 Task: Open Card Art Festival Review in Board Social Media Crisis Management to Workspace Design Software and add a team member Softage.2@softage.net, a label Blue, a checklist Special Education, an attachment from your computer, a color Blue and finally, add a card description 'Develop and launch new customer engagement program for social media' and a comment 'Since this item requires input from multiple team members, let us make sure everyone is on the same page before moving forward.'. Add a start date 'Jan 02, 1900' with a due date 'Jan 09, 1900'
Action: Mouse moved to (105, 375)
Screenshot: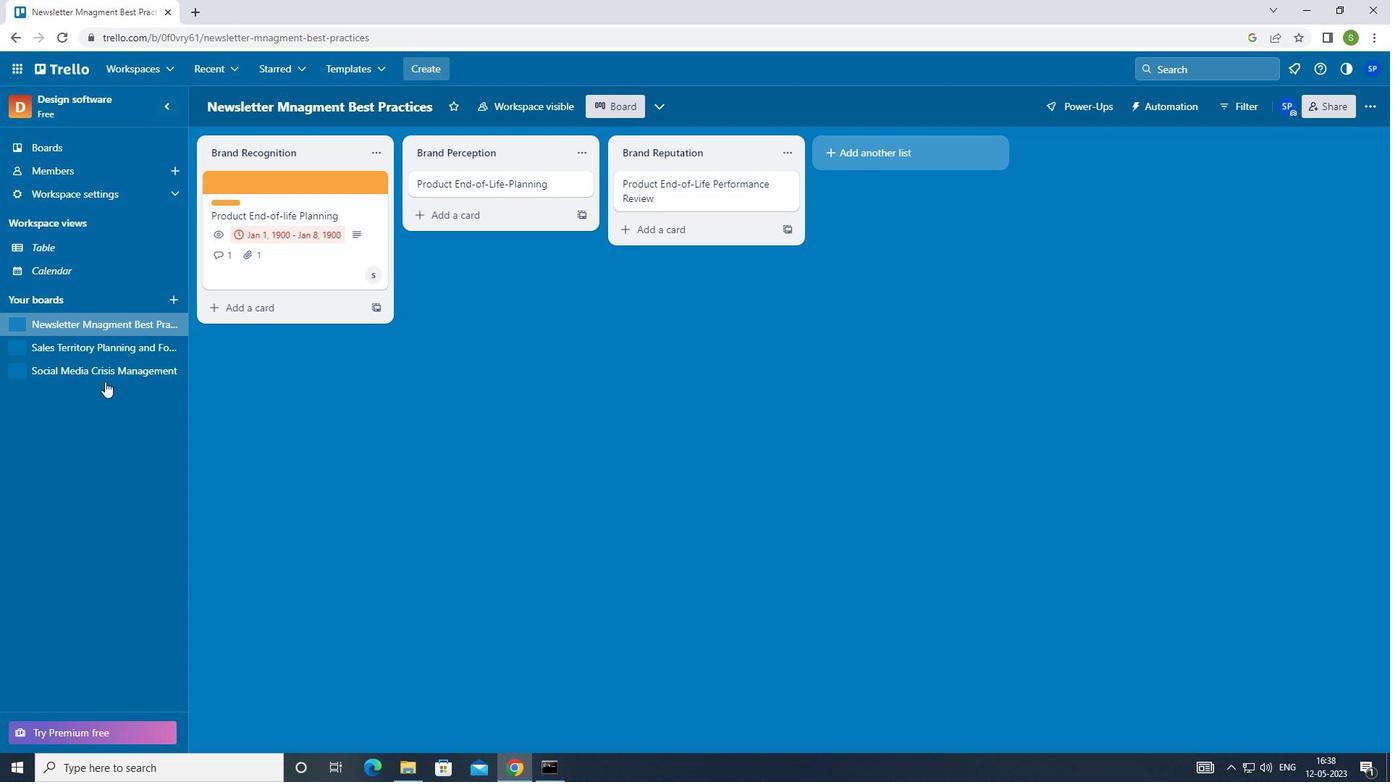 
Action: Mouse pressed left at (105, 375)
Screenshot: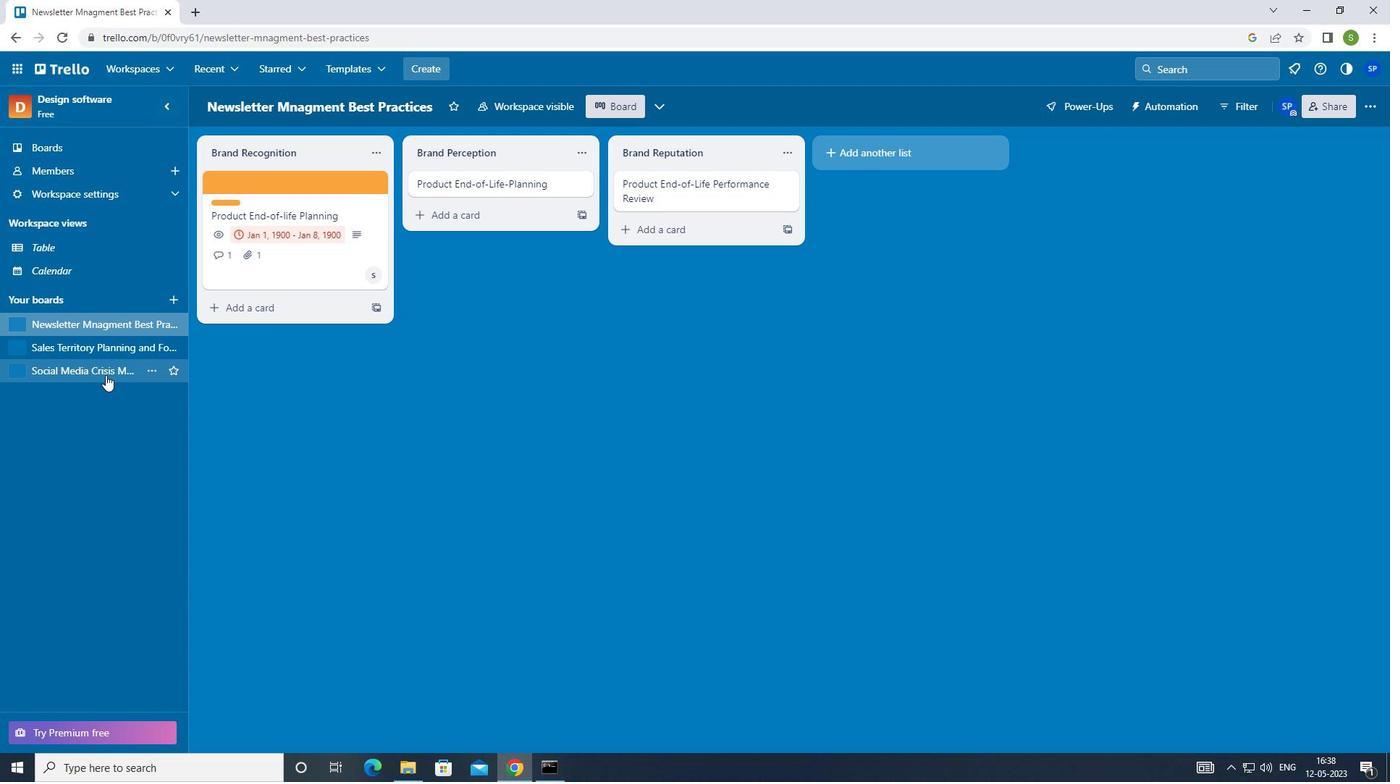 
Action: Mouse moved to (265, 184)
Screenshot: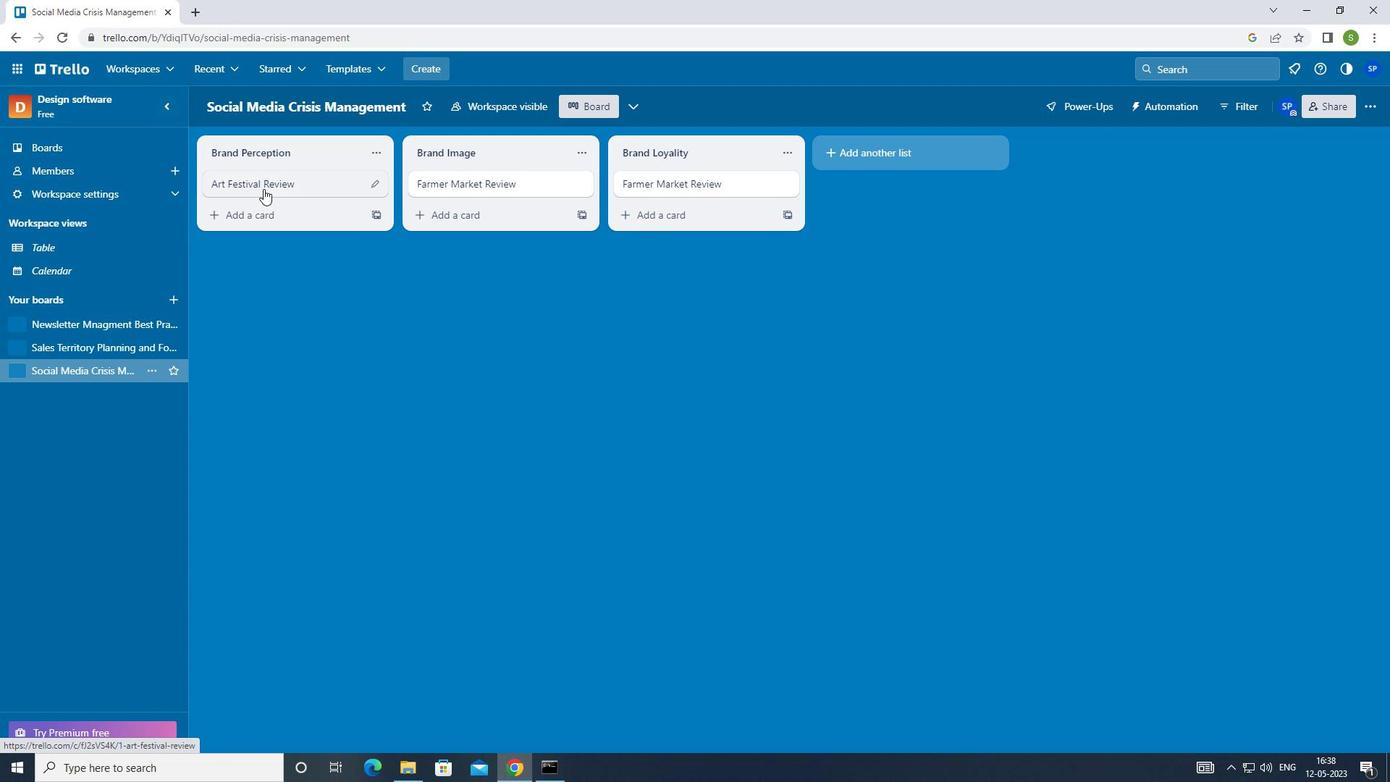 
Action: Mouse pressed left at (265, 184)
Screenshot: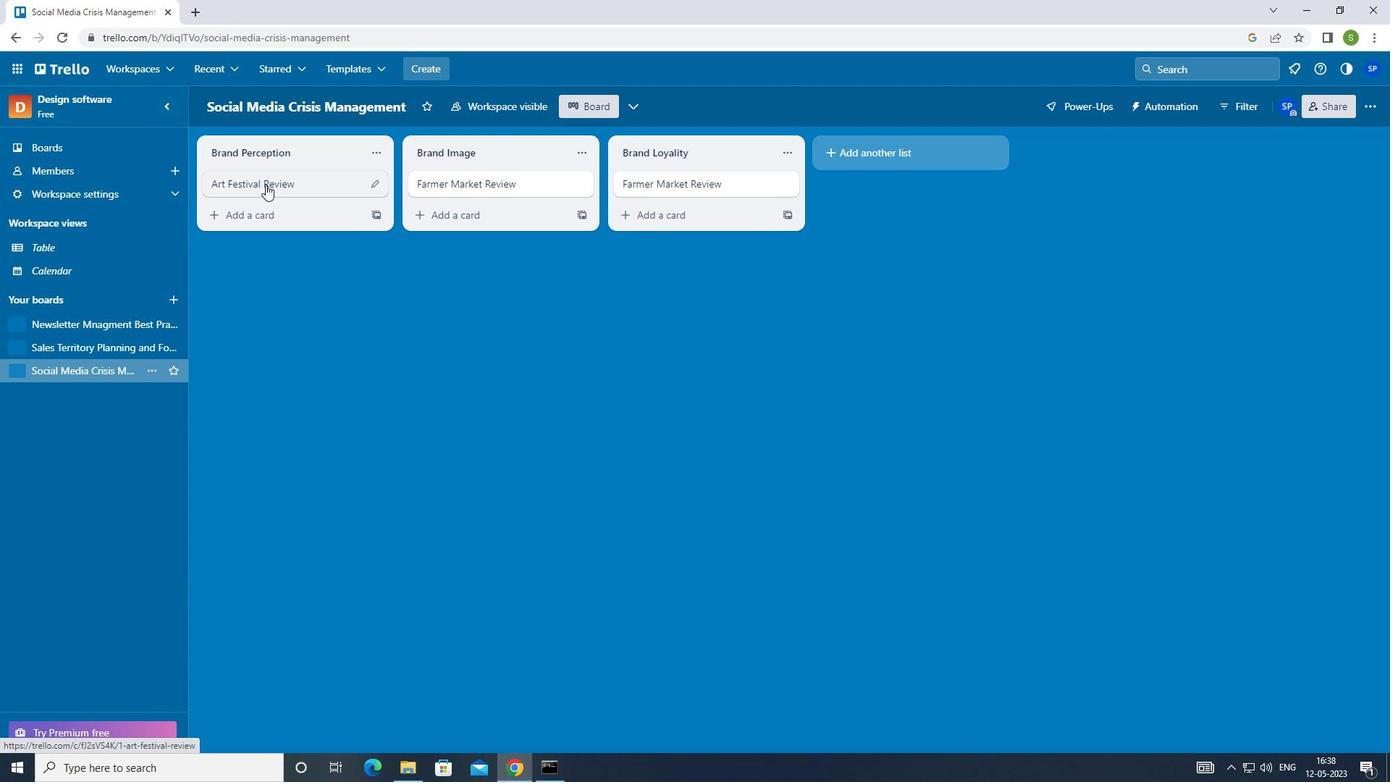 
Action: Mouse moved to (884, 180)
Screenshot: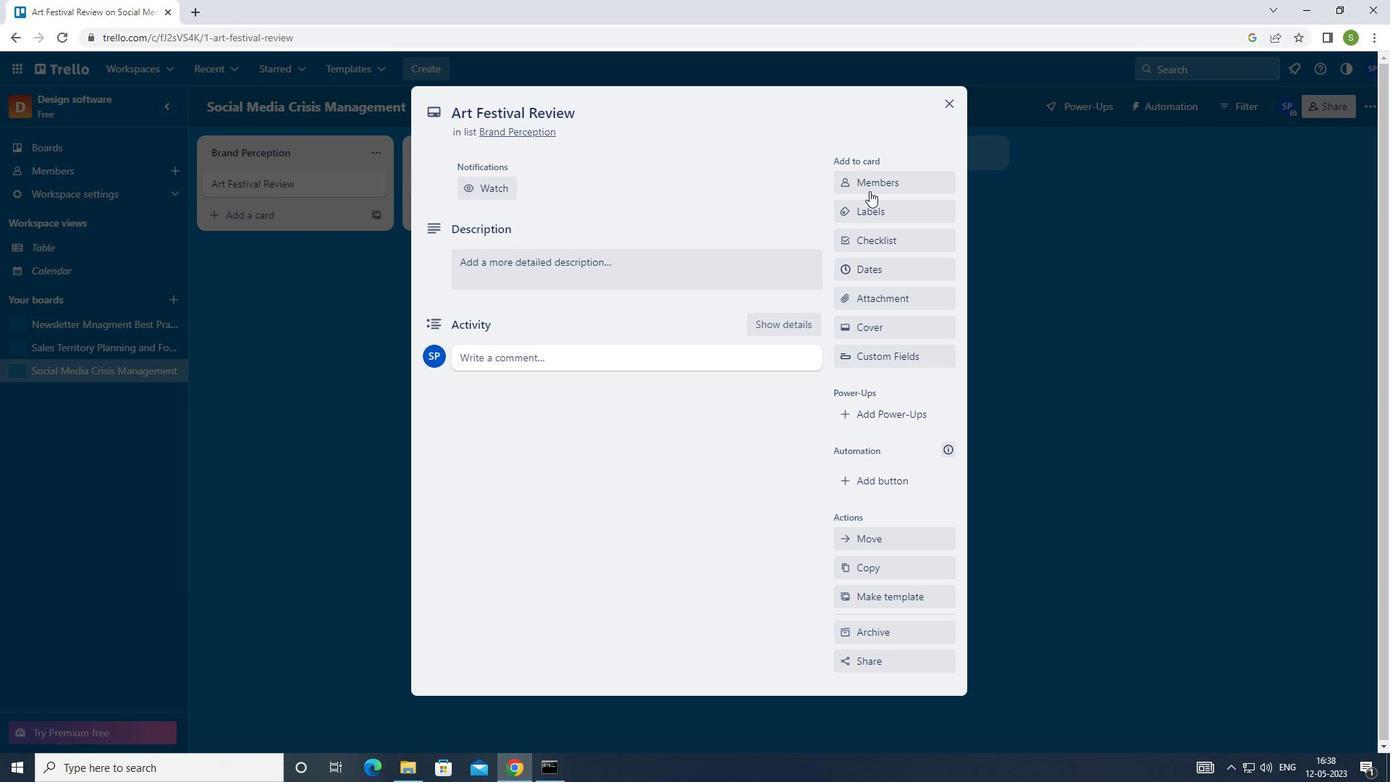 
Action: Mouse pressed left at (884, 180)
Screenshot: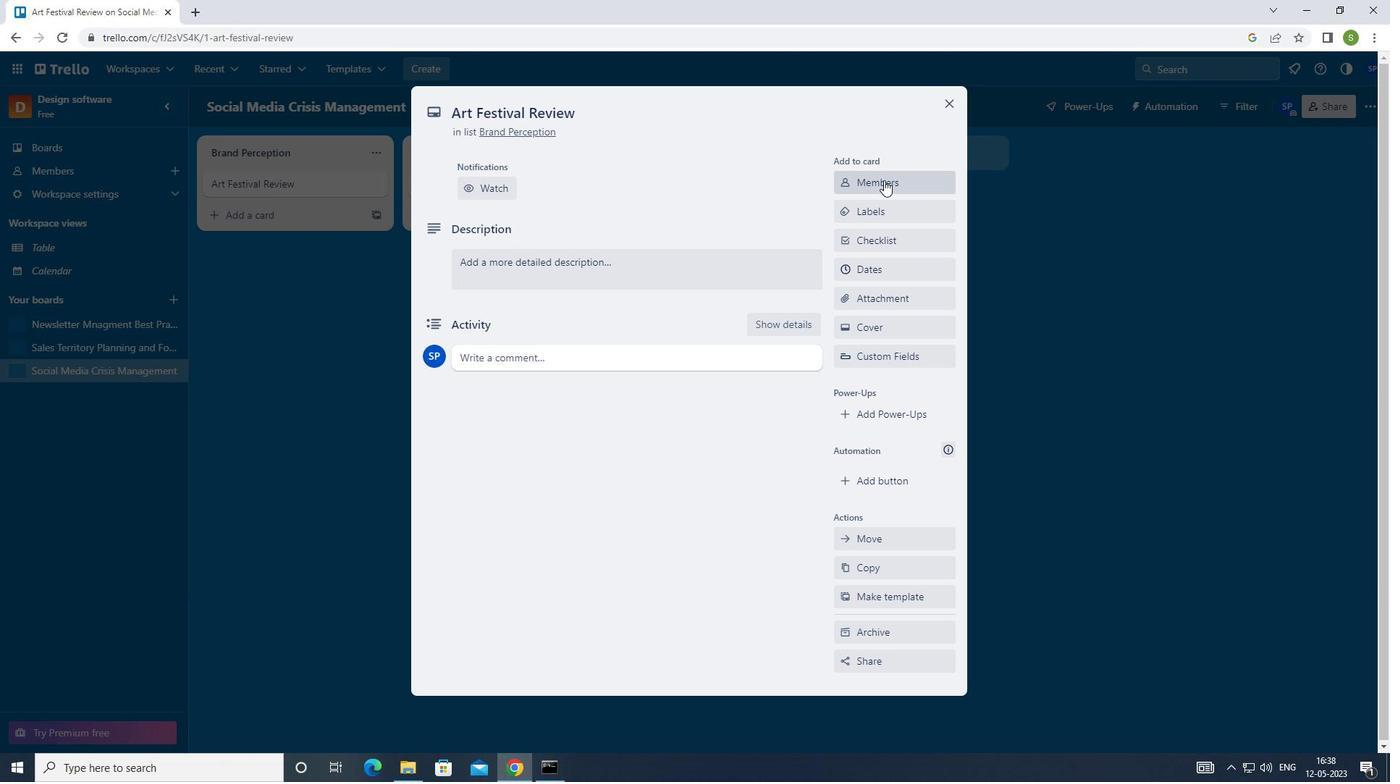 
Action: Mouse moved to (657, 242)
Screenshot: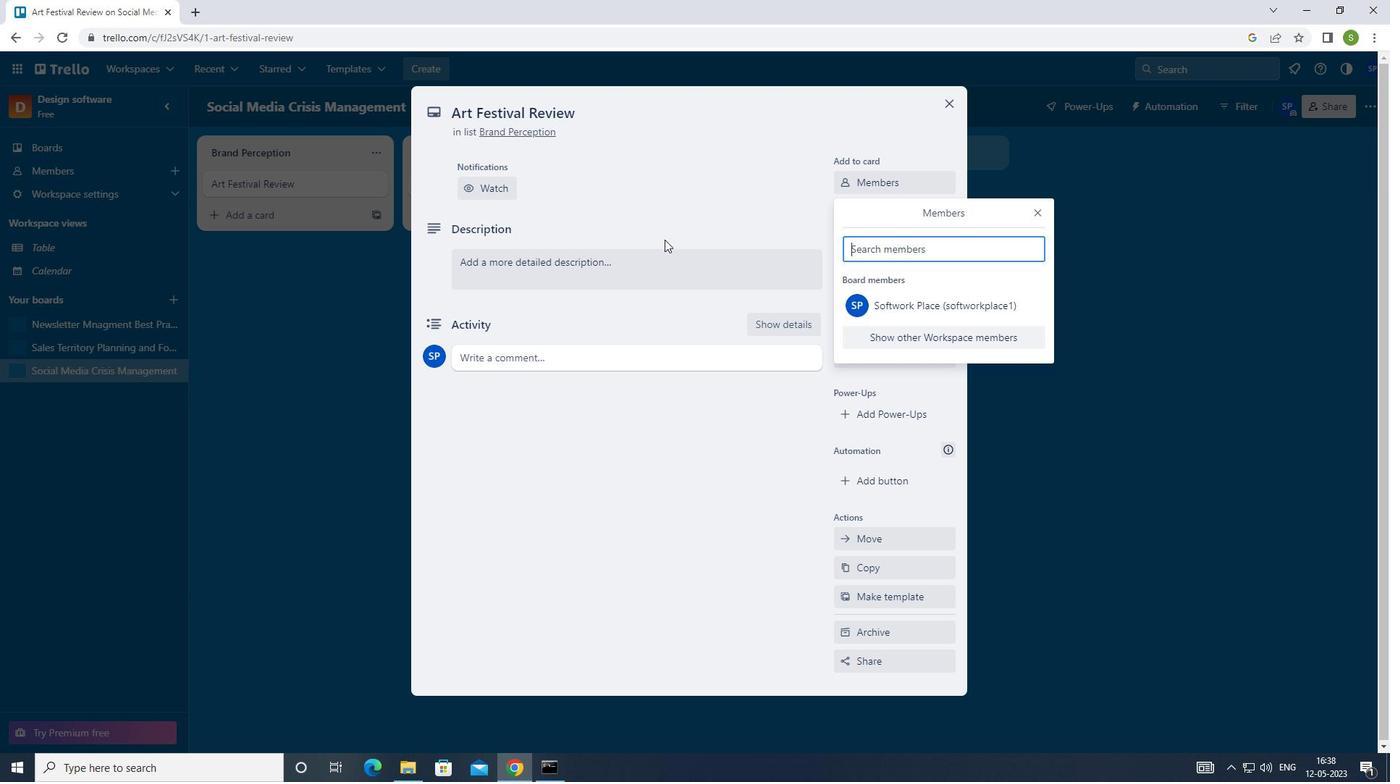 
Action: Key pressed <Key.shift>SOFATAGE.2<Key.shift>@SOFTAGE.NET<Key.enter>
Screenshot: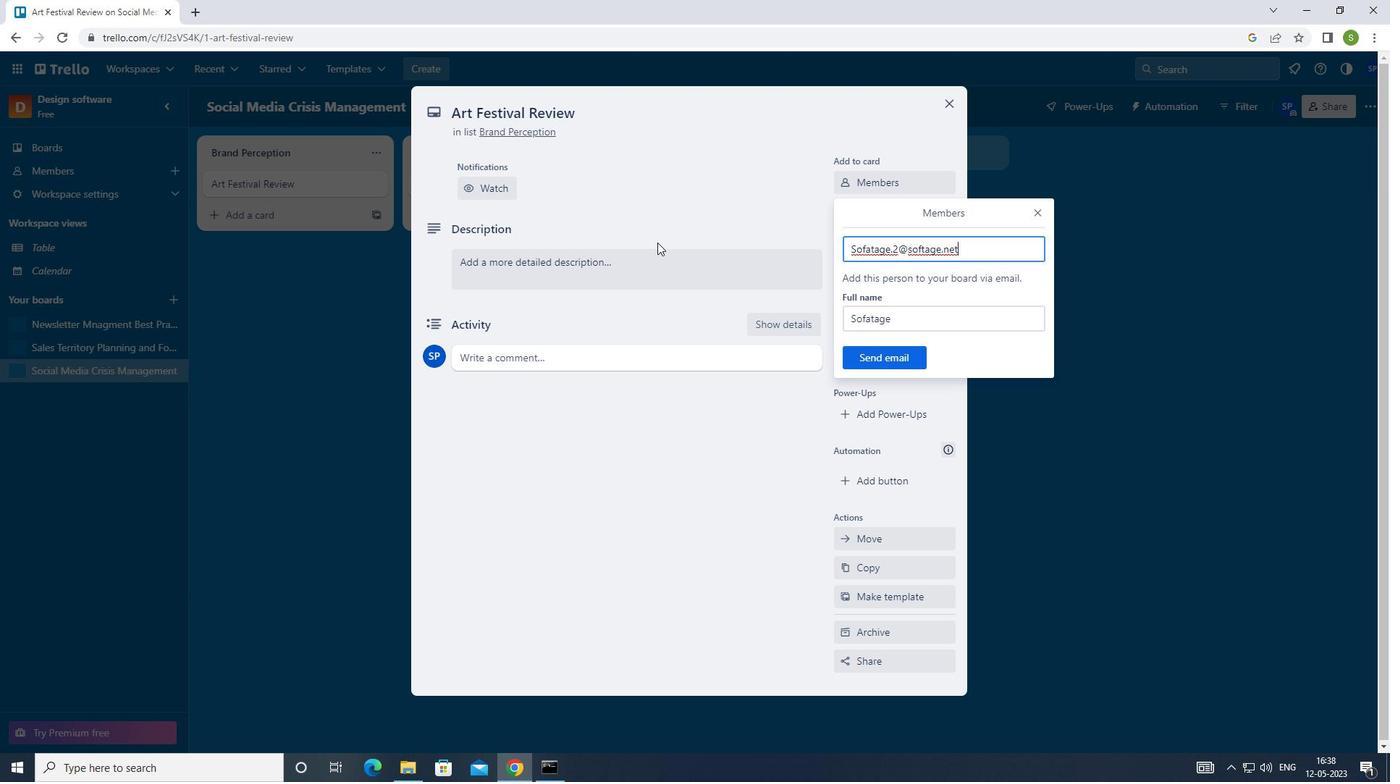 
Action: Mouse moved to (1038, 216)
Screenshot: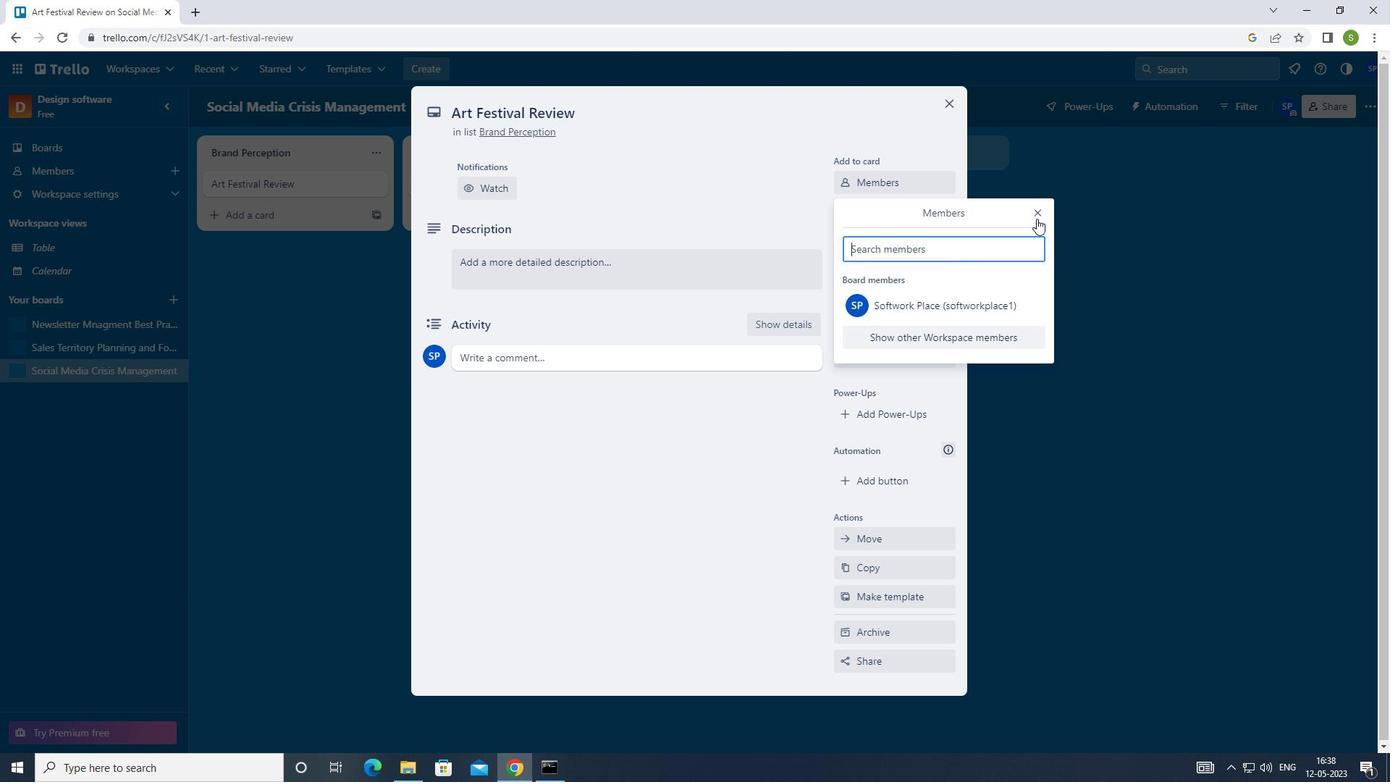 
Action: Mouse pressed left at (1038, 216)
Screenshot: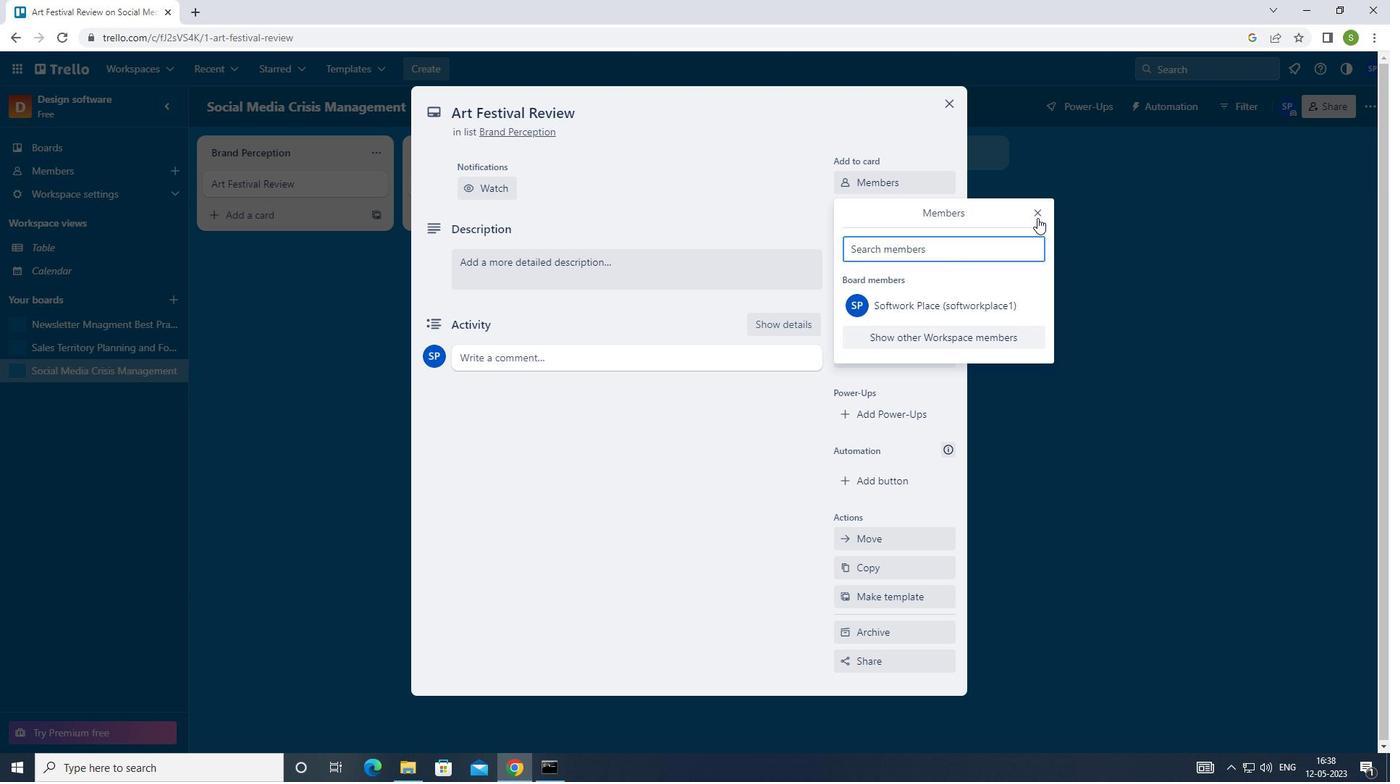 
Action: Mouse moved to (884, 214)
Screenshot: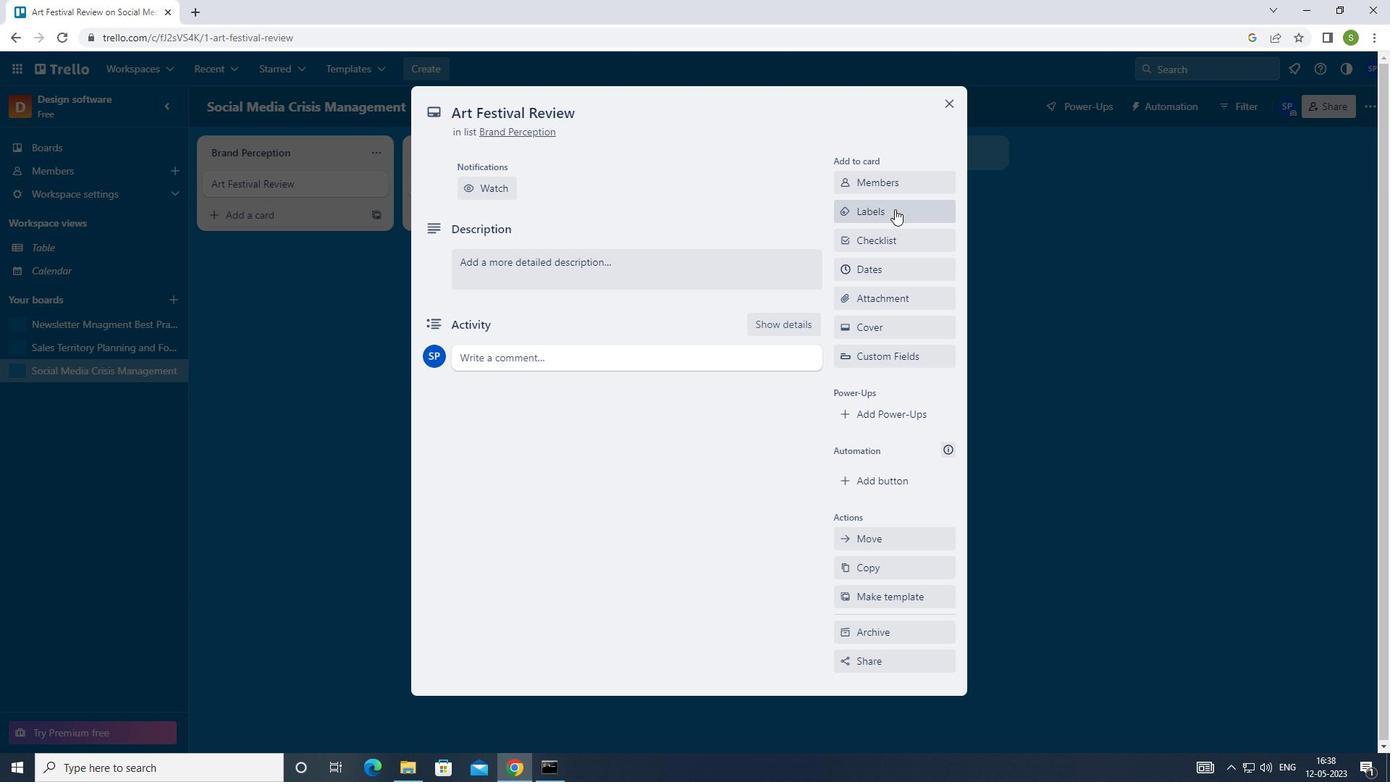 
Action: Mouse pressed left at (884, 214)
Screenshot: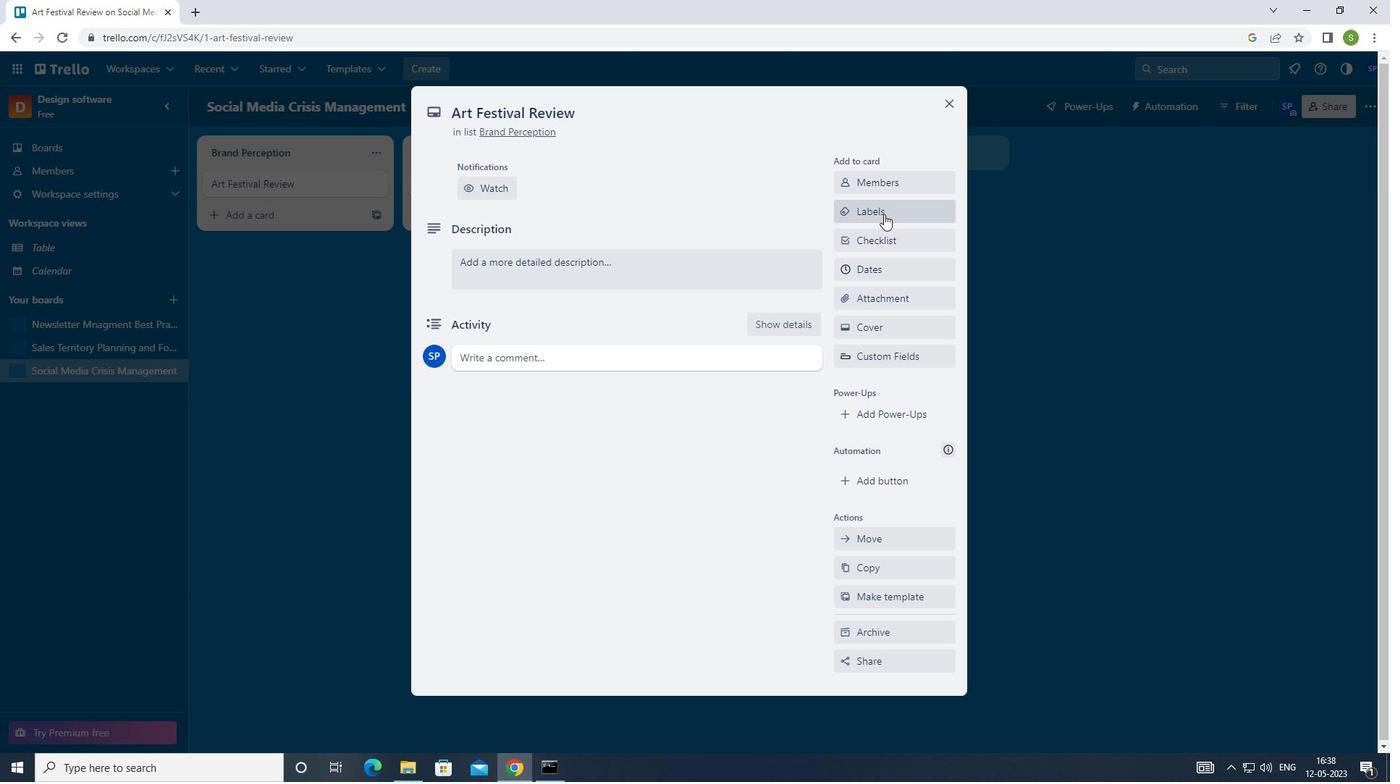 
Action: Mouse moved to (854, 459)
Screenshot: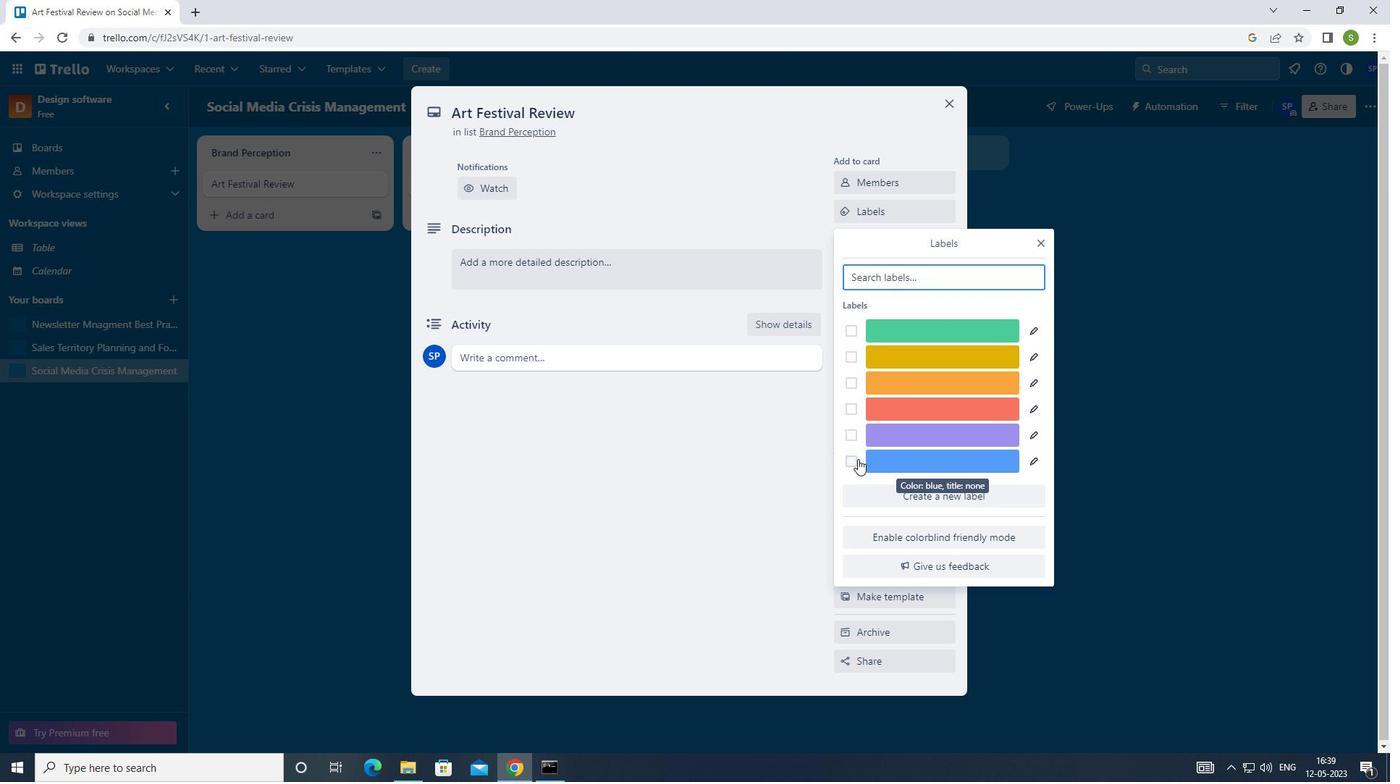 
Action: Mouse pressed left at (854, 459)
Screenshot: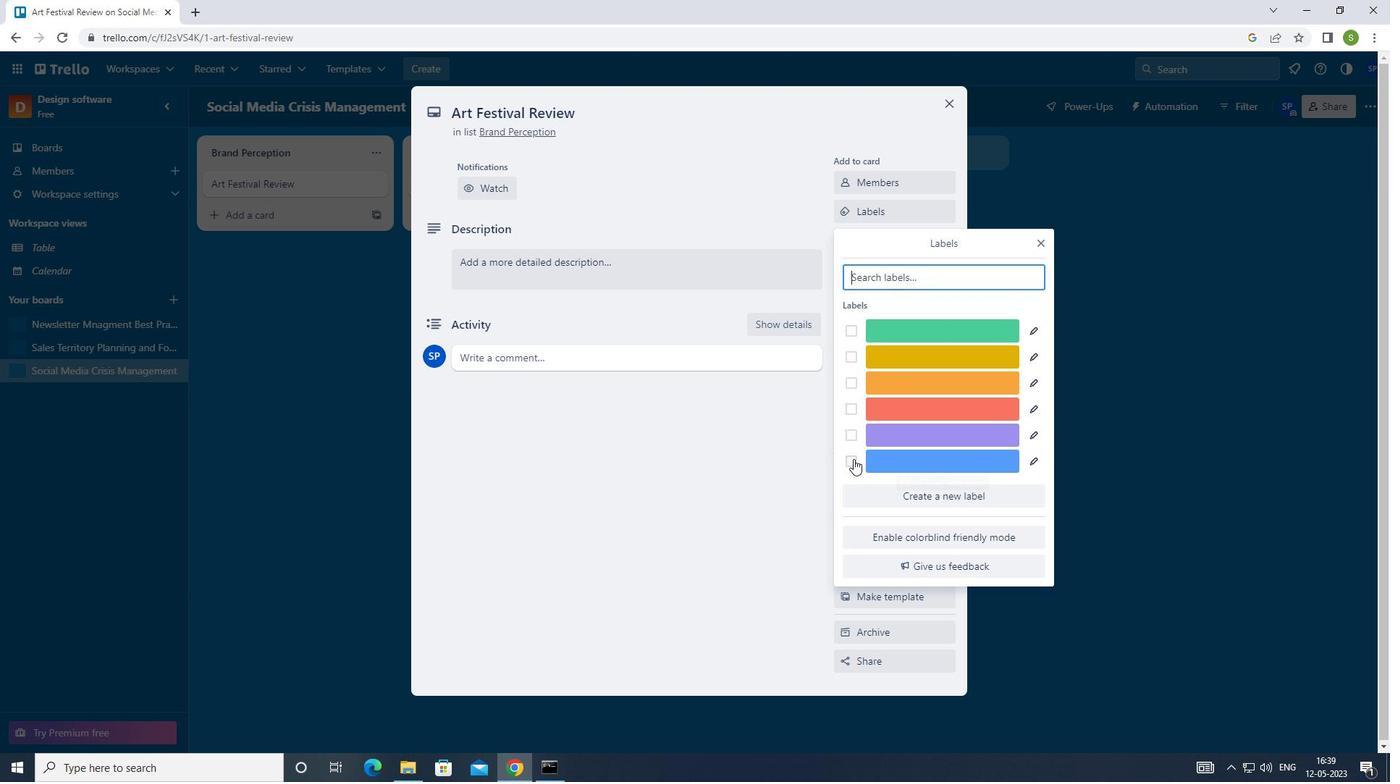 
Action: Mouse moved to (1041, 246)
Screenshot: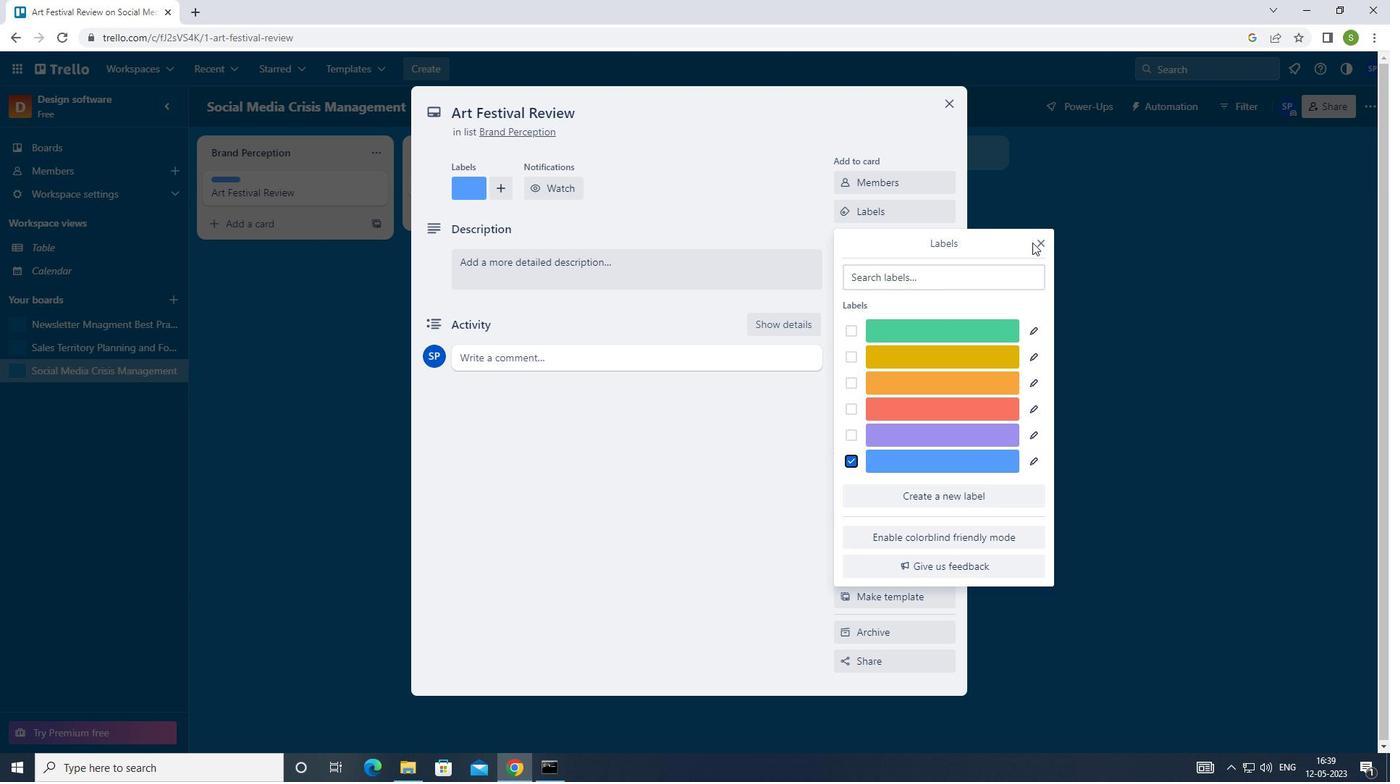 
Action: Mouse pressed left at (1041, 246)
Screenshot: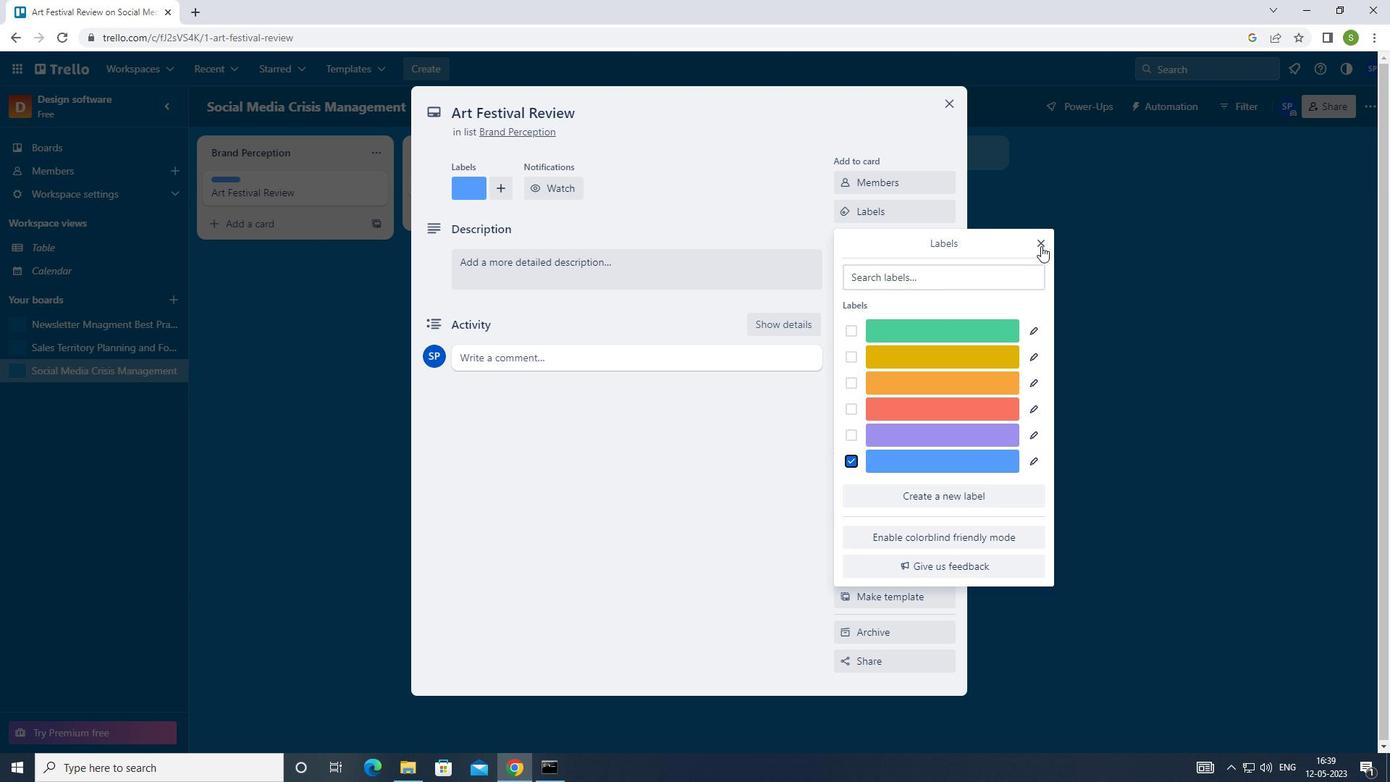 
Action: Mouse moved to (904, 243)
Screenshot: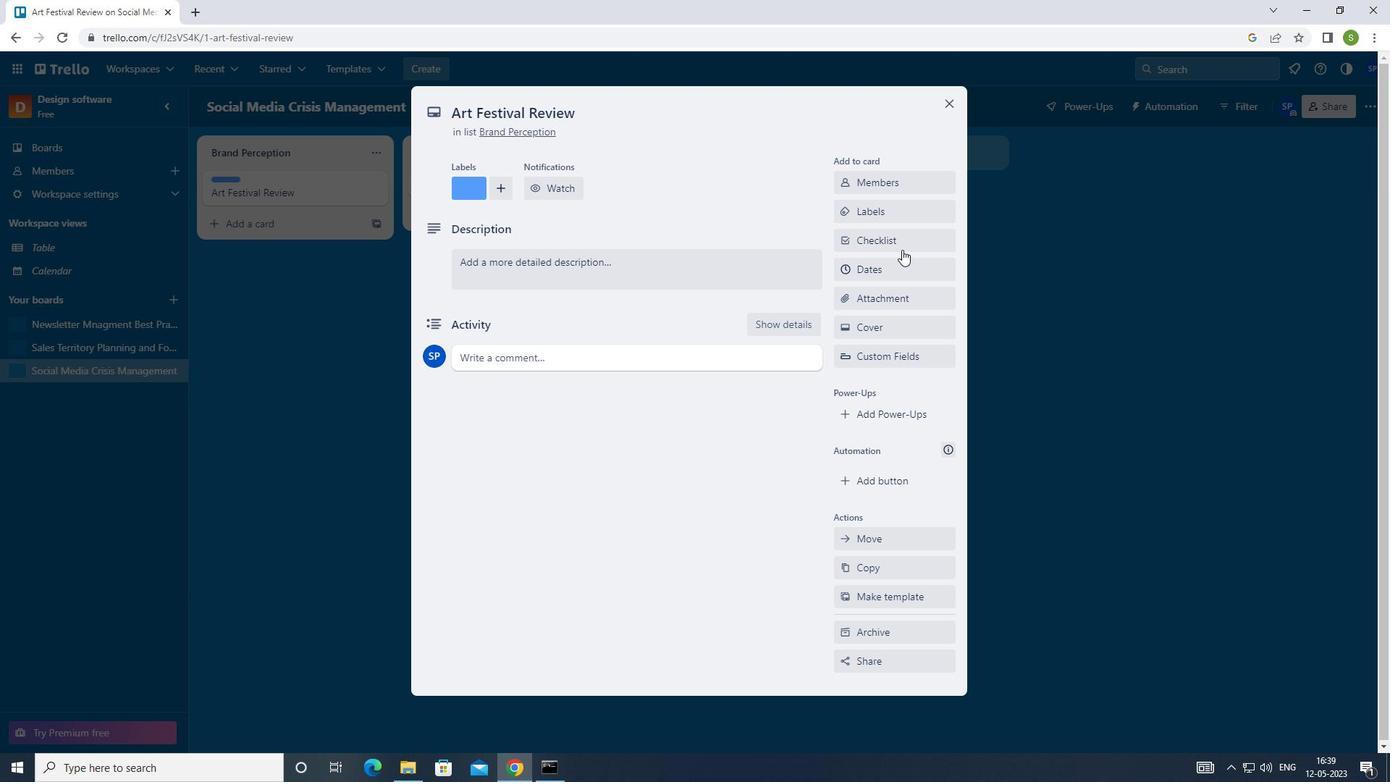 
Action: Mouse pressed left at (904, 243)
Screenshot: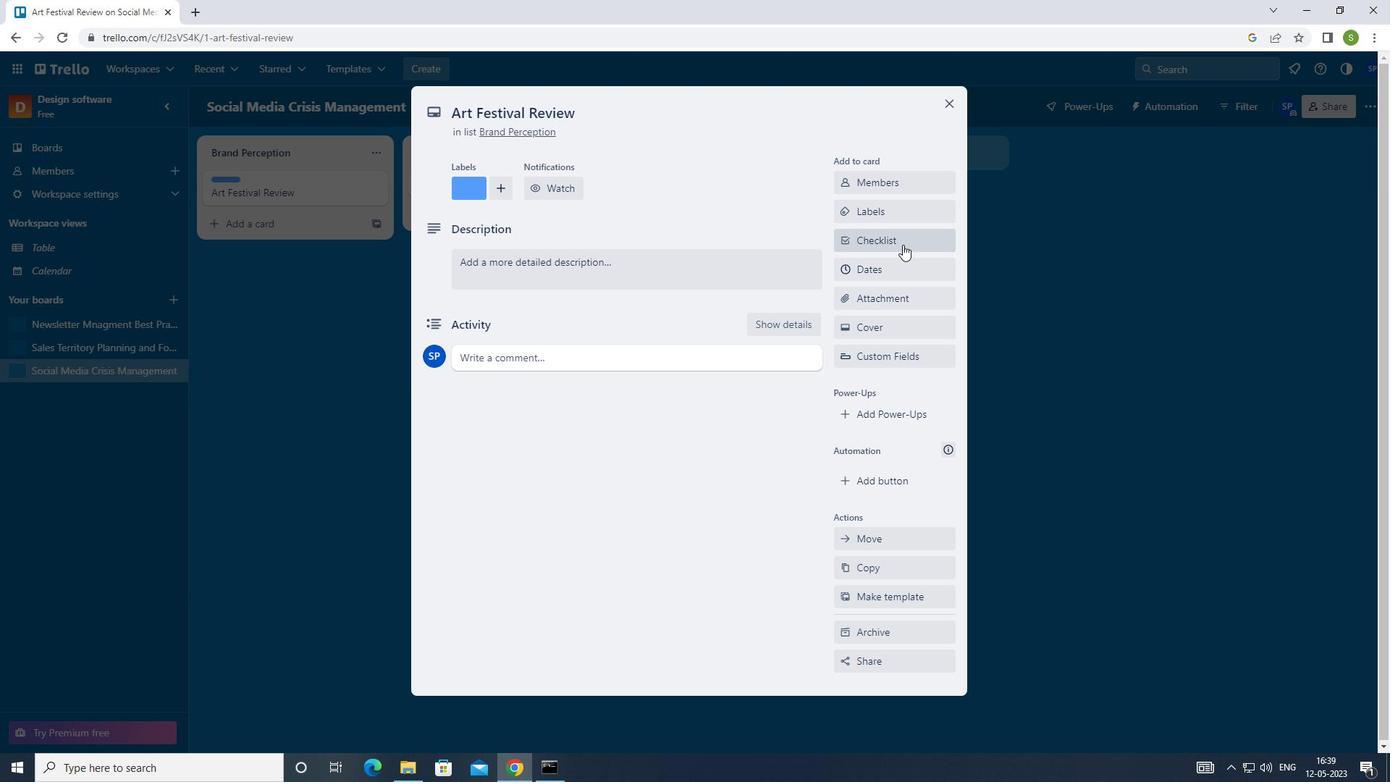 
Action: Mouse moved to (1042, 289)
Screenshot: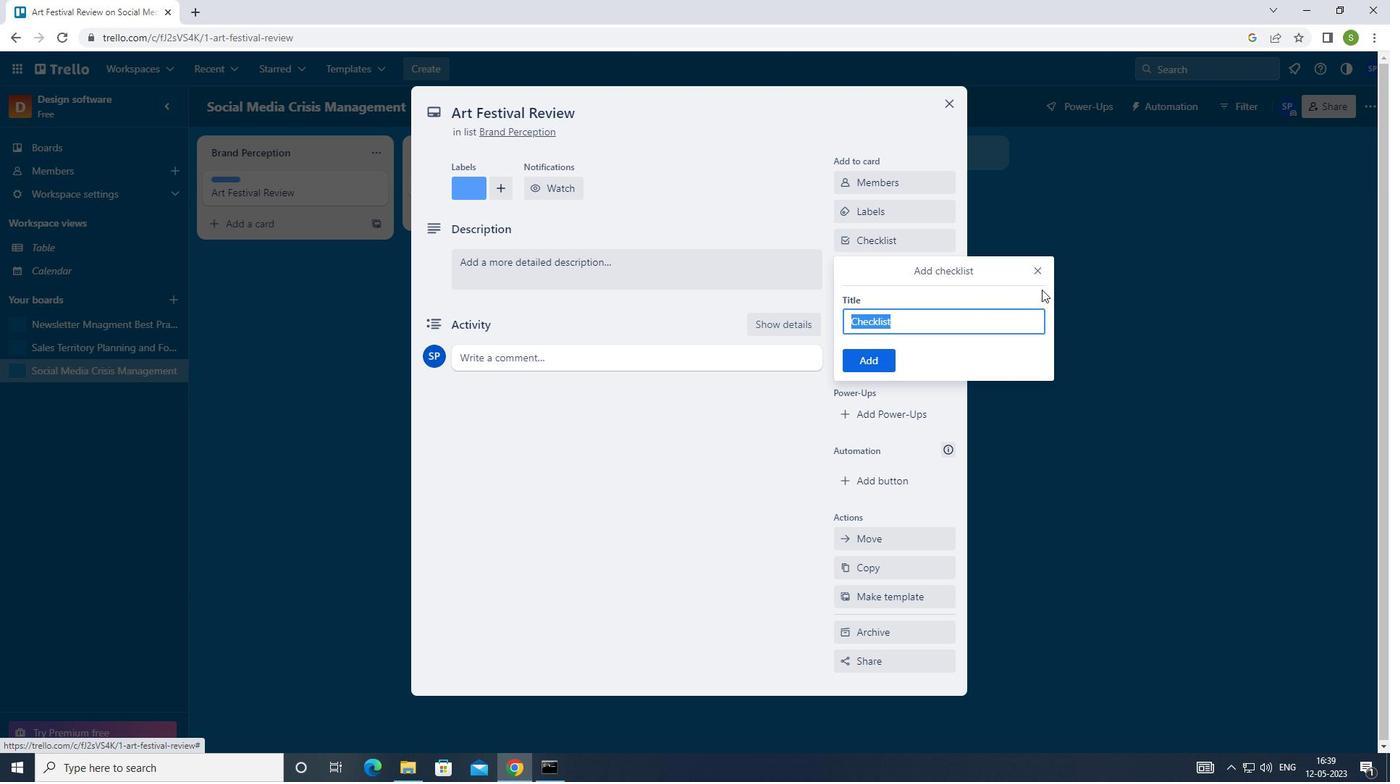 
Action: Key pressed <Key.shift>SPECIAL<Key.space><Key.shift>EDUCATION
Screenshot: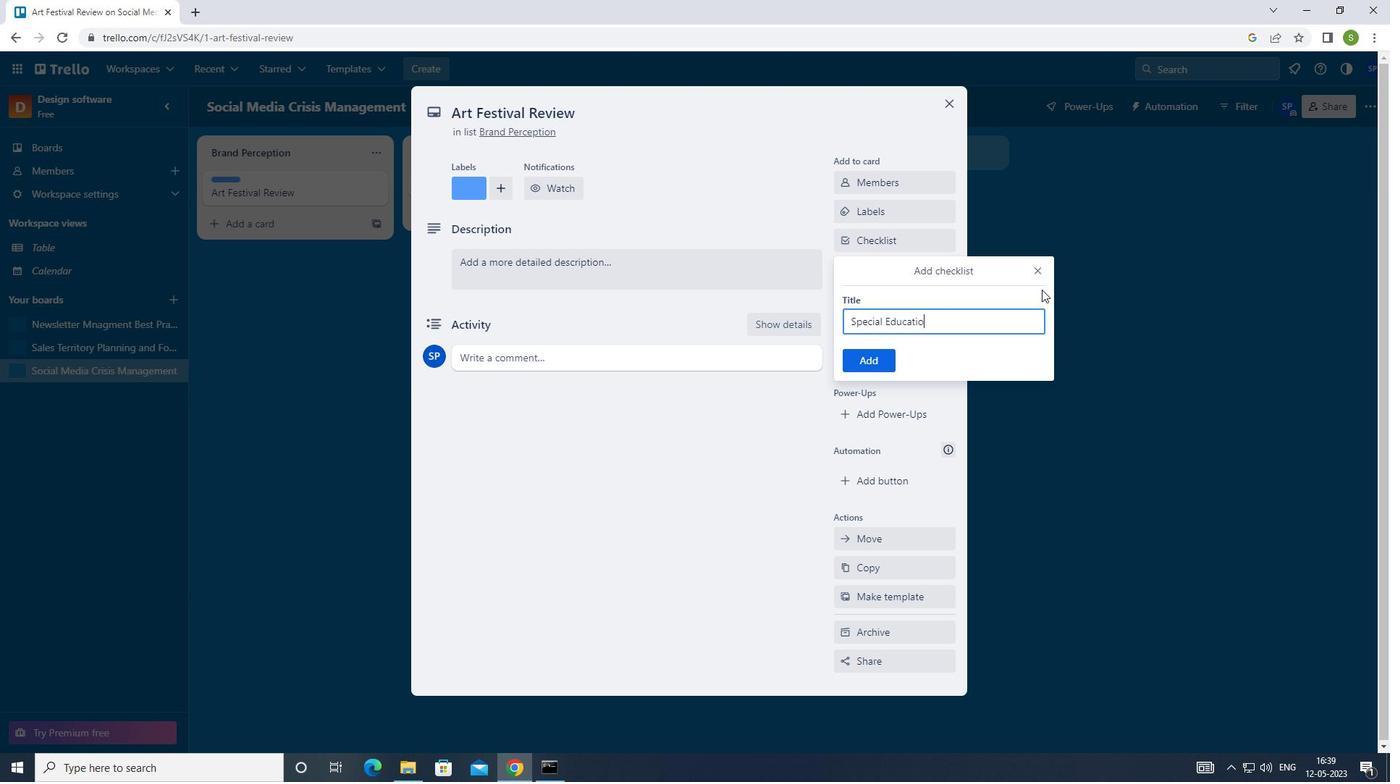 
Action: Mouse moved to (862, 358)
Screenshot: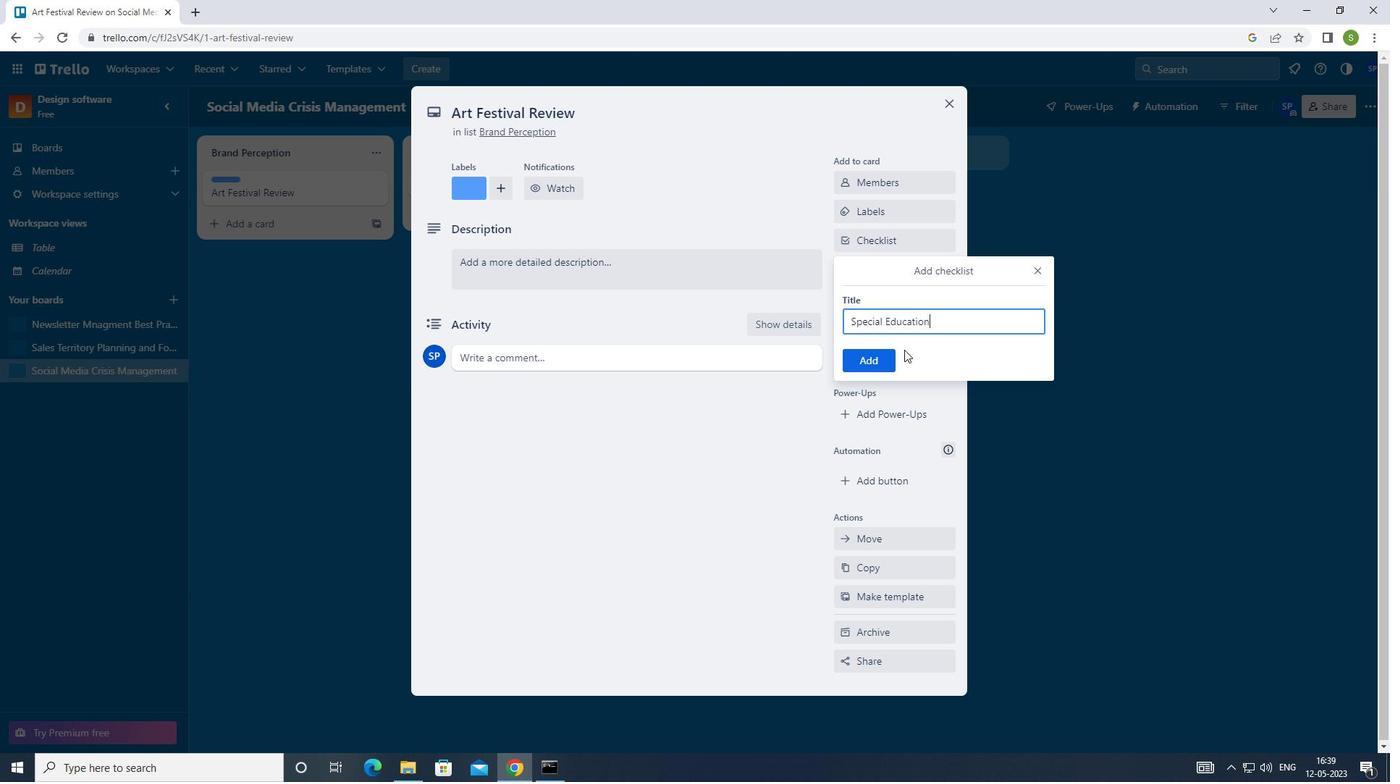 
Action: Mouse pressed left at (862, 358)
Screenshot: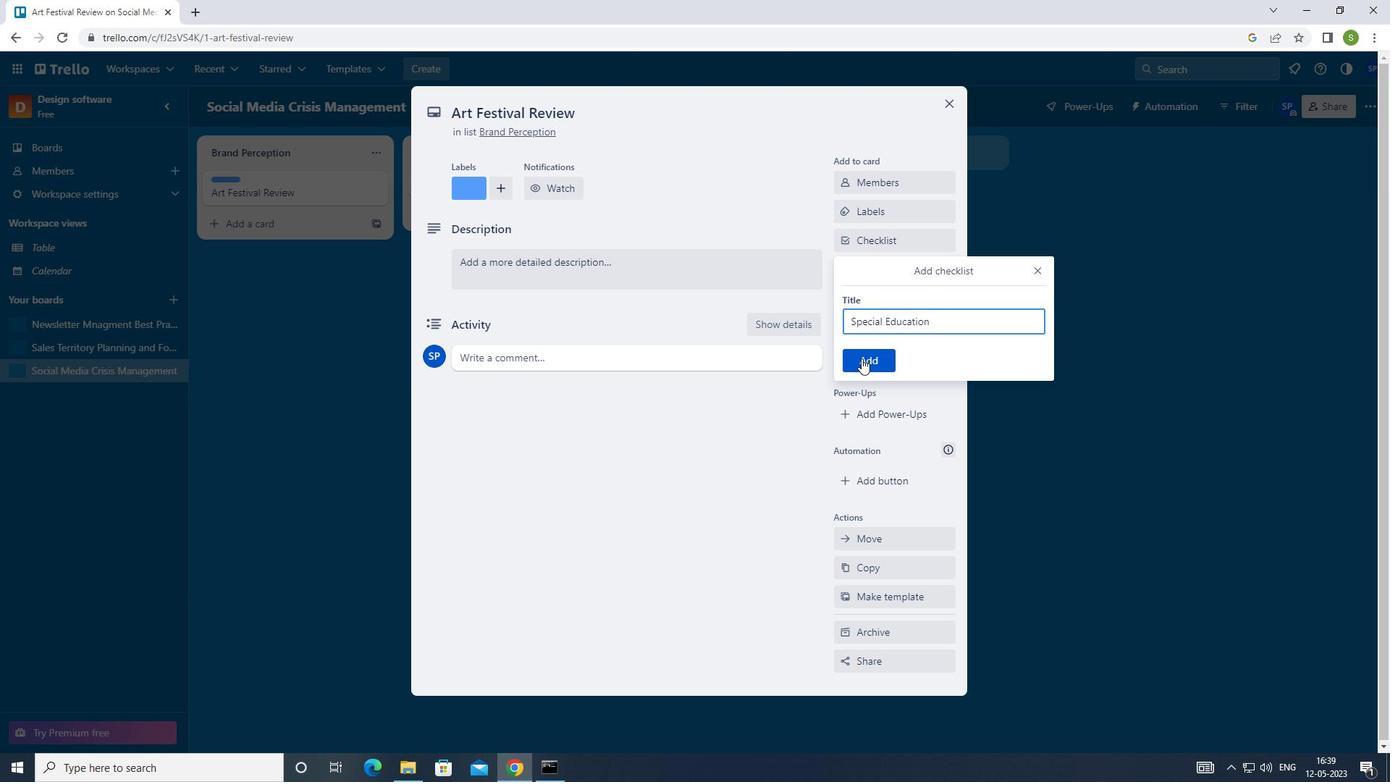 
Action: Mouse moved to (884, 291)
Screenshot: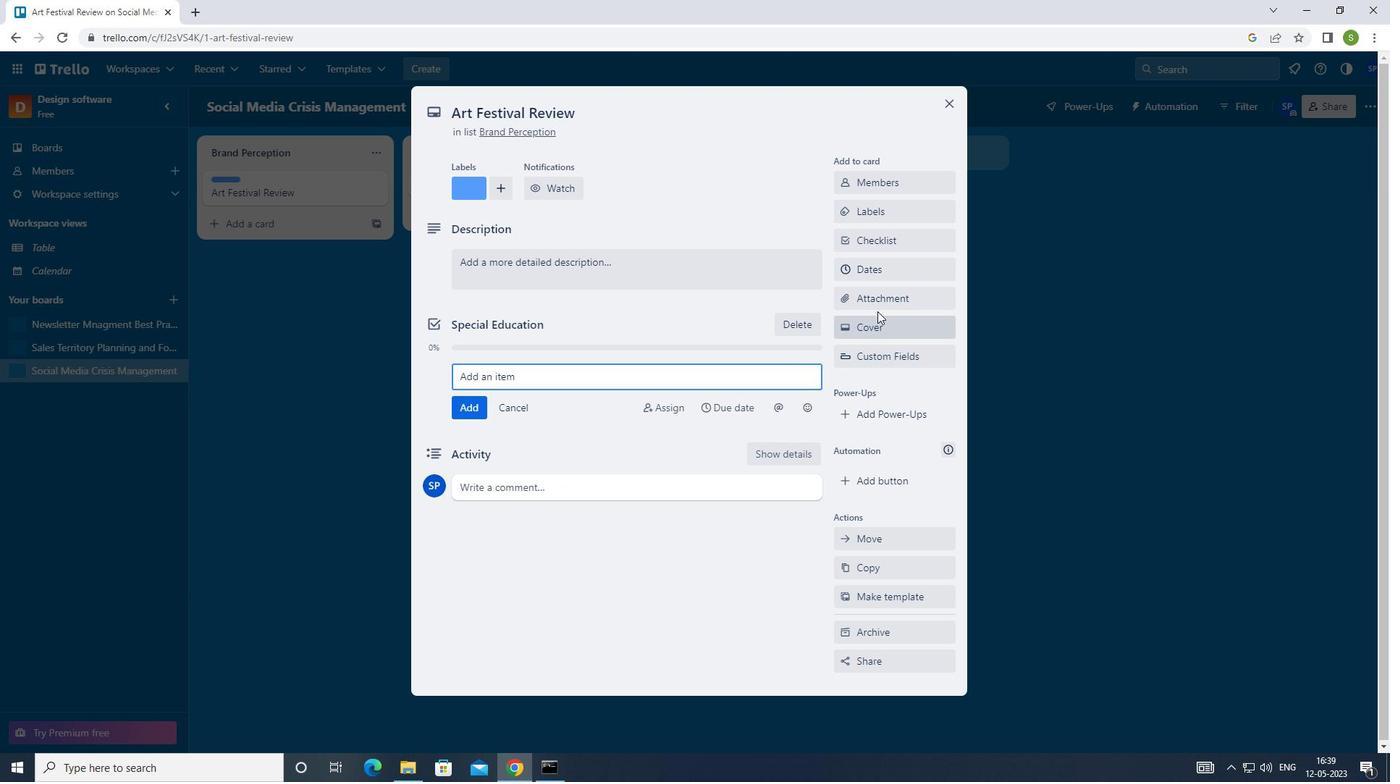 
Action: Mouse pressed left at (884, 291)
Screenshot: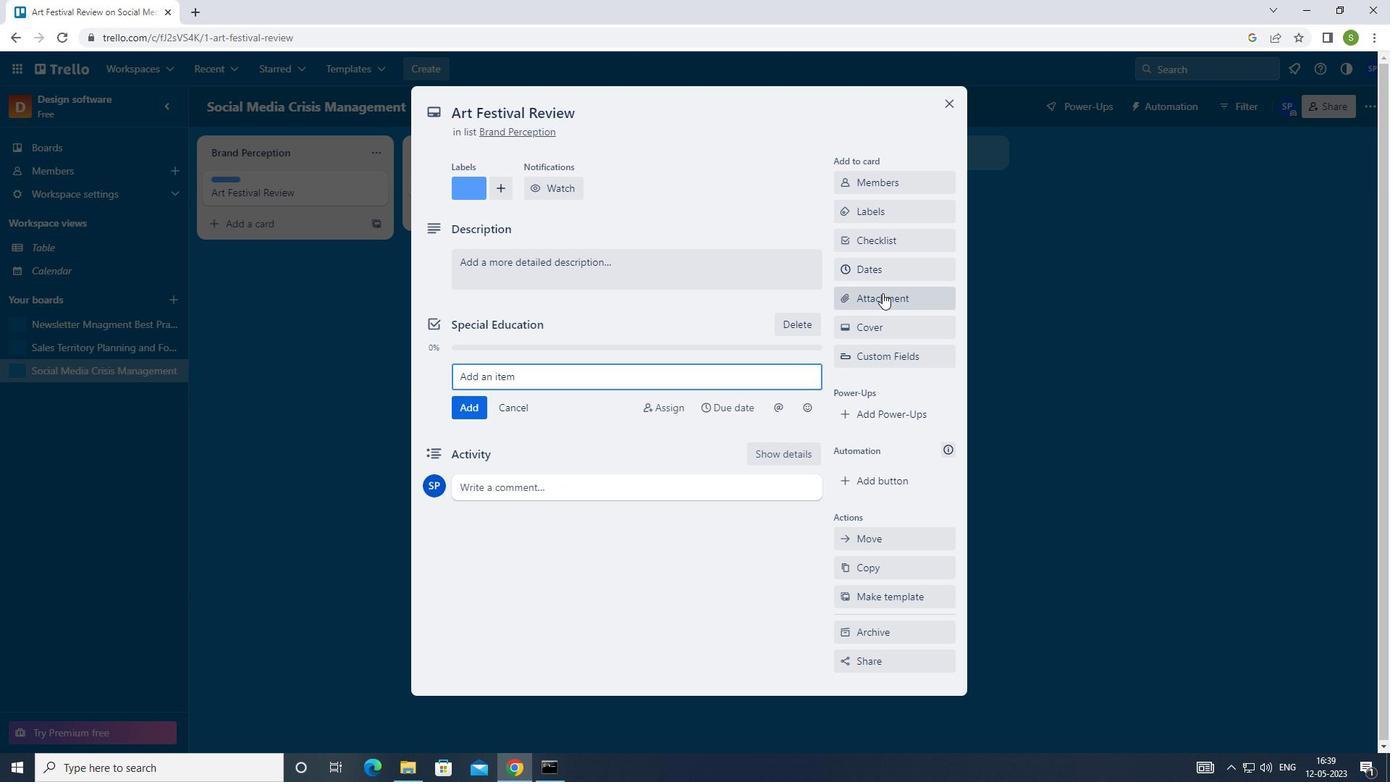 
Action: Mouse moved to (870, 355)
Screenshot: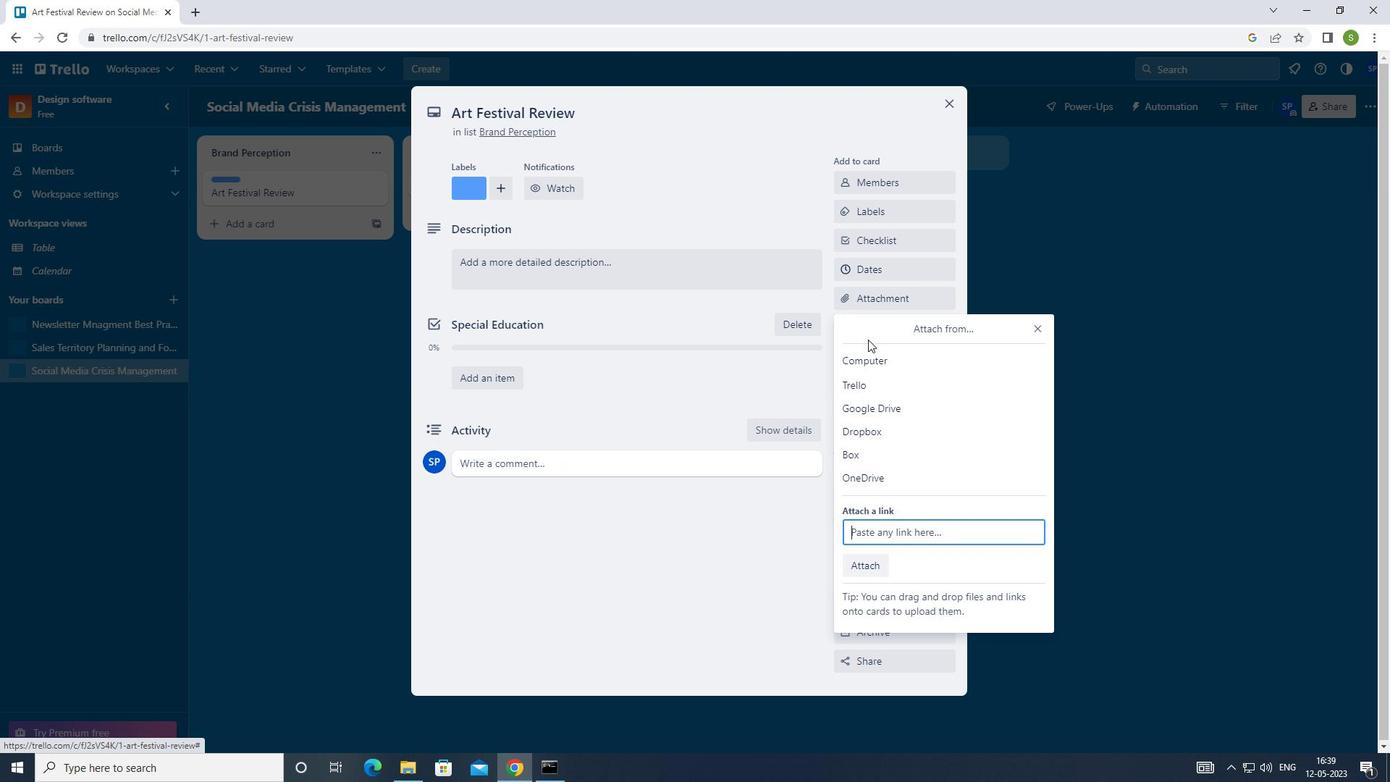 
Action: Mouse pressed left at (870, 355)
Screenshot: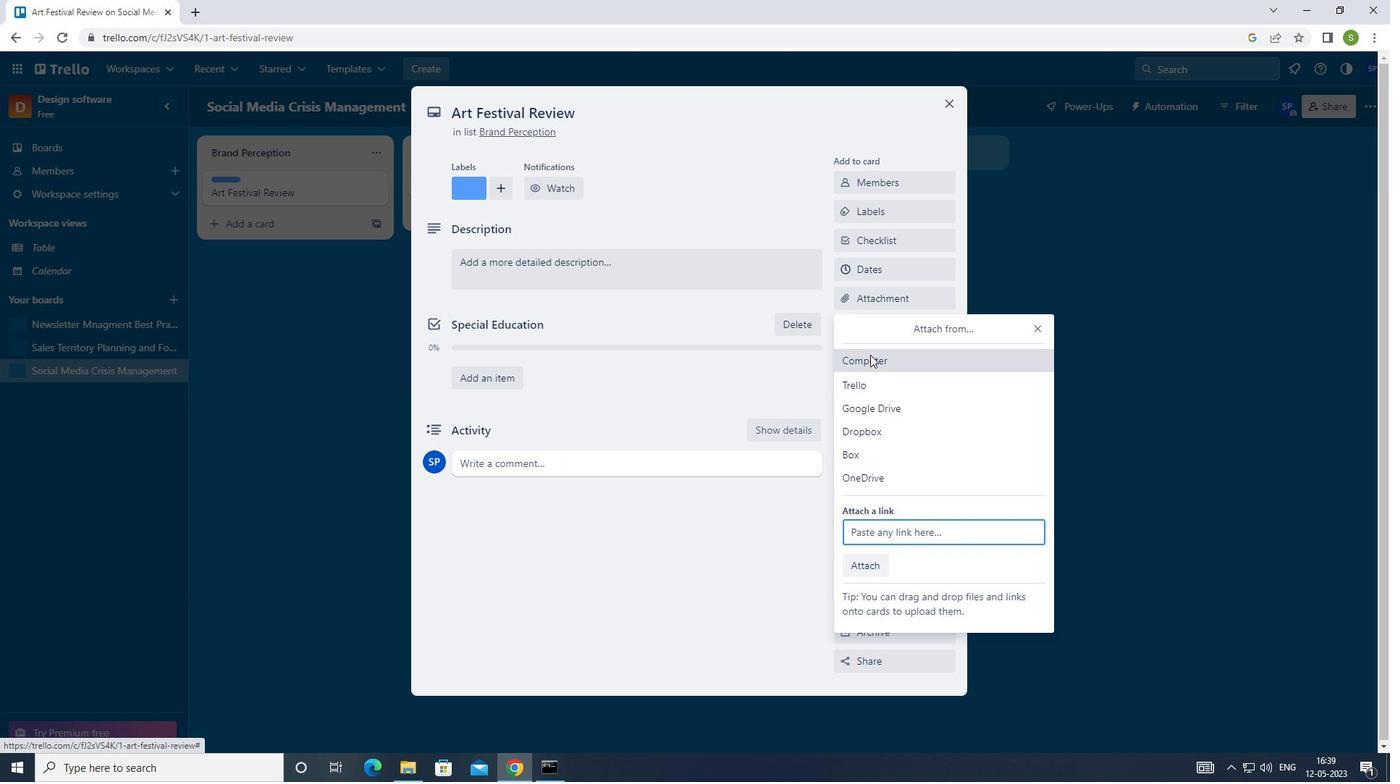 
Action: Mouse moved to (234, 101)
Screenshot: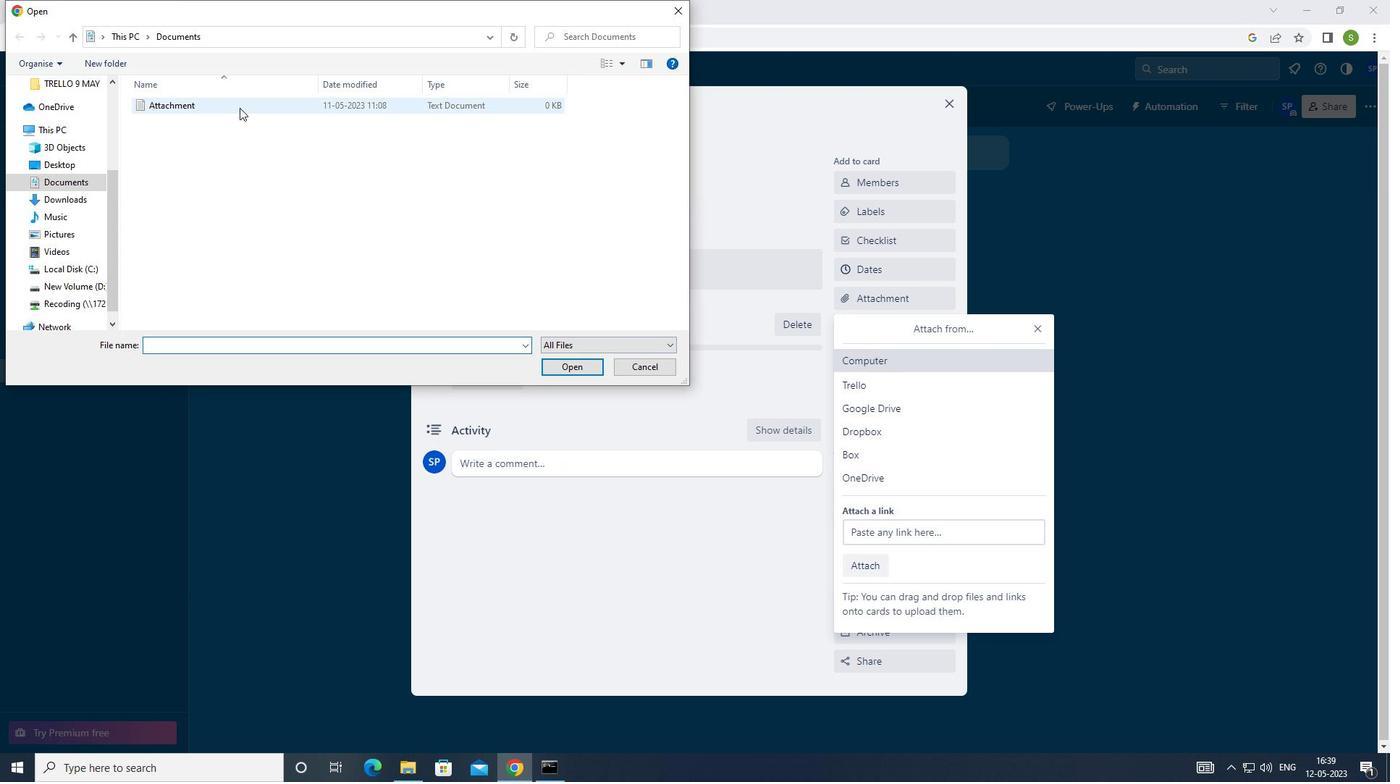 
Action: Mouse pressed left at (234, 101)
Screenshot: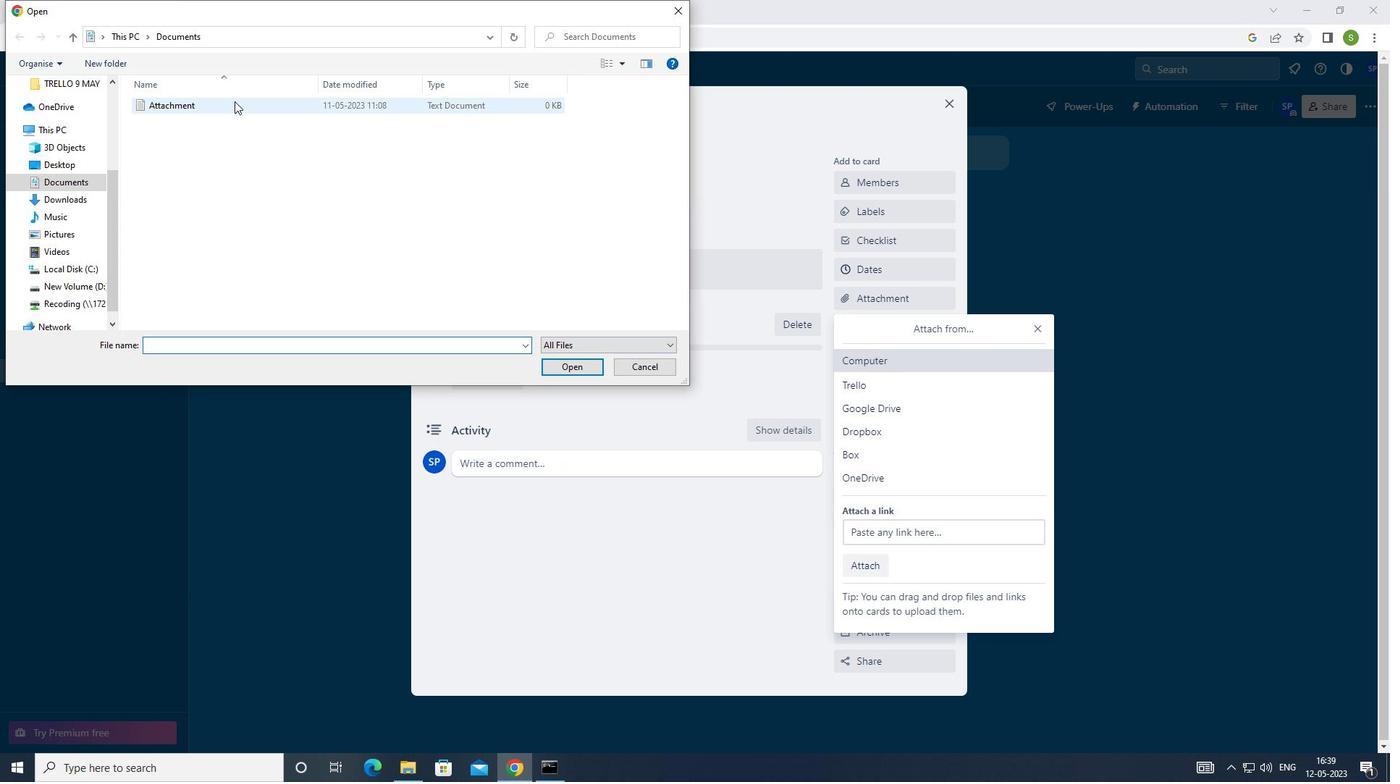 
Action: Mouse moved to (565, 363)
Screenshot: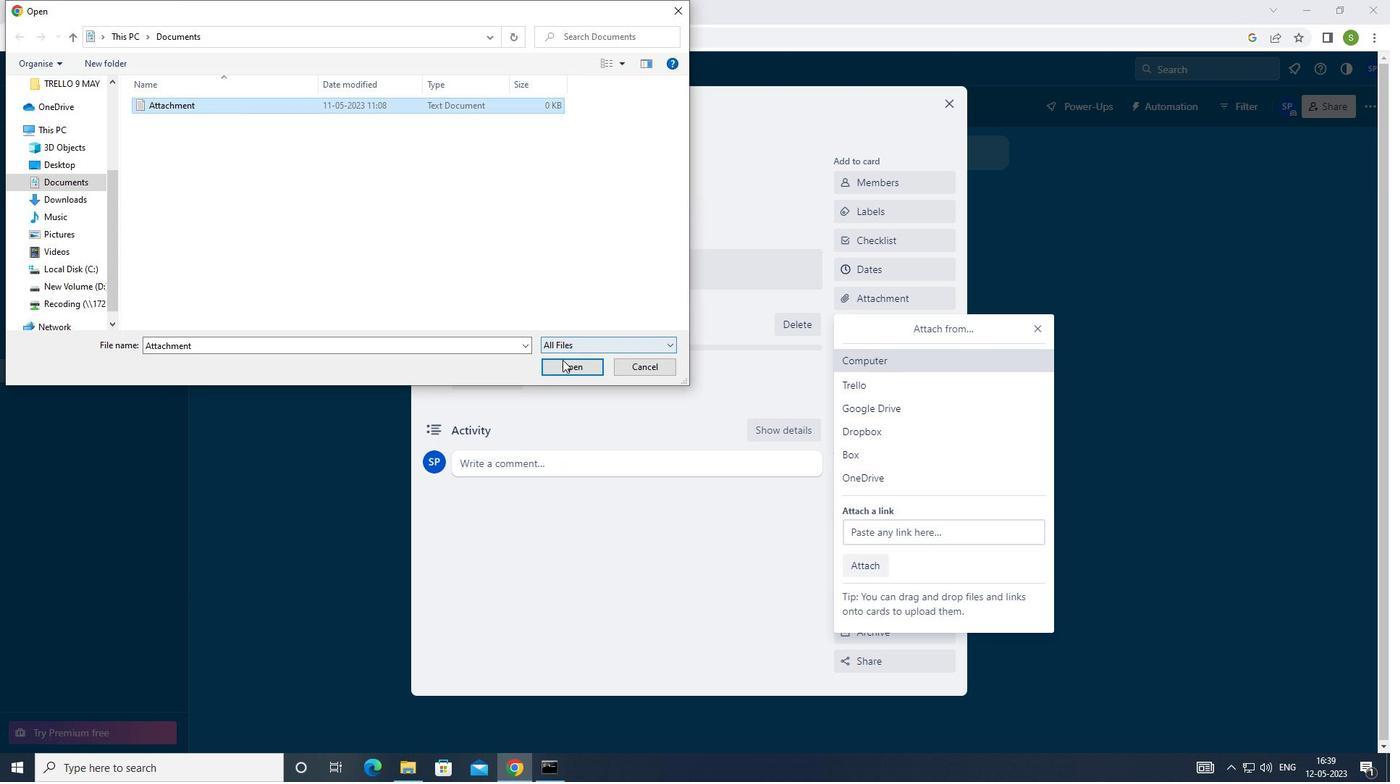 
Action: Mouse pressed left at (565, 363)
Screenshot: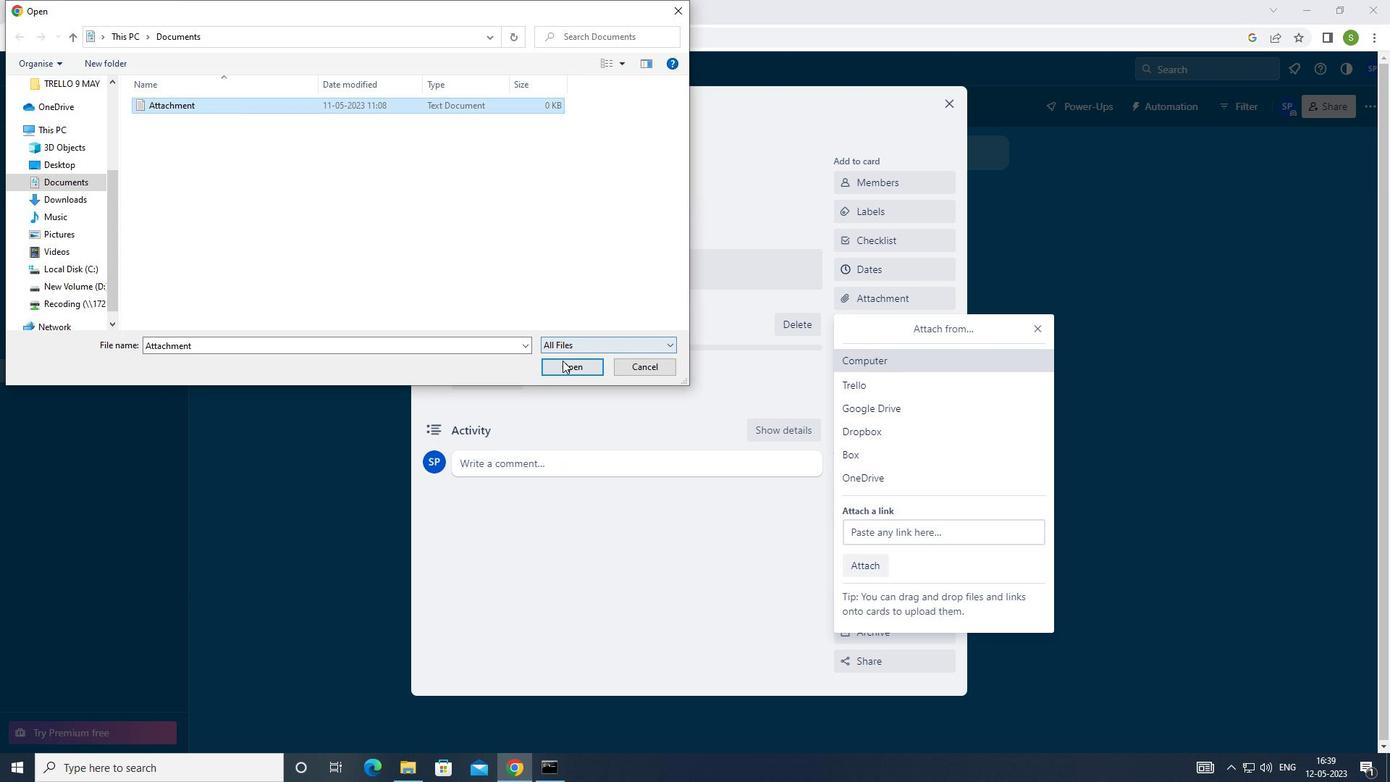 
Action: Mouse moved to (893, 325)
Screenshot: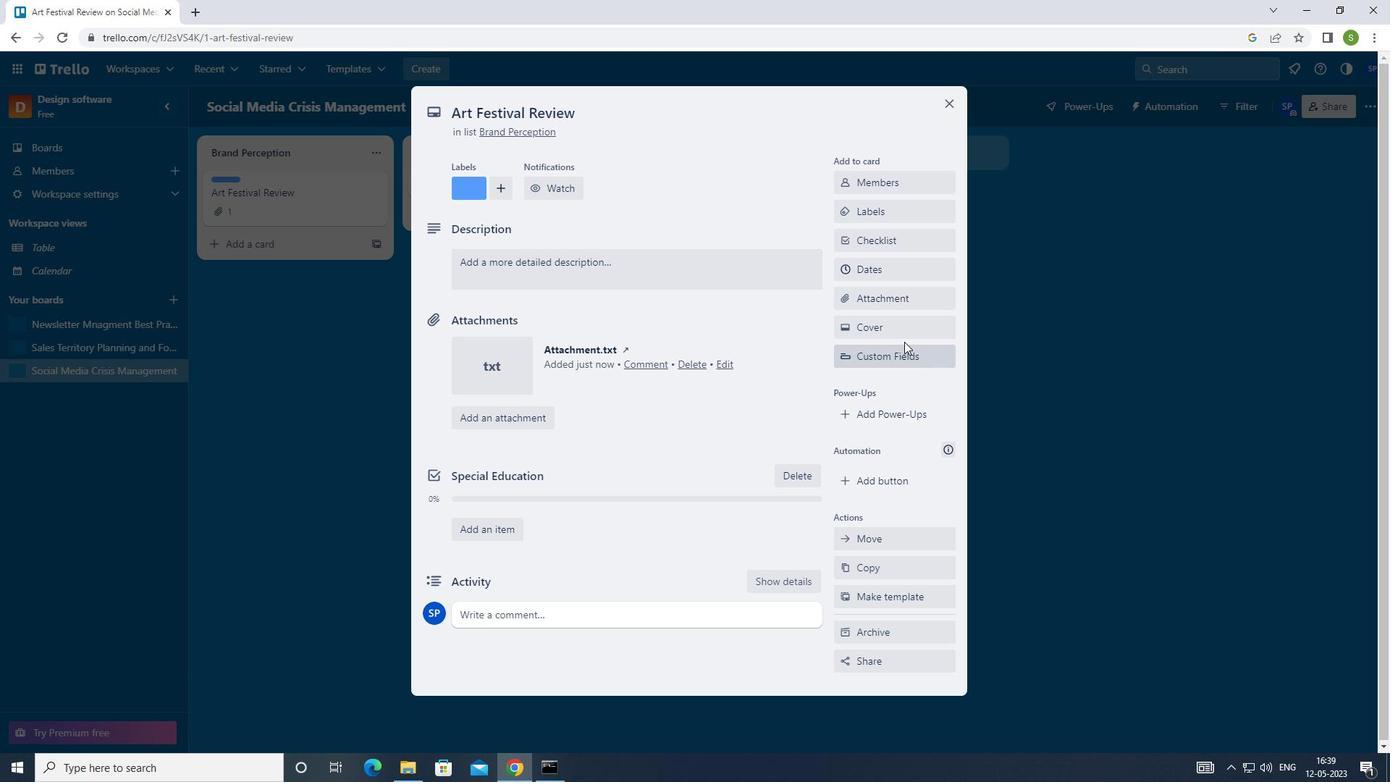 
Action: Mouse pressed left at (893, 325)
Screenshot: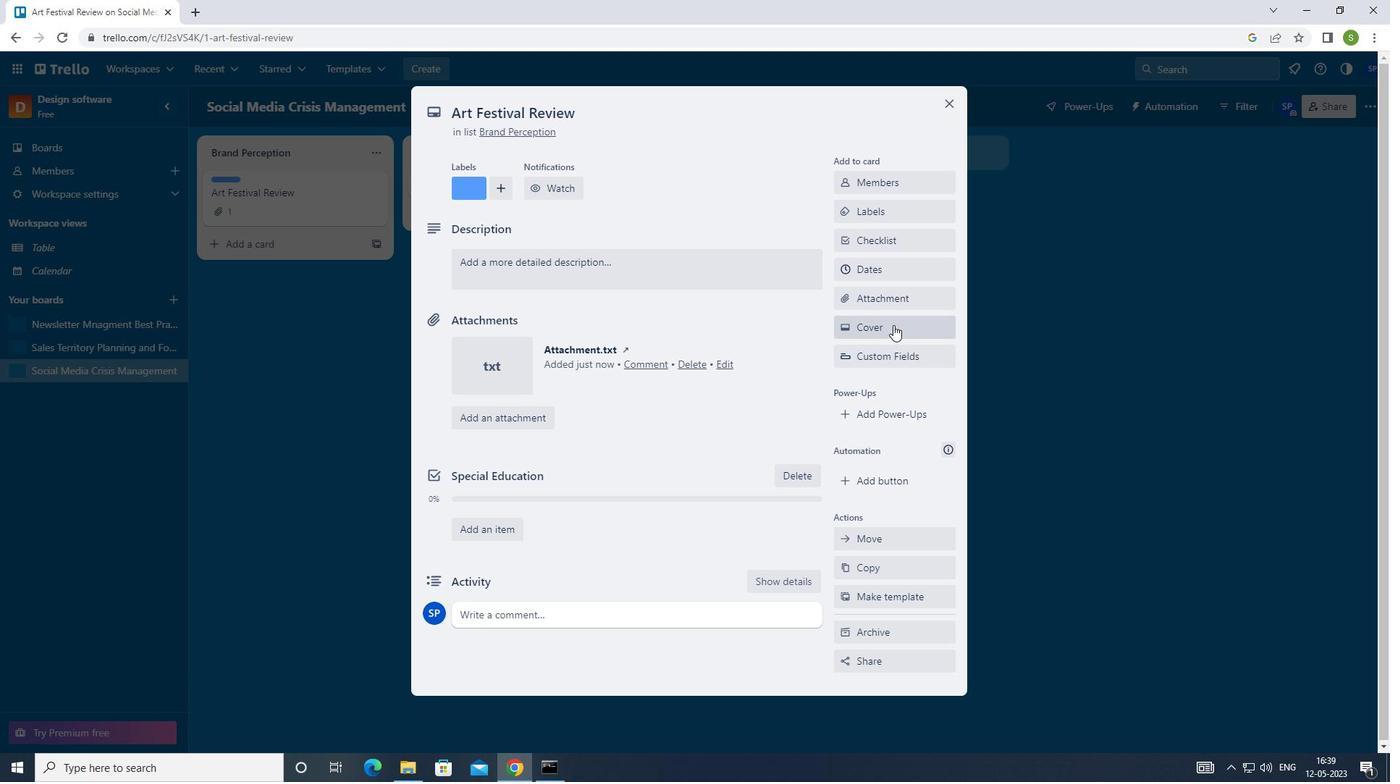 
Action: Mouse moved to (865, 495)
Screenshot: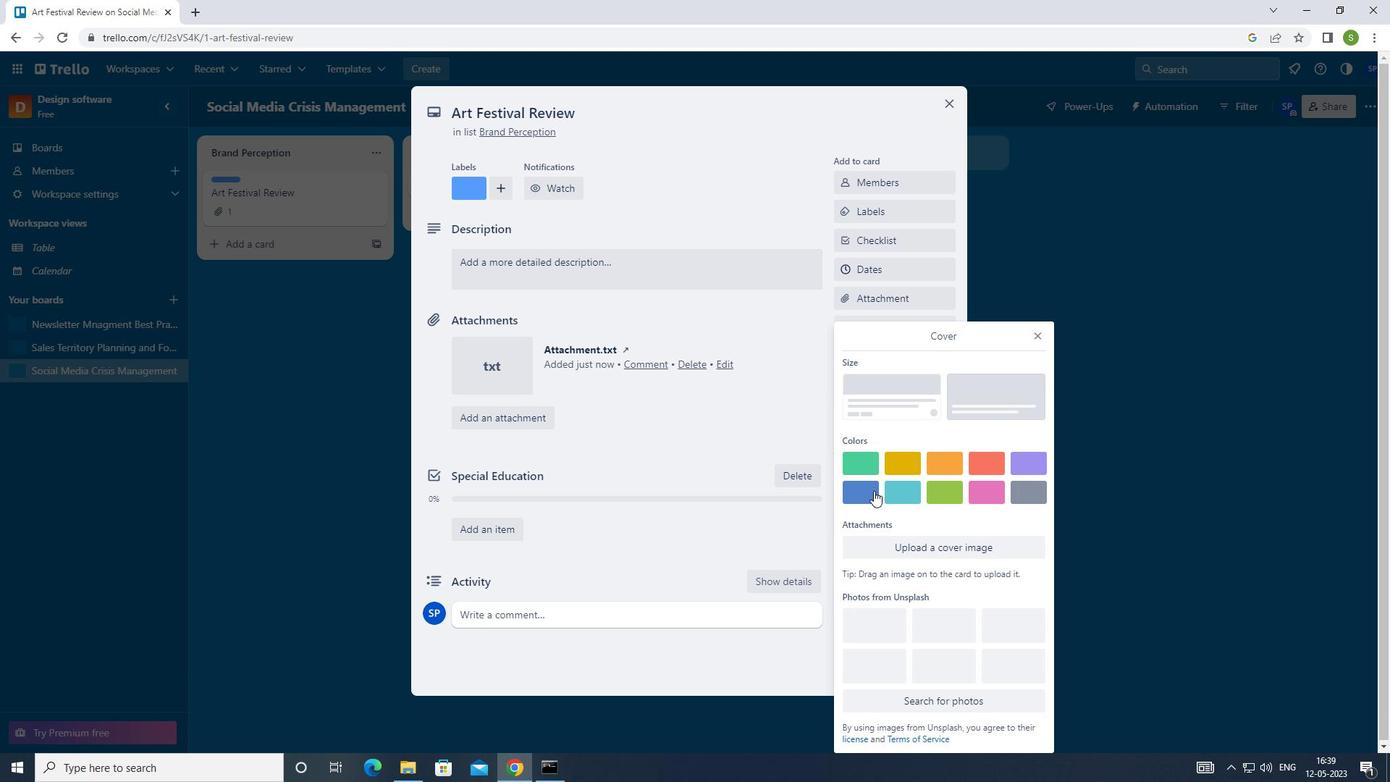 
Action: Mouse pressed left at (865, 495)
Screenshot: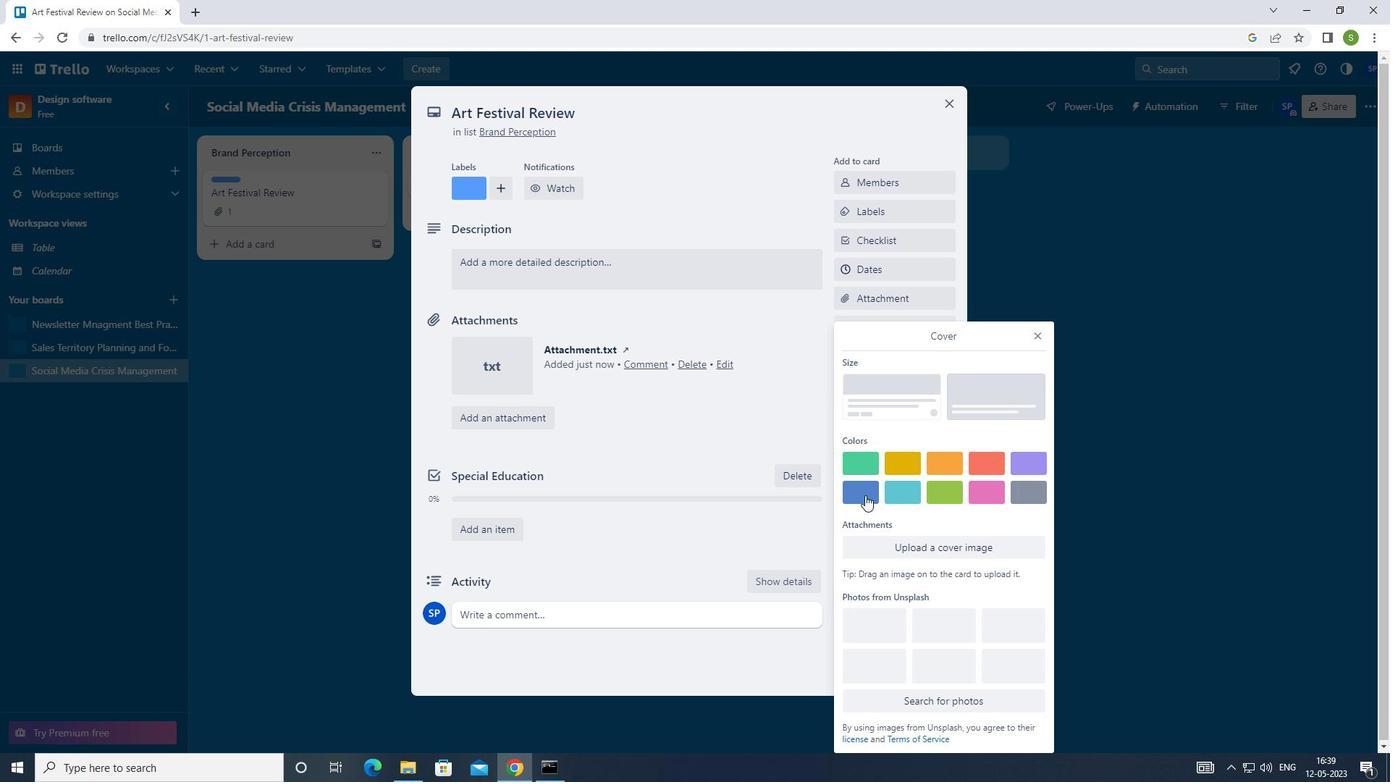 
Action: Mouse moved to (1035, 310)
Screenshot: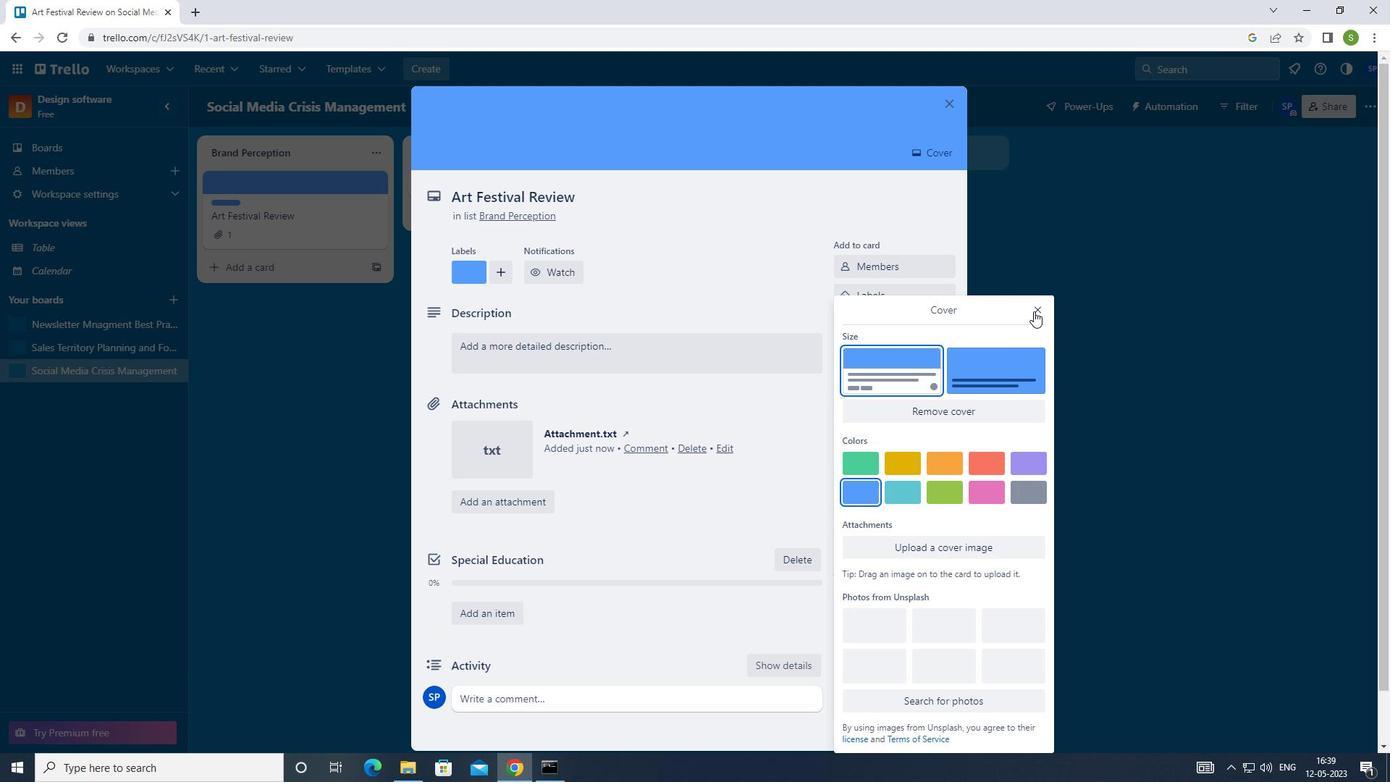 
Action: Mouse pressed left at (1035, 310)
Screenshot: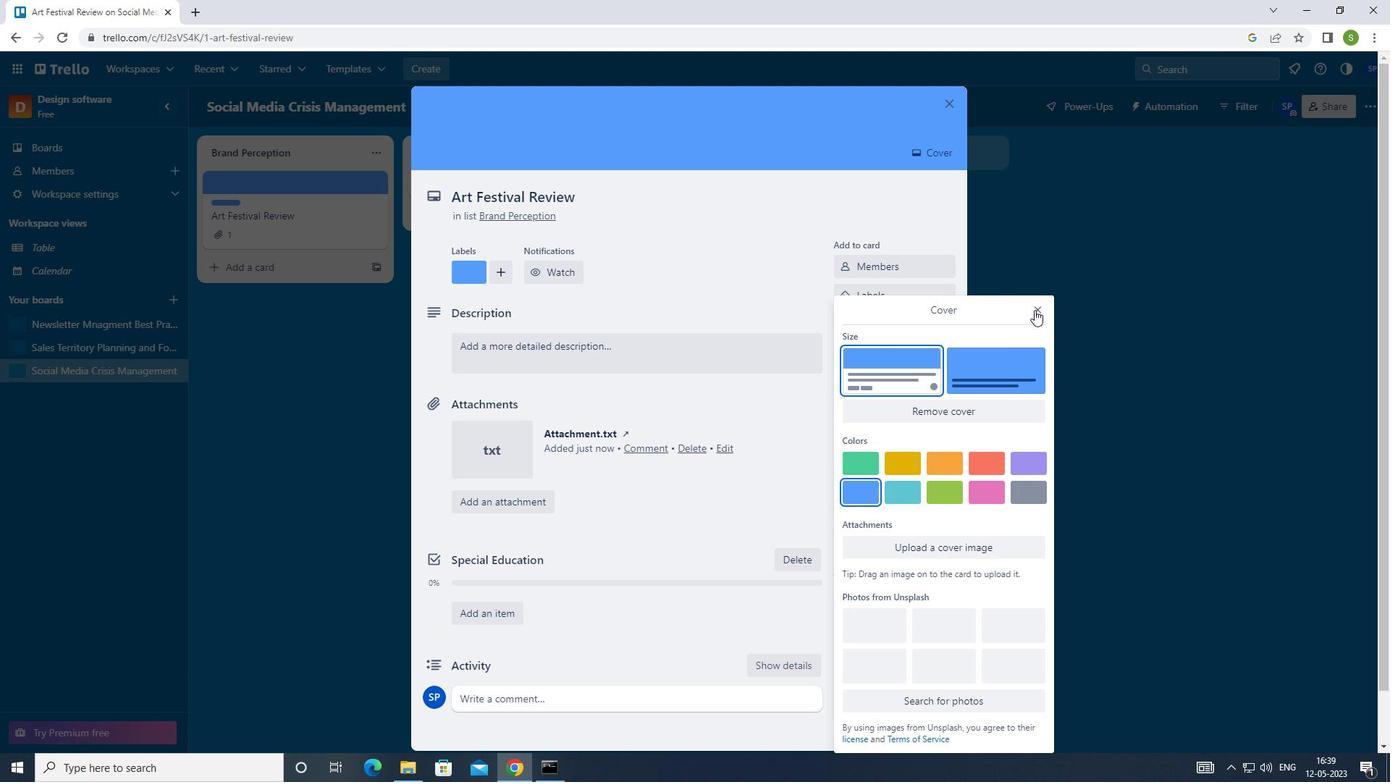 
Action: Mouse moved to (585, 351)
Screenshot: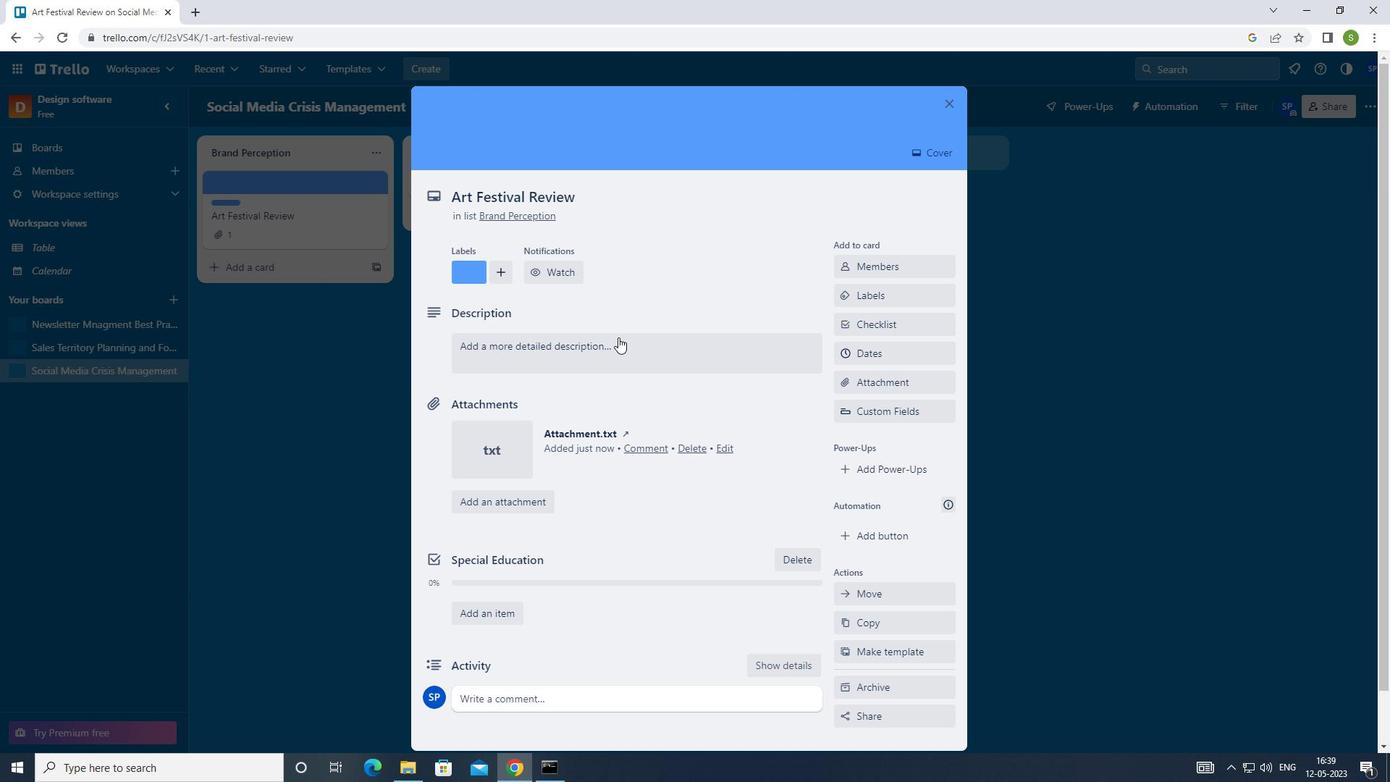 
Action: Mouse pressed left at (585, 351)
Screenshot: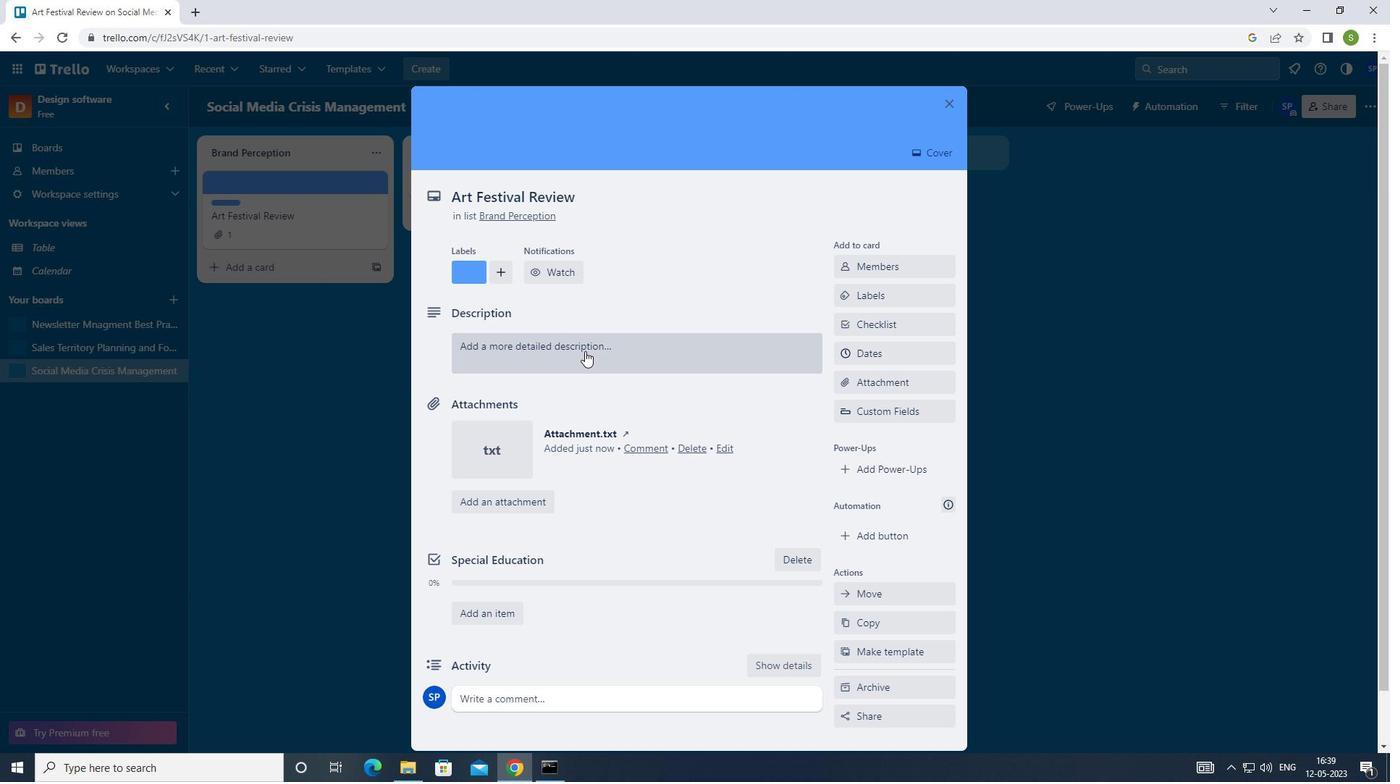 
Action: Mouse moved to (818, 295)
Screenshot: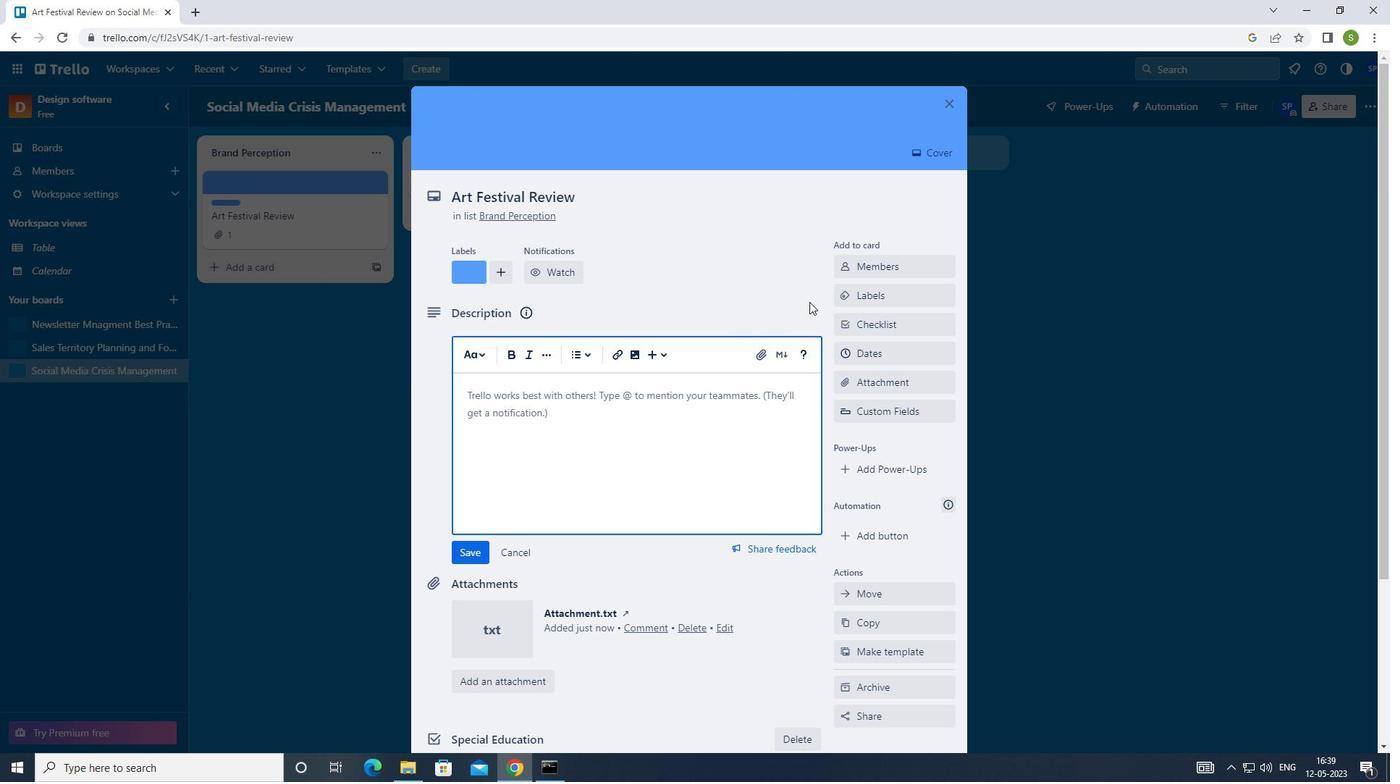
Action: Key pressed <Key.shift>DEVELOP<Key.space>AND<Key.space>LAUNCH<Key.space>NEW<Key.space>CUSTOMER<Key.space>ENGAGEMENT<Key.space>PROGREAM<Key.backspace><Key.backspace><Key.backspace>AM<Key.space>FOR<Key.space>SOCIAL<Key.space>MEDIA<Key.space>
Screenshot: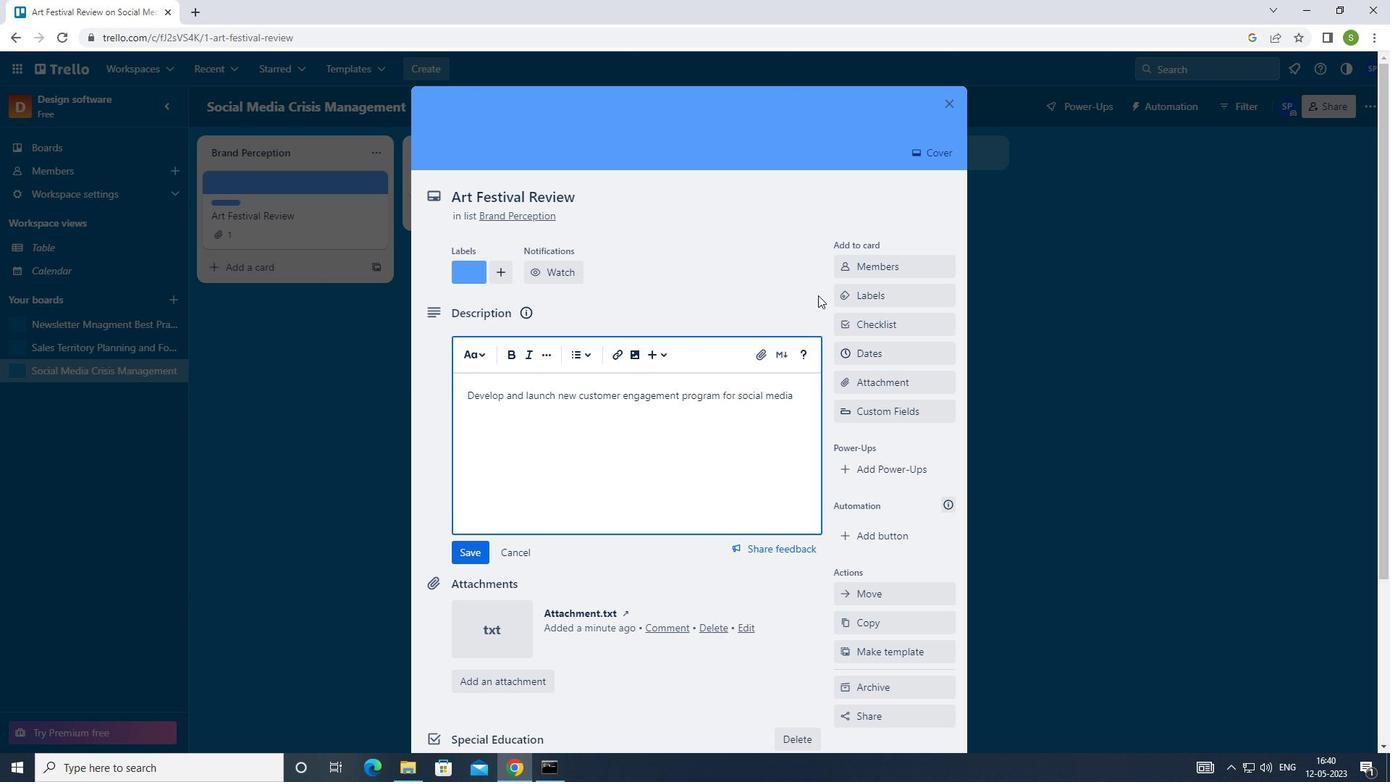 
Action: Mouse moved to (472, 557)
Screenshot: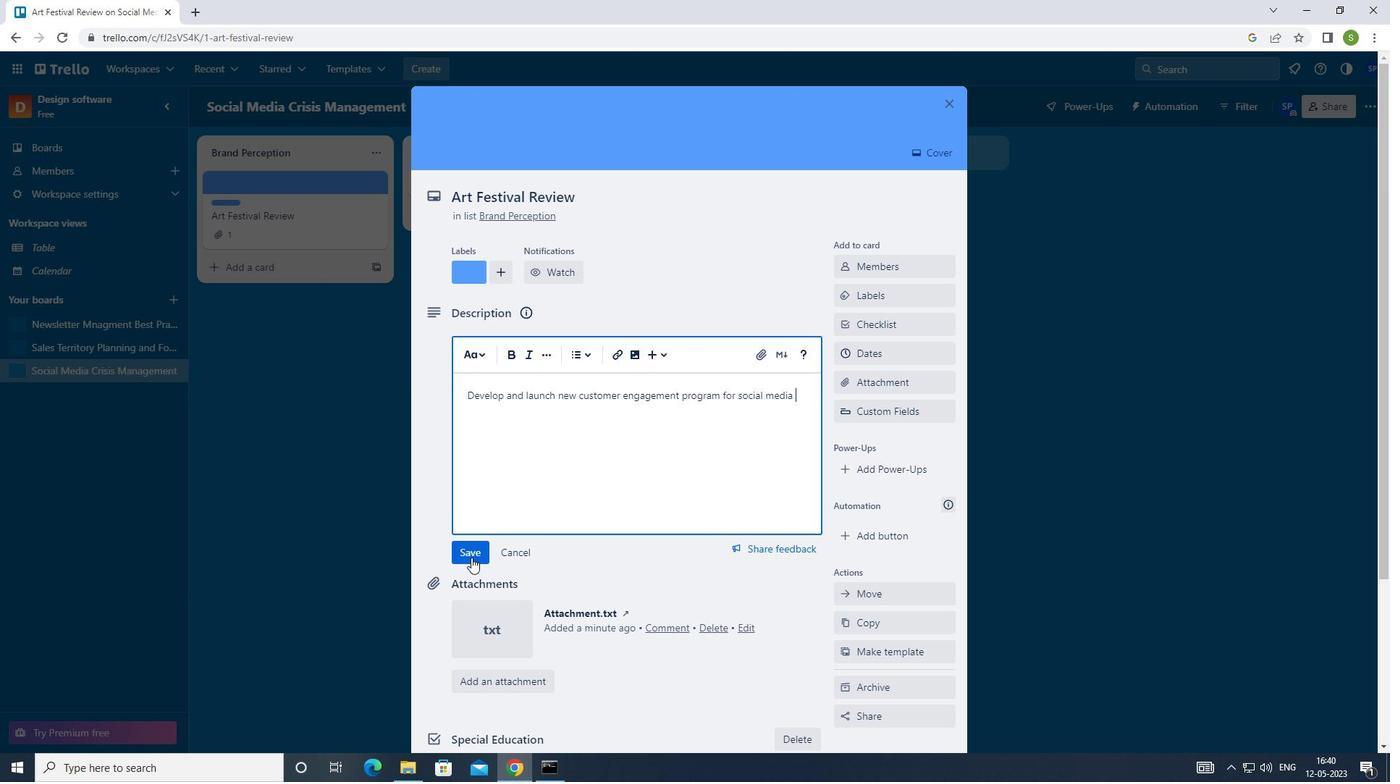 
Action: Mouse pressed left at (472, 557)
Screenshot: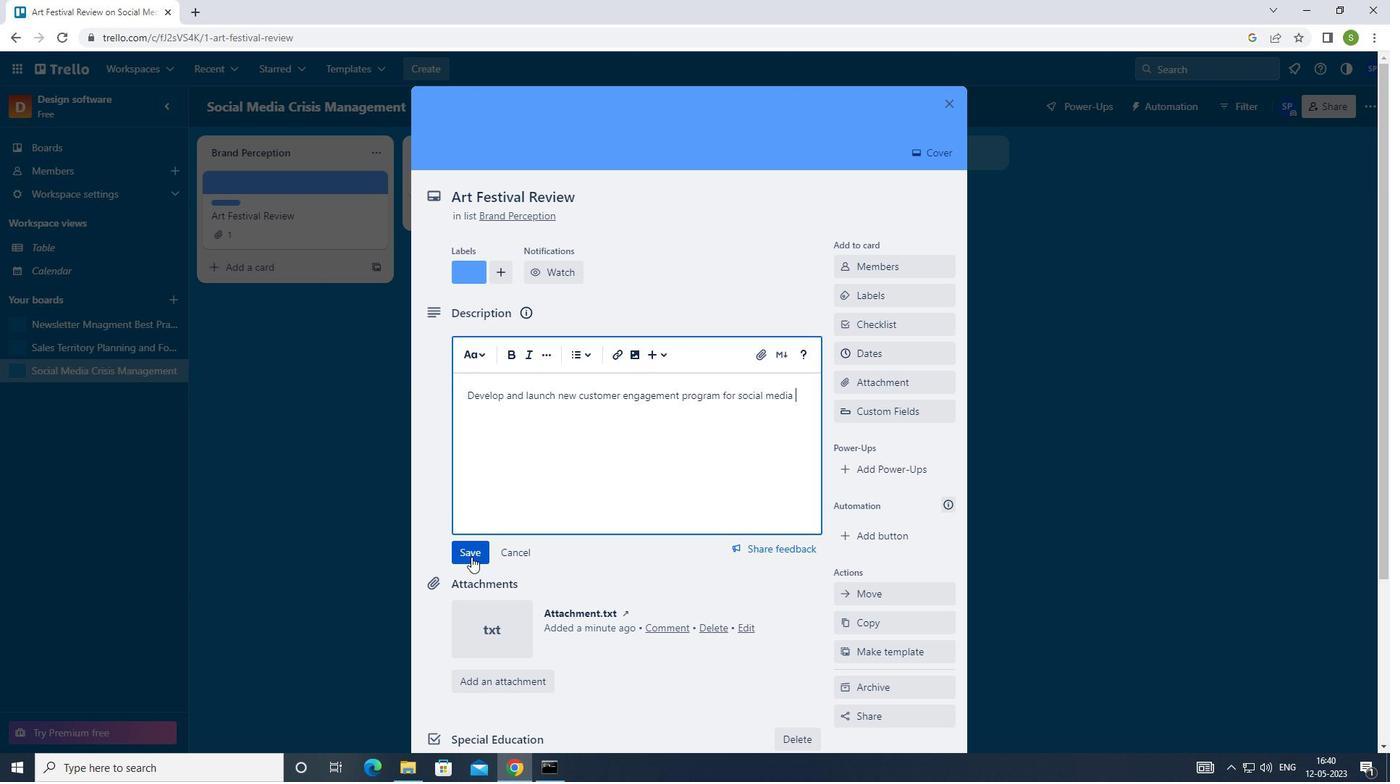 
Action: Mouse moved to (584, 535)
Screenshot: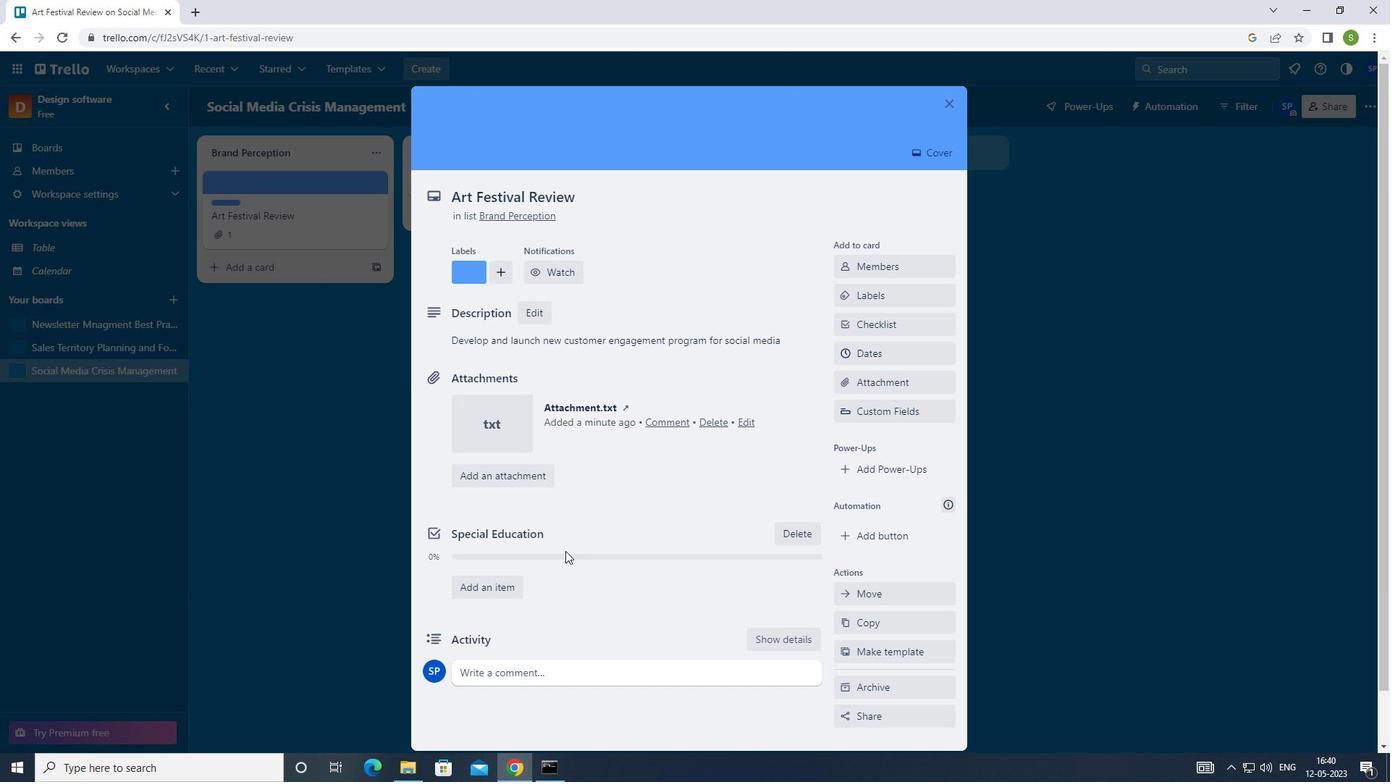 
Action: Mouse scrolled (584, 534) with delta (0, 0)
Screenshot: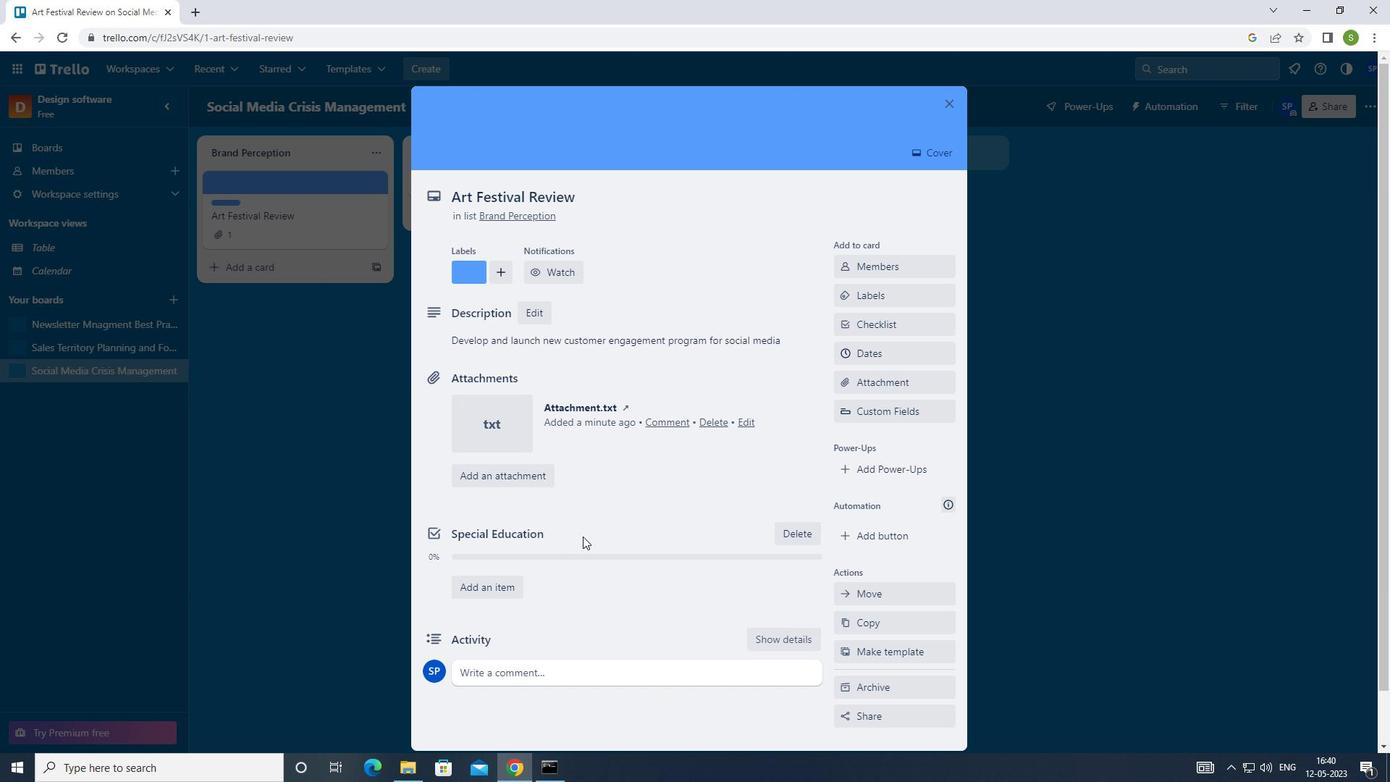 
Action: Mouse moved to (582, 537)
Screenshot: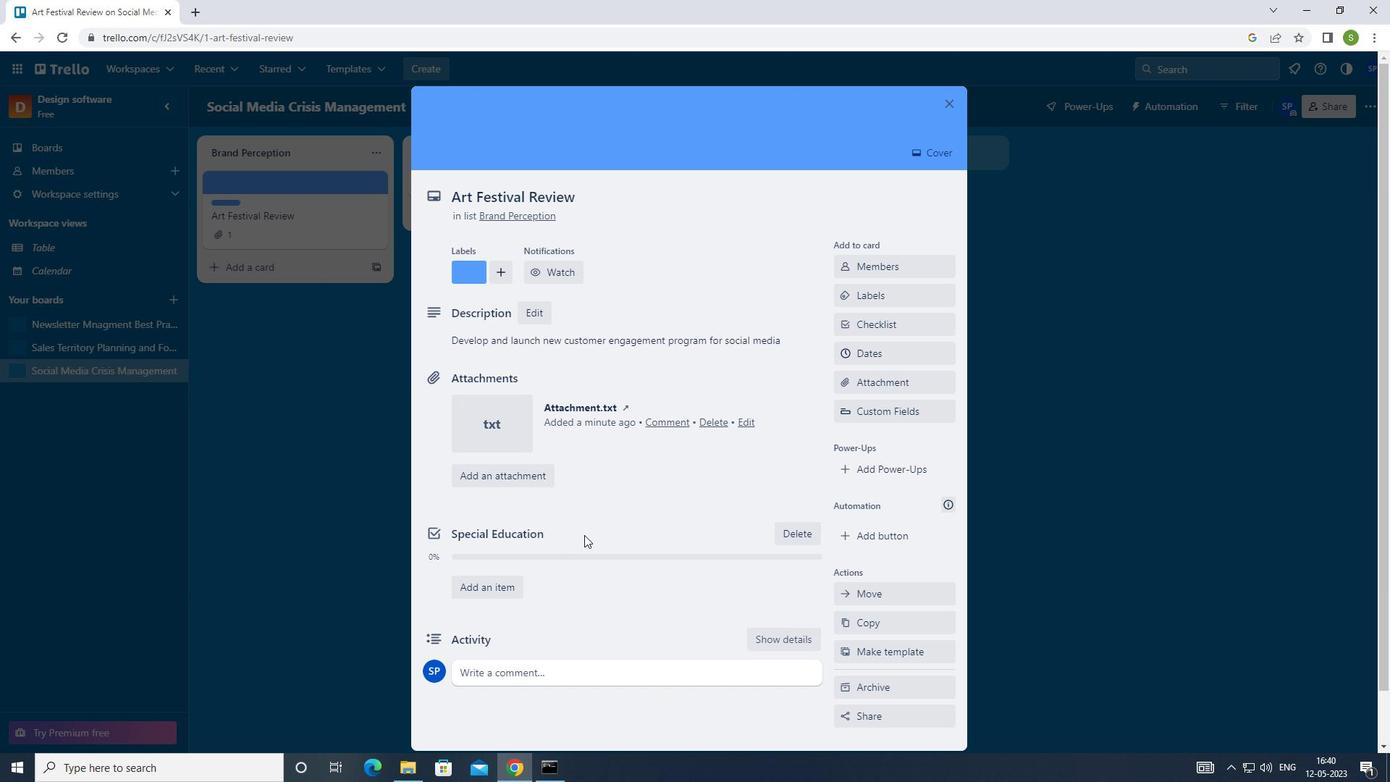 
Action: Mouse scrolled (582, 536) with delta (0, 0)
Screenshot: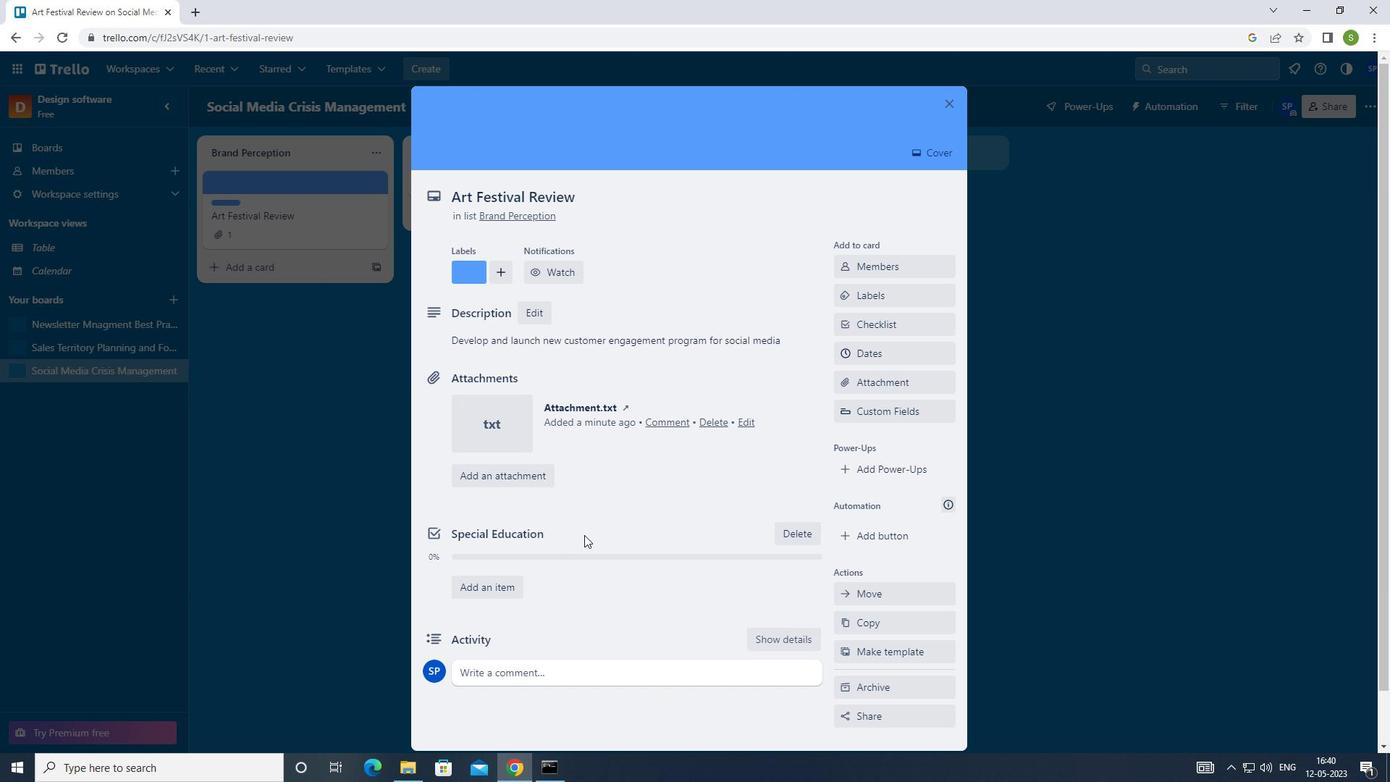
Action: Mouse moved to (563, 610)
Screenshot: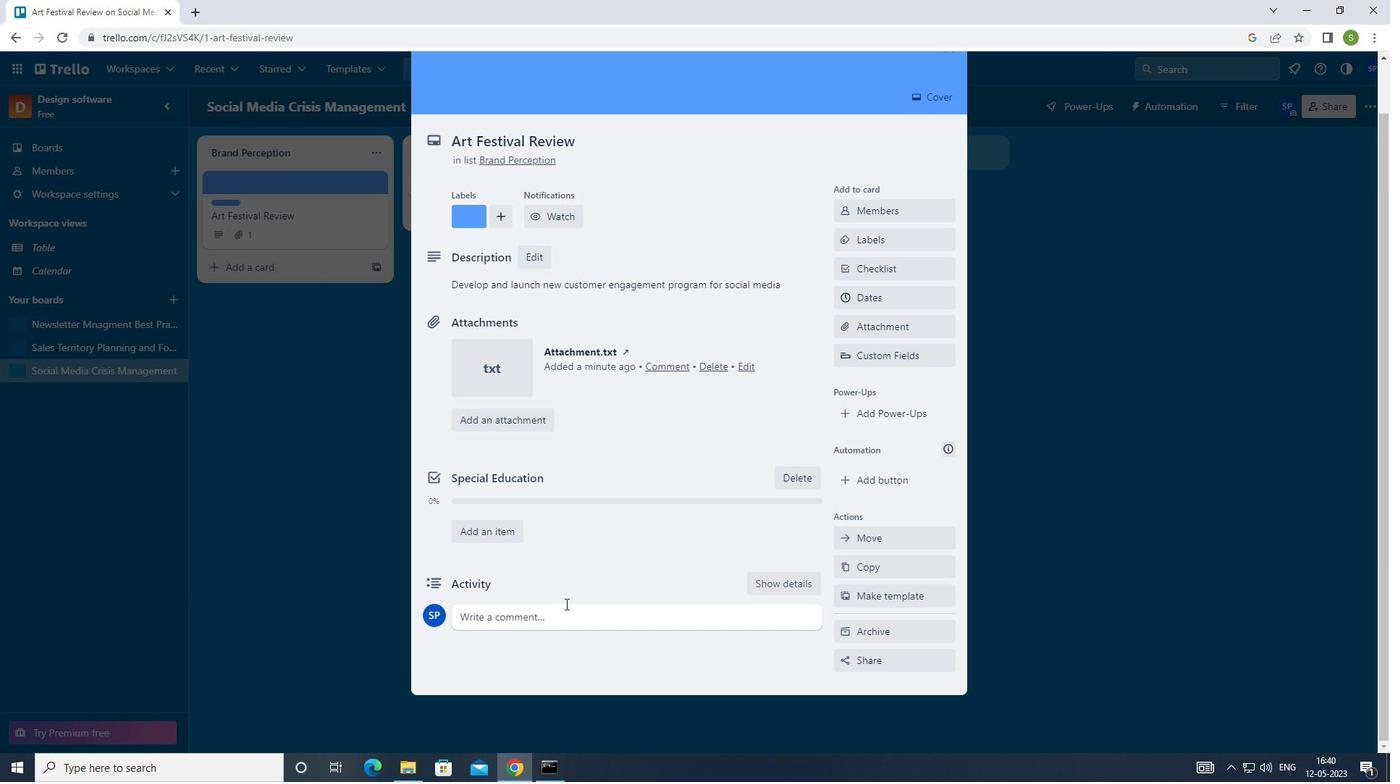 
Action: Mouse pressed left at (563, 610)
Screenshot: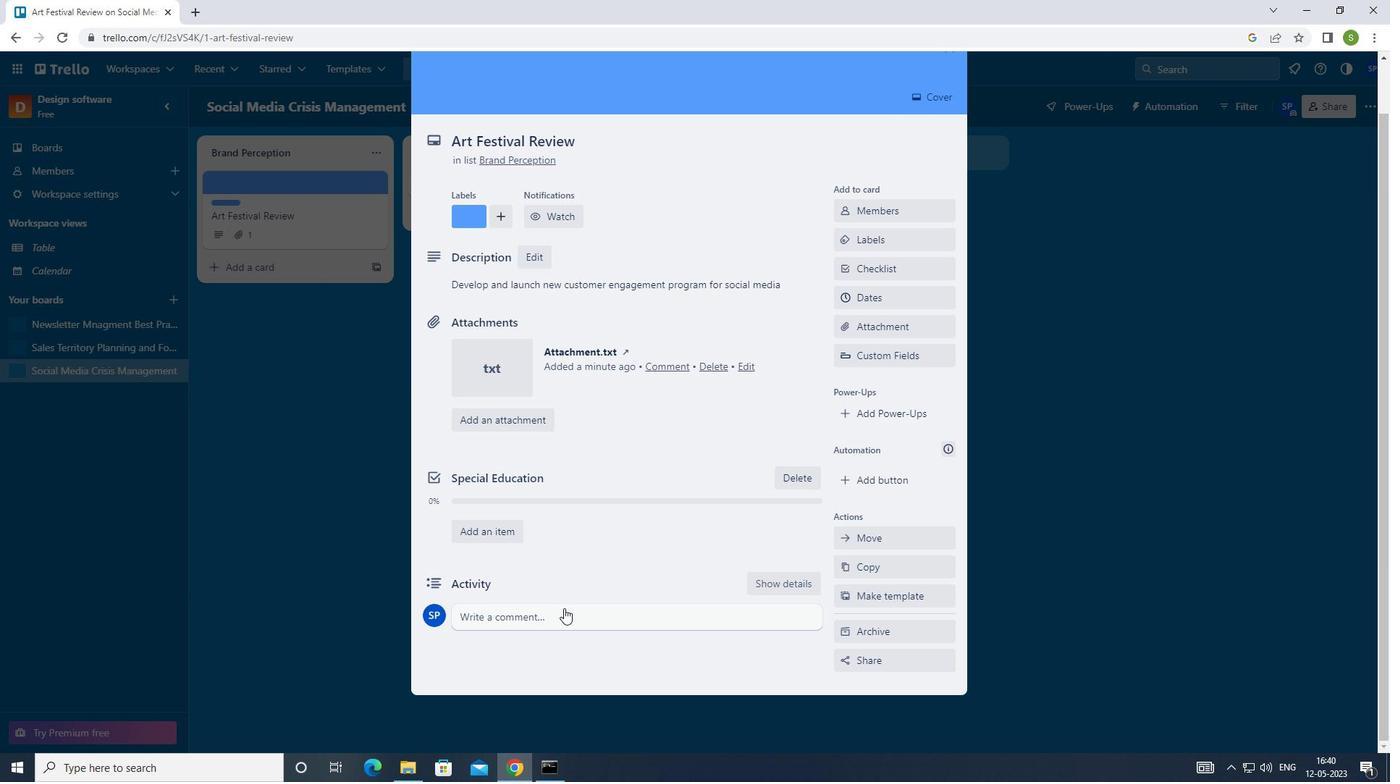 
Action: Mouse moved to (626, 494)
Screenshot: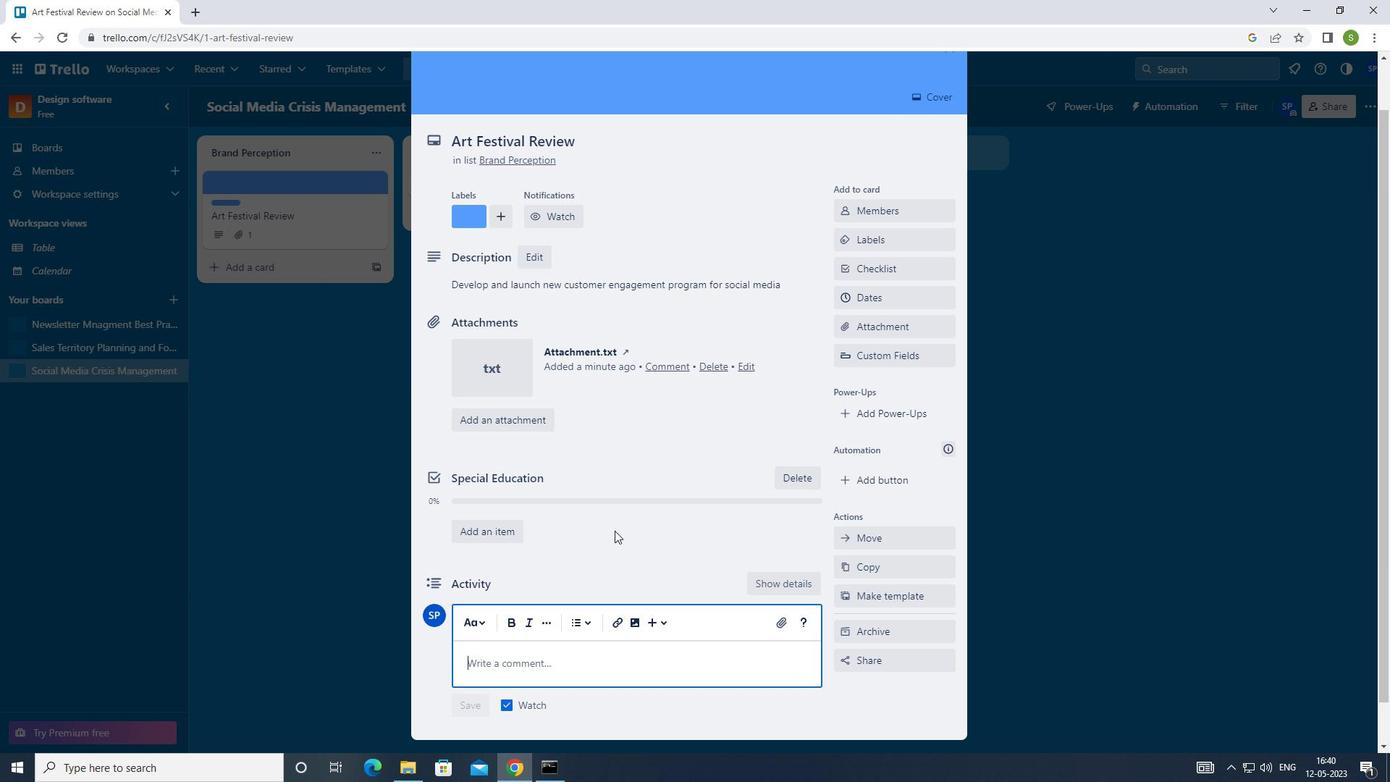 
Action: Key pressed <Key.shift>SINCE<Key.space>THIS<Key.space>ITEM<Key.space>REQUIRE<Key.space>INPUT<Key.space>FROM<Key.space>MI<Key.backspace>ULTIPLKE<Key.backspace><Key.backspace>E<Key.space>TEAM<Key.space>MEMBERS<Key.space>LET<Key.space>US<Key.space>MAKE<Key.space>SUR
Screenshot: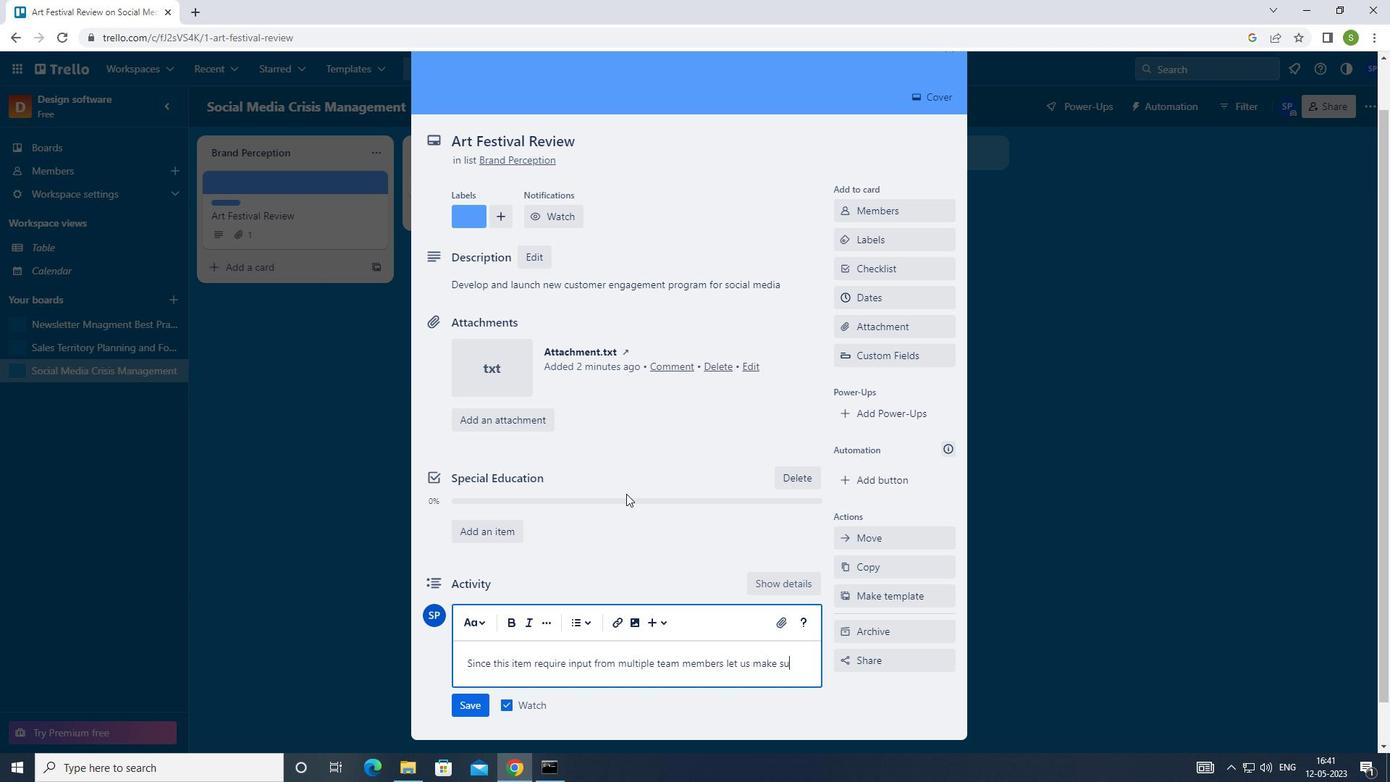 
Action: Mouse moved to (625, 493)
Screenshot: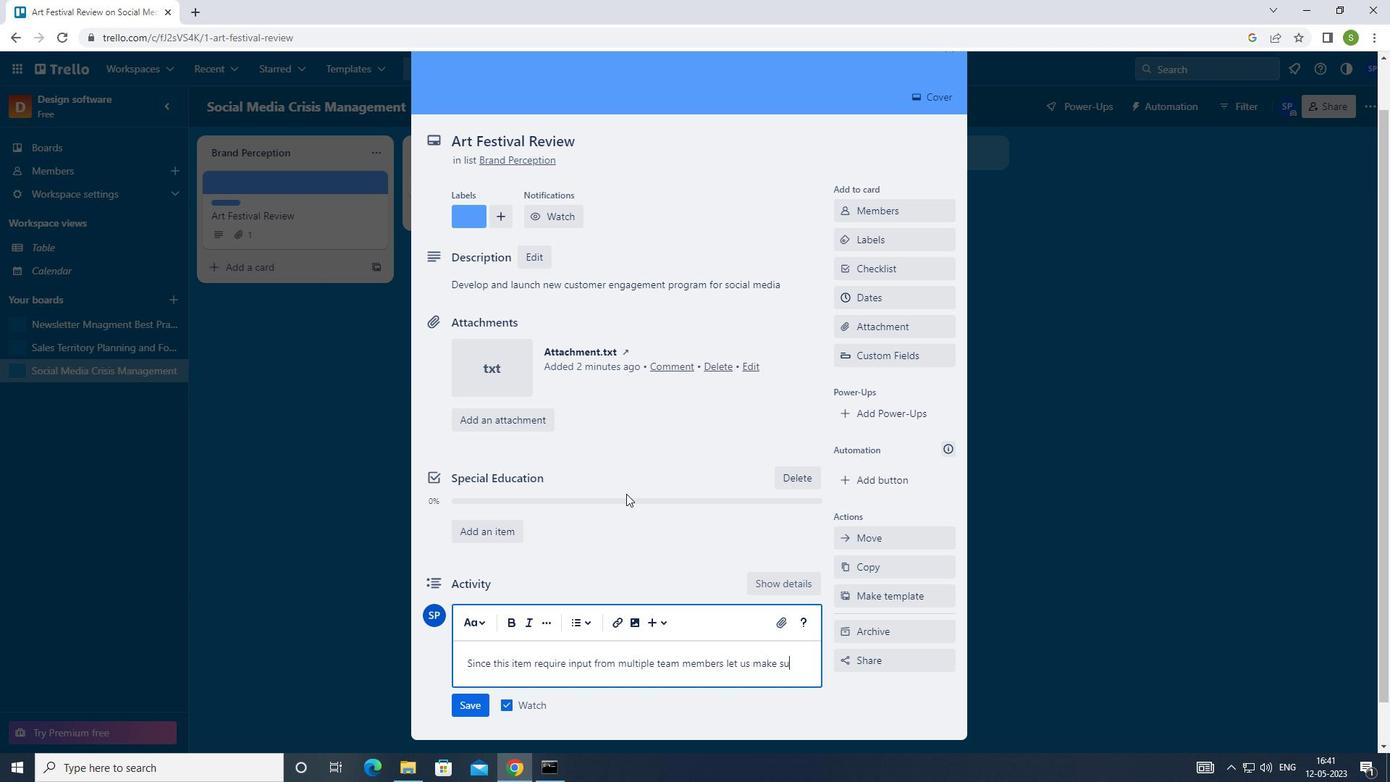 
Action: Key pressed E<Key.space>OF<Key.space>EMPATHY<Key.space>,<Key.space>PUTTING<Key.space>OURSELVES<Key.space>IN<Key.space>THE<Key.space>SHOES<Key.space>OF<Key.space>OUR<Key.space>STAKEHOLDER<Key.space>TO<Key.space>UDERSTATNS<Key.backspace>D<Key.space>THEIR<Key.space>PERSPECTIVE
Screenshot: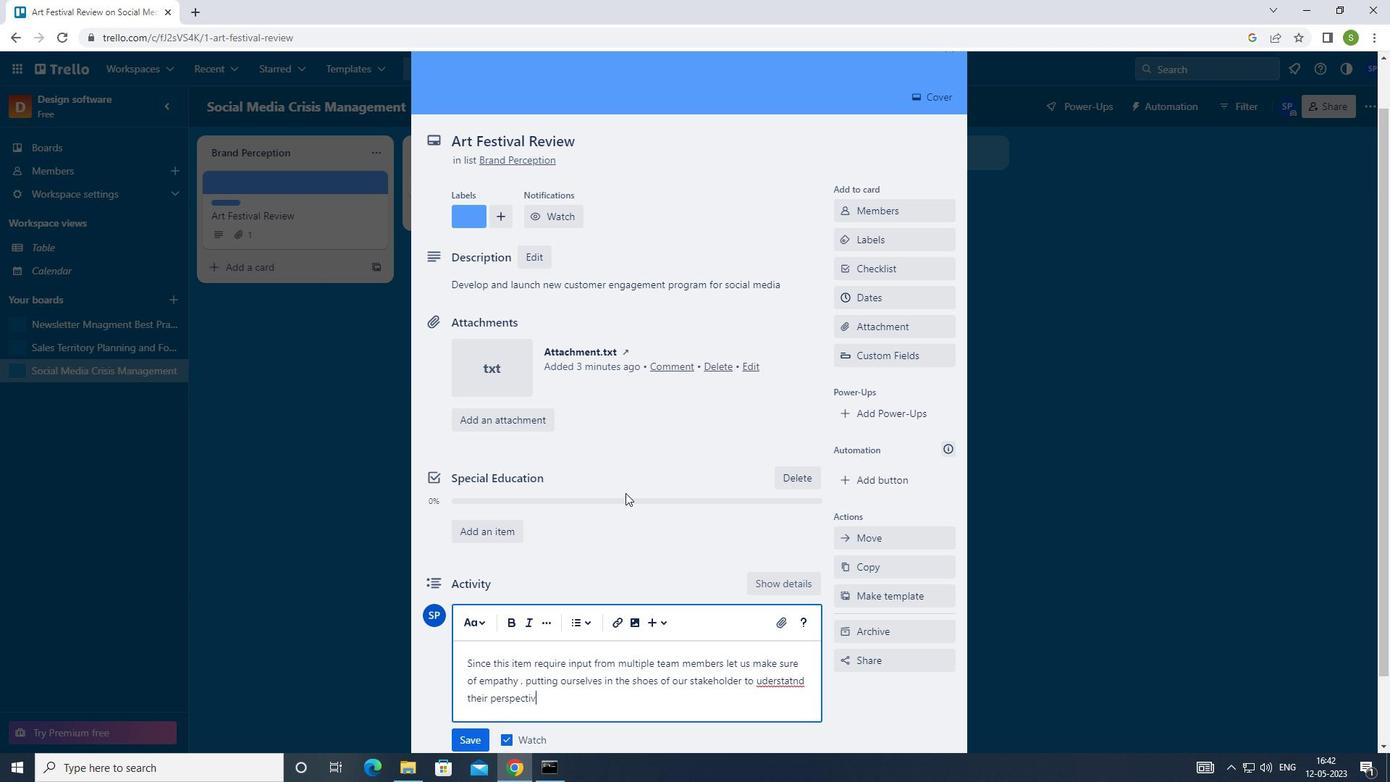 
Action: Mouse moved to (791, 680)
Screenshot: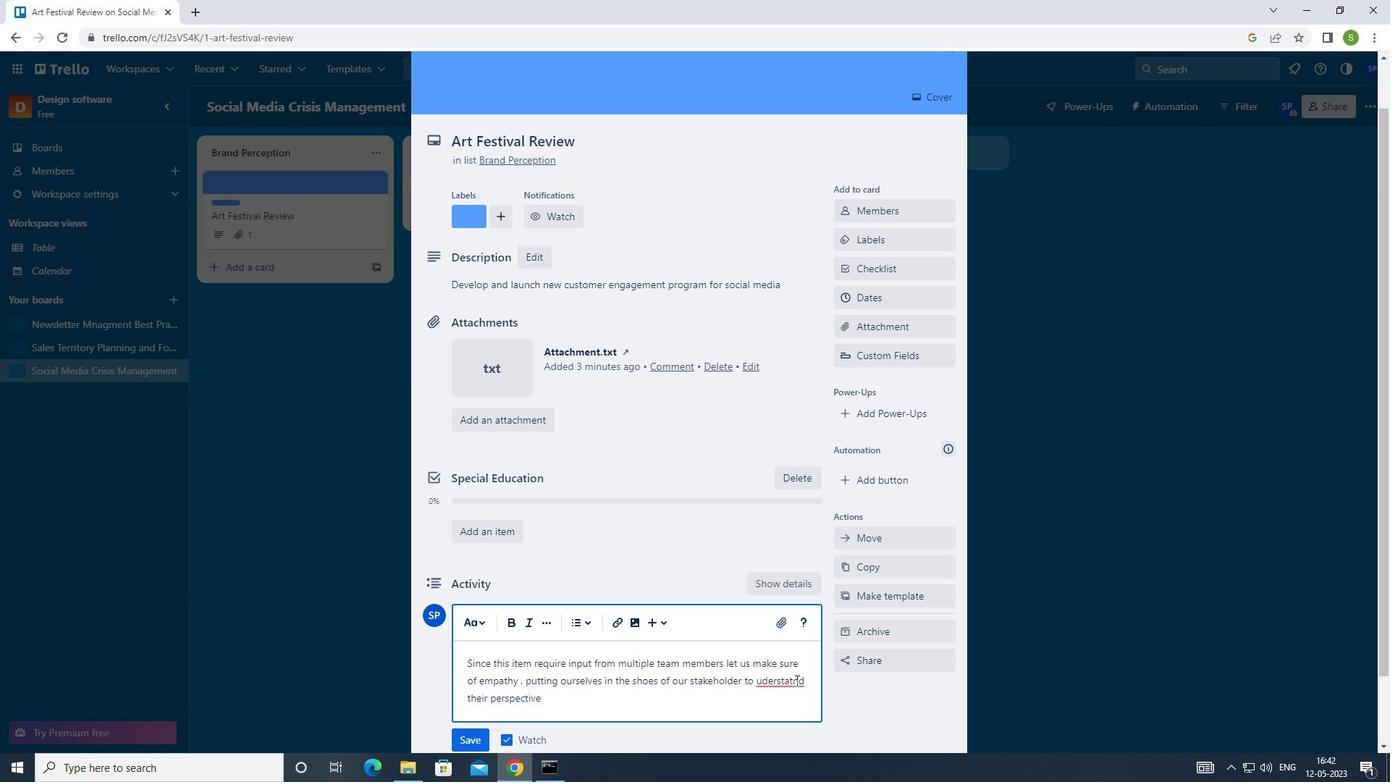 
Action: Mouse pressed left at (791, 680)
Screenshot: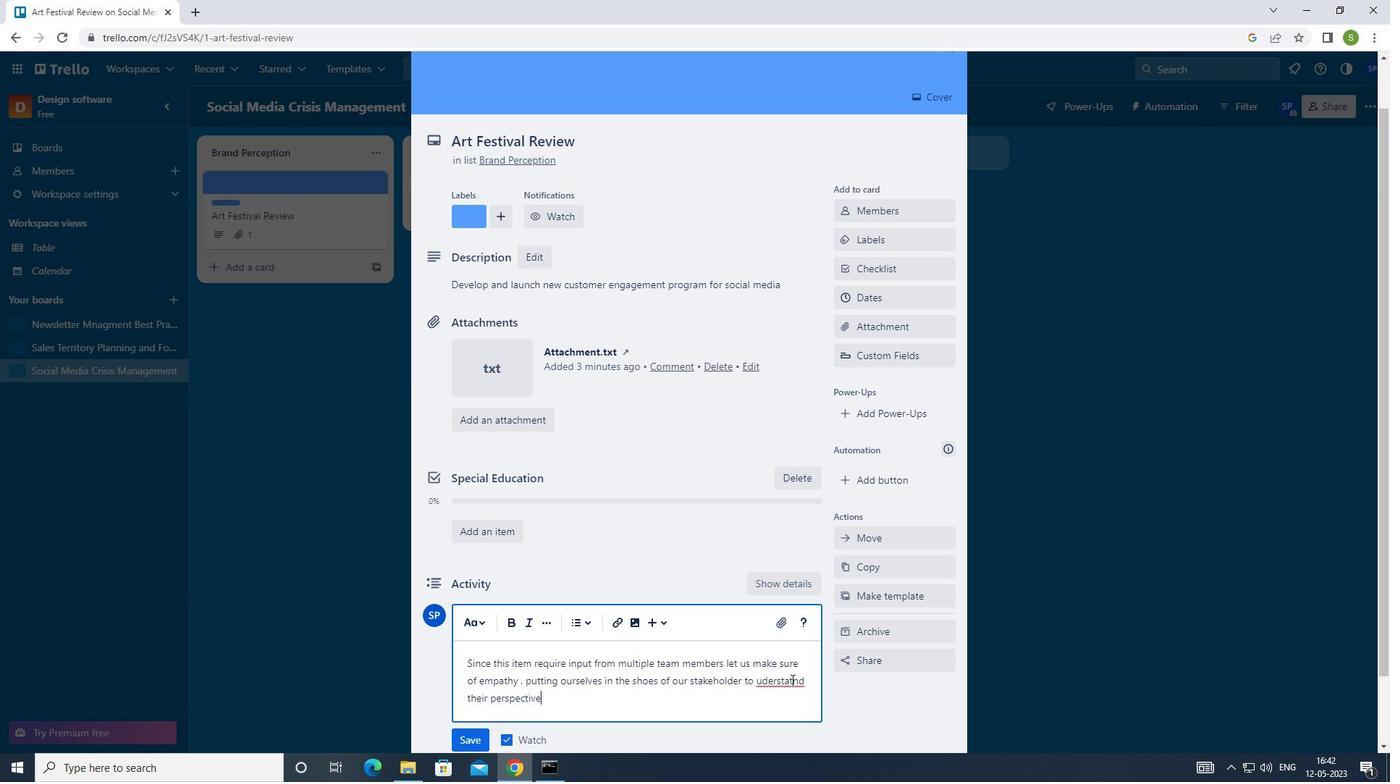 
Action: Mouse moved to (804, 680)
Screenshot: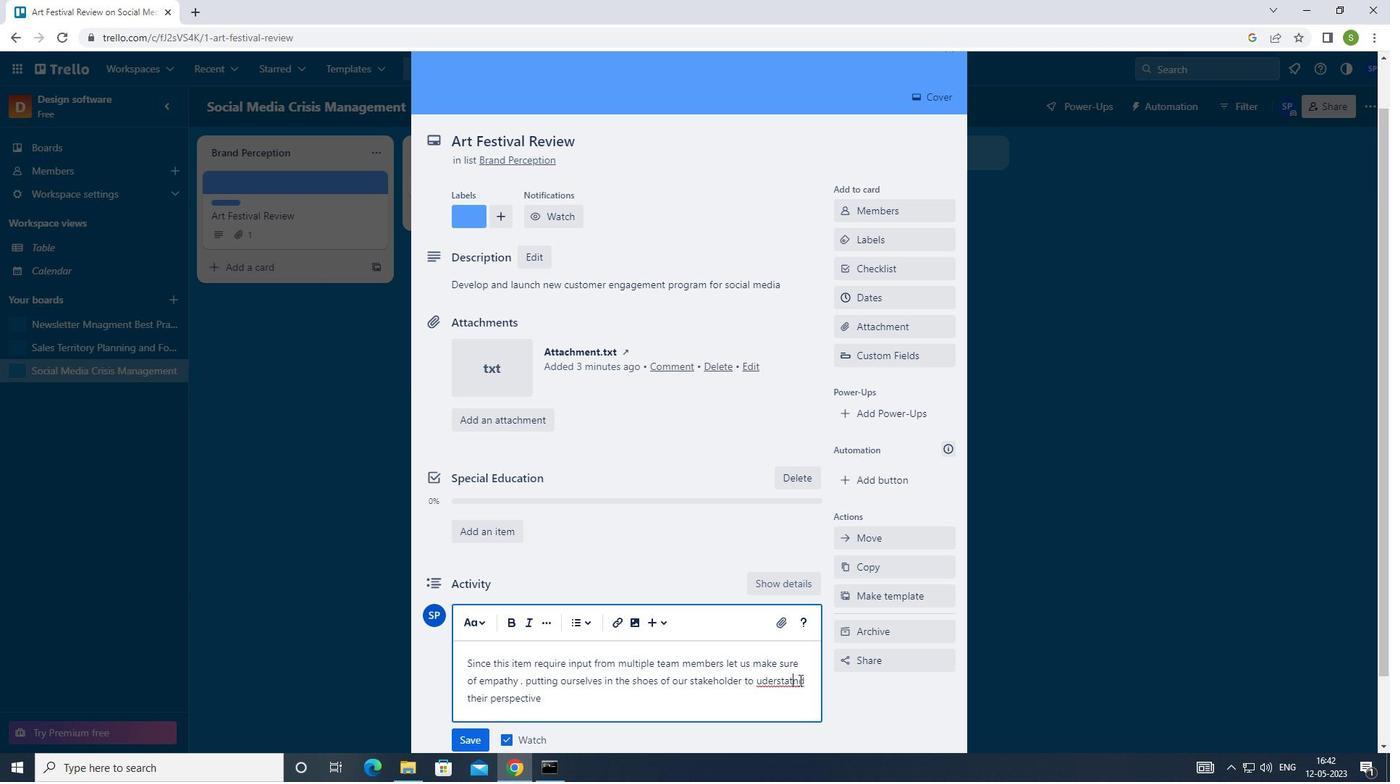 
Action: Key pressed <Key.backspace>
Screenshot: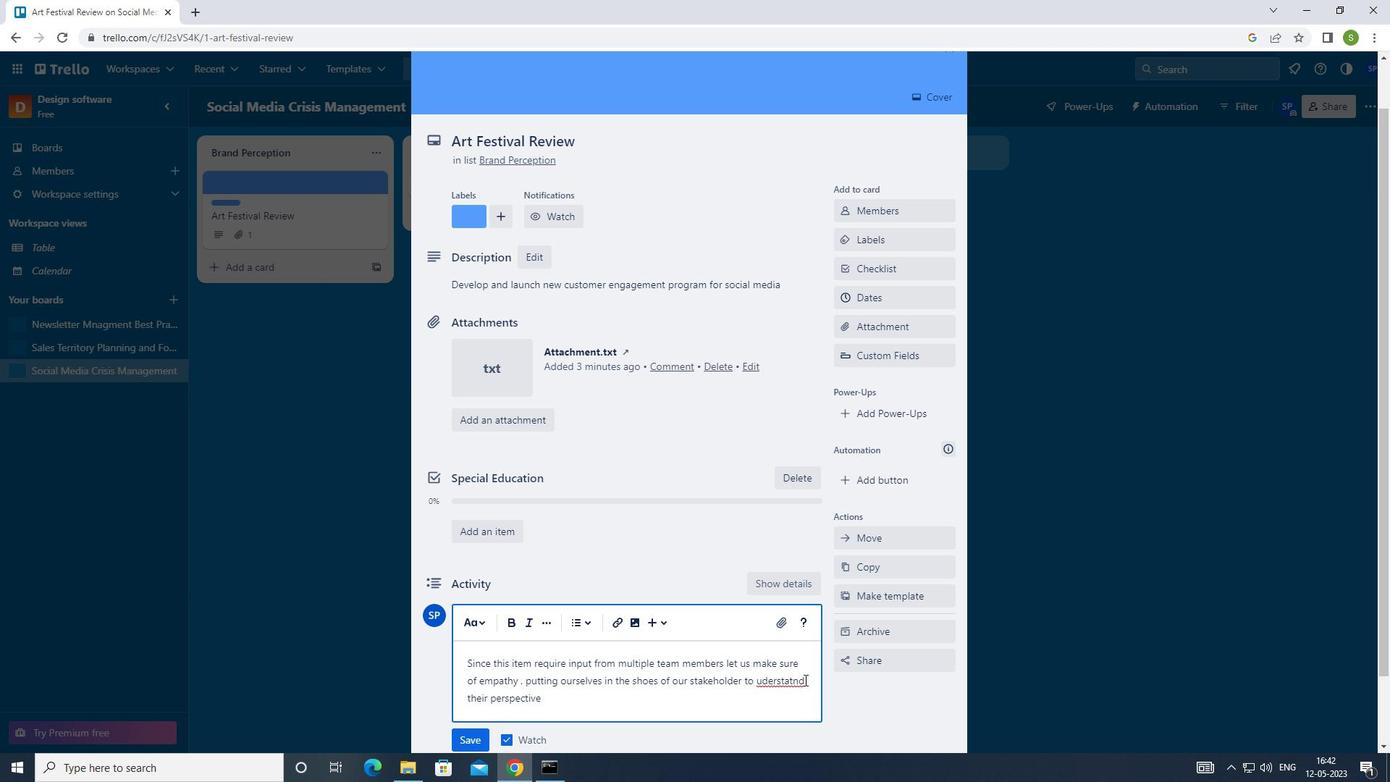 
Action: Mouse moved to (455, 738)
Screenshot: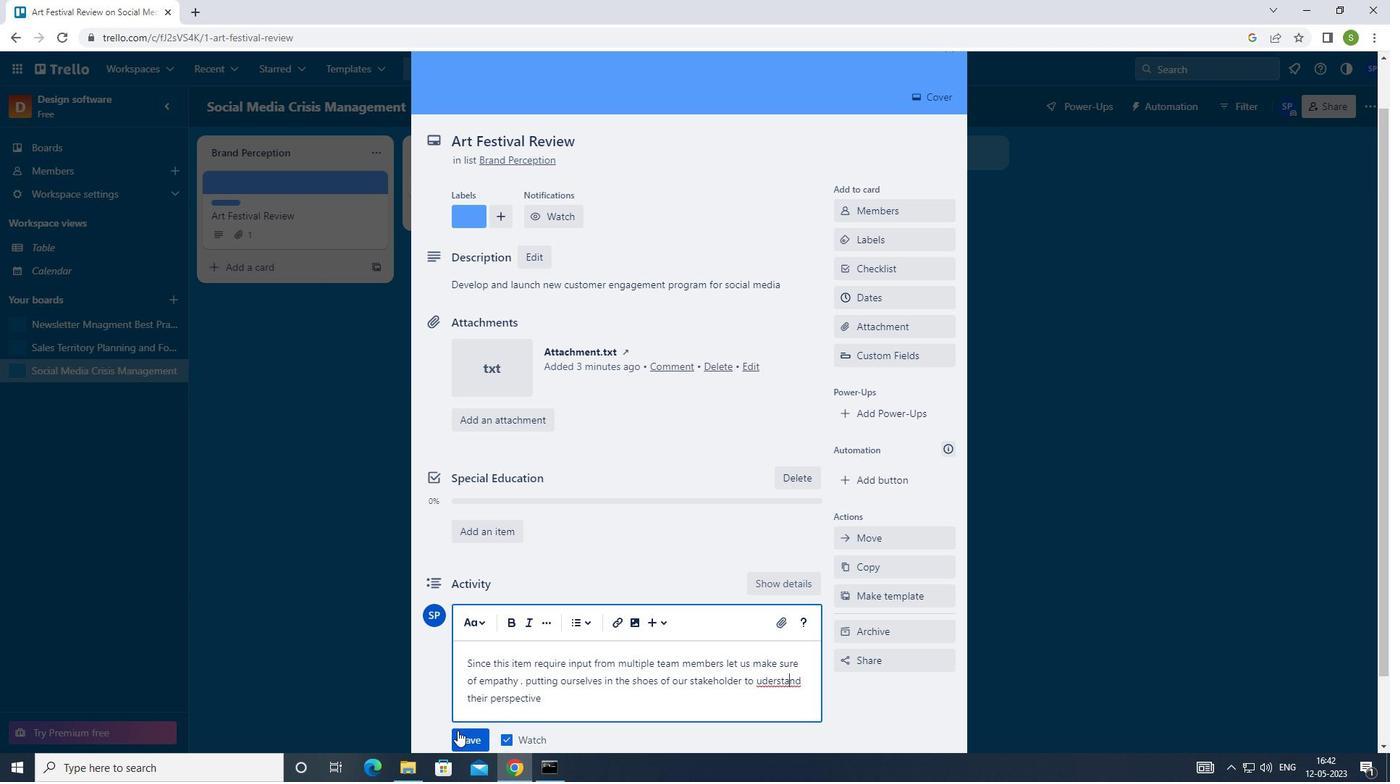 
Action: Mouse pressed left at (455, 738)
Screenshot: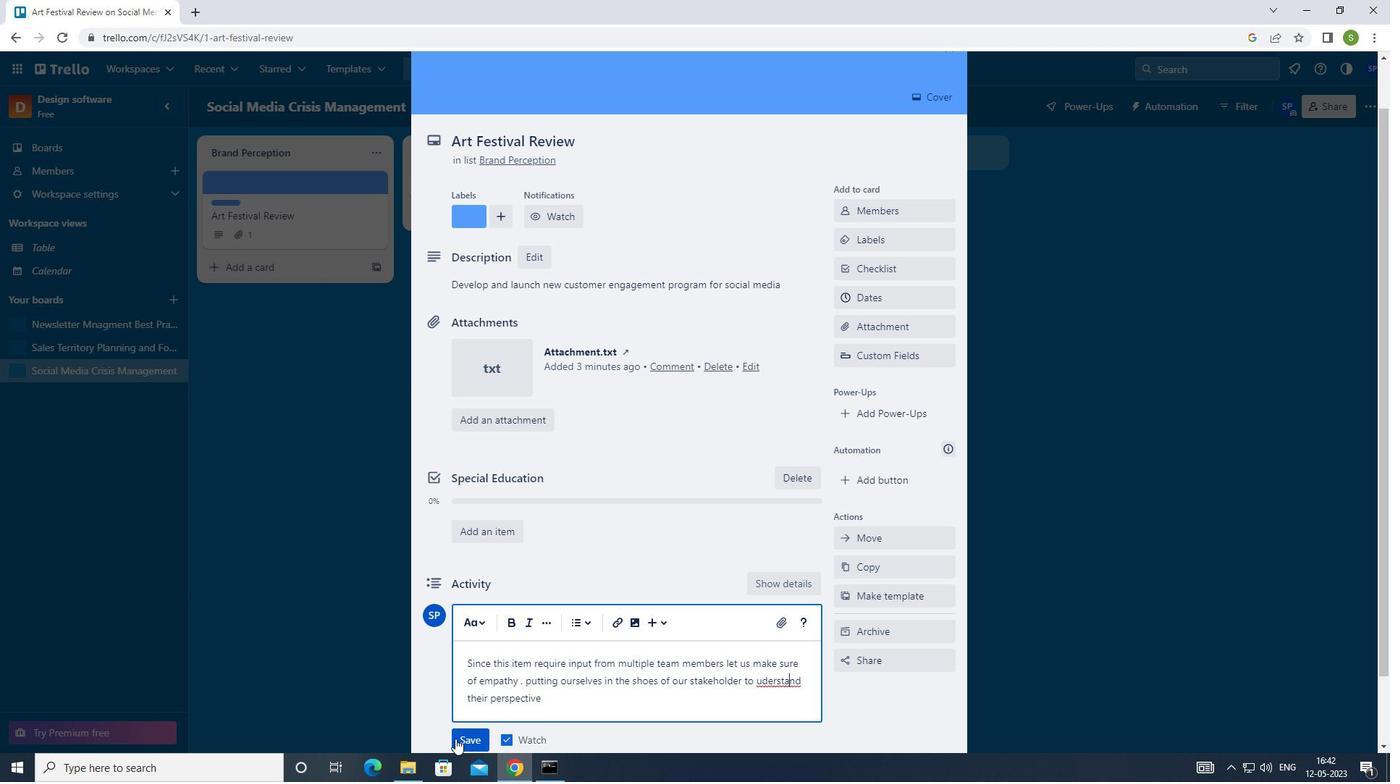 
Action: Mouse moved to (880, 301)
Screenshot: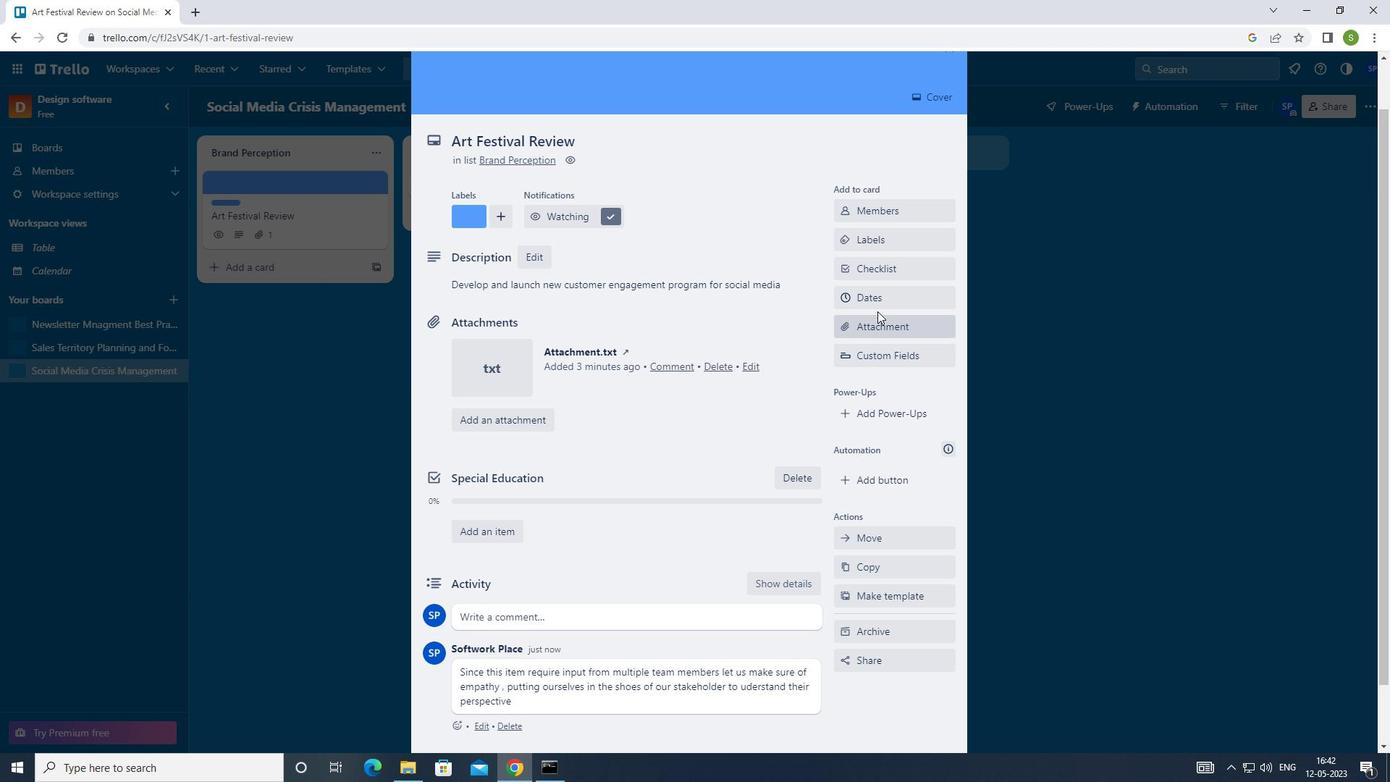 
Action: Mouse pressed left at (880, 301)
Screenshot: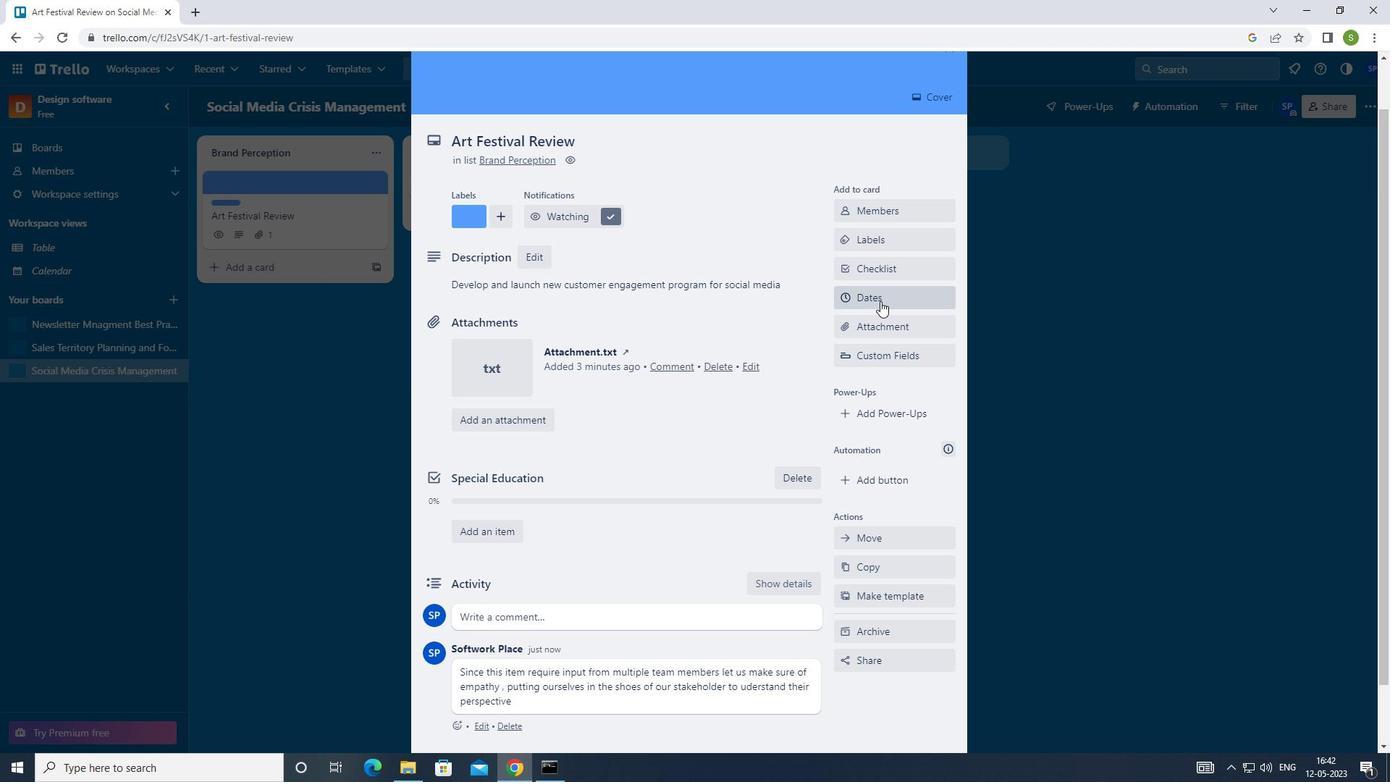 
Action: Mouse moved to (848, 367)
Screenshot: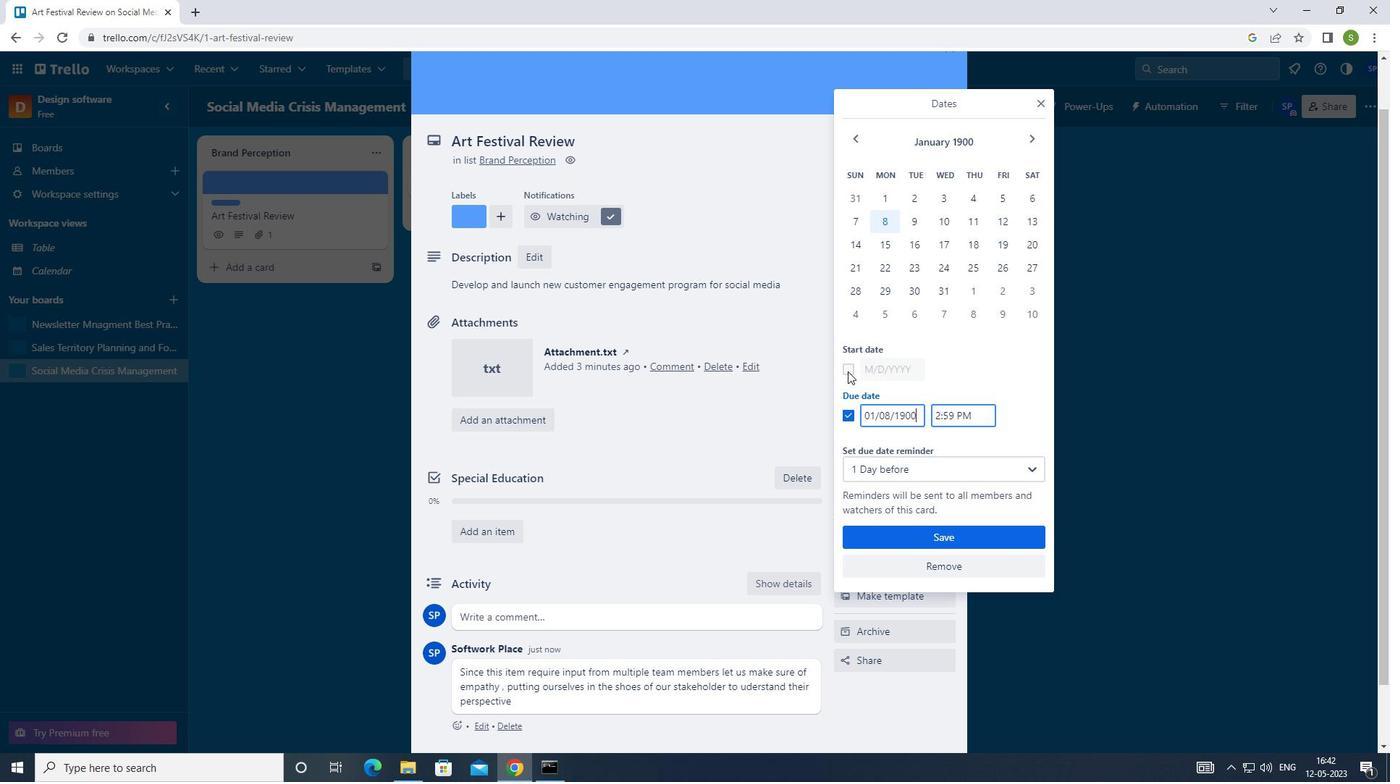 
Action: Mouse pressed left at (848, 367)
Screenshot: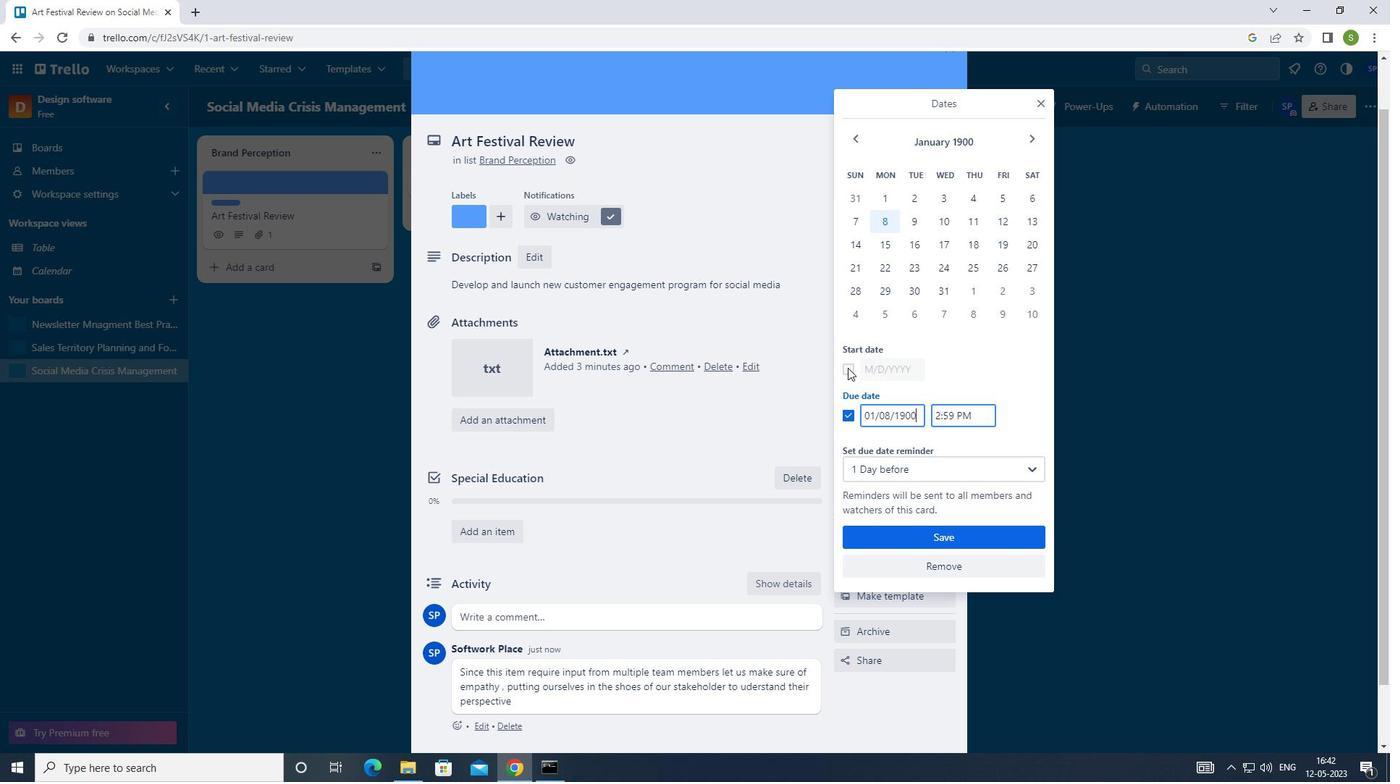 
Action: Mouse moved to (888, 367)
Screenshot: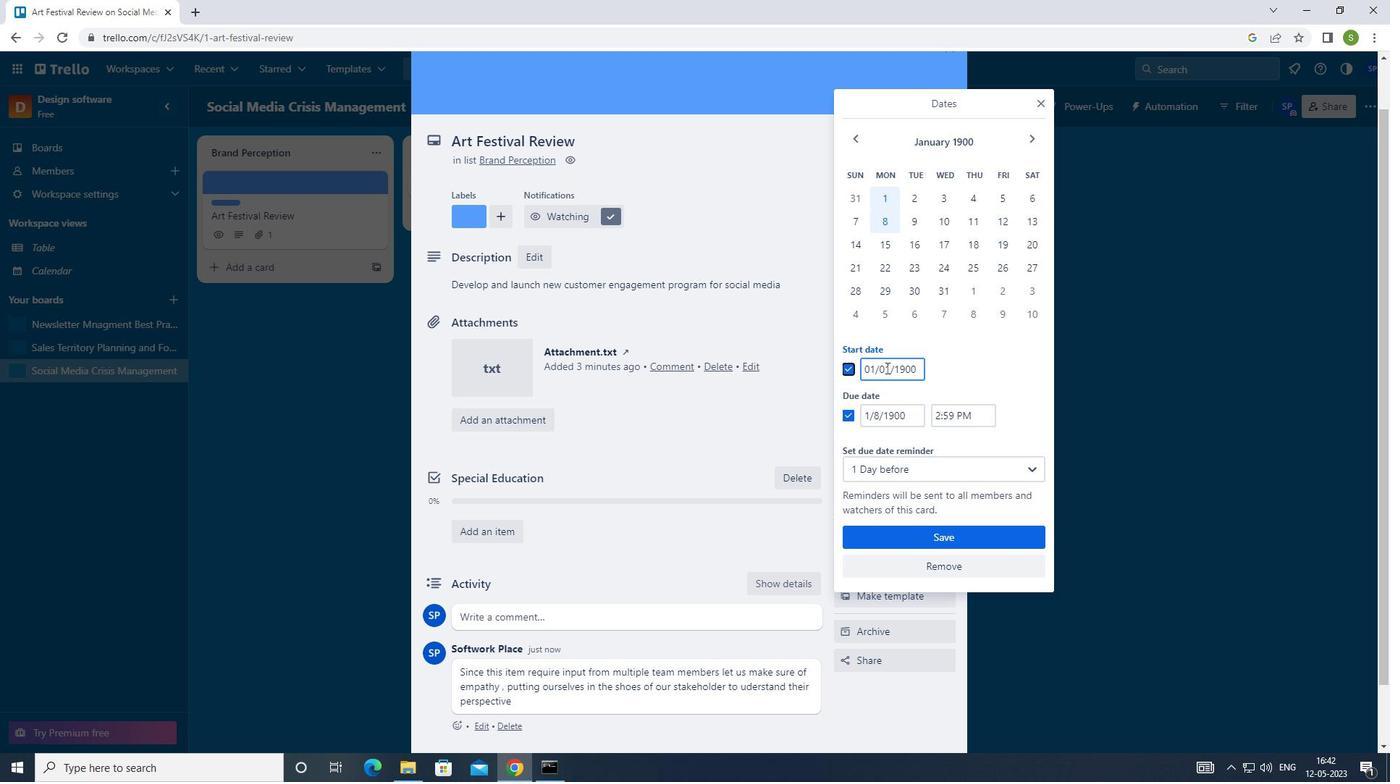 
Action: Mouse pressed left at (888, 367)
Screenshot: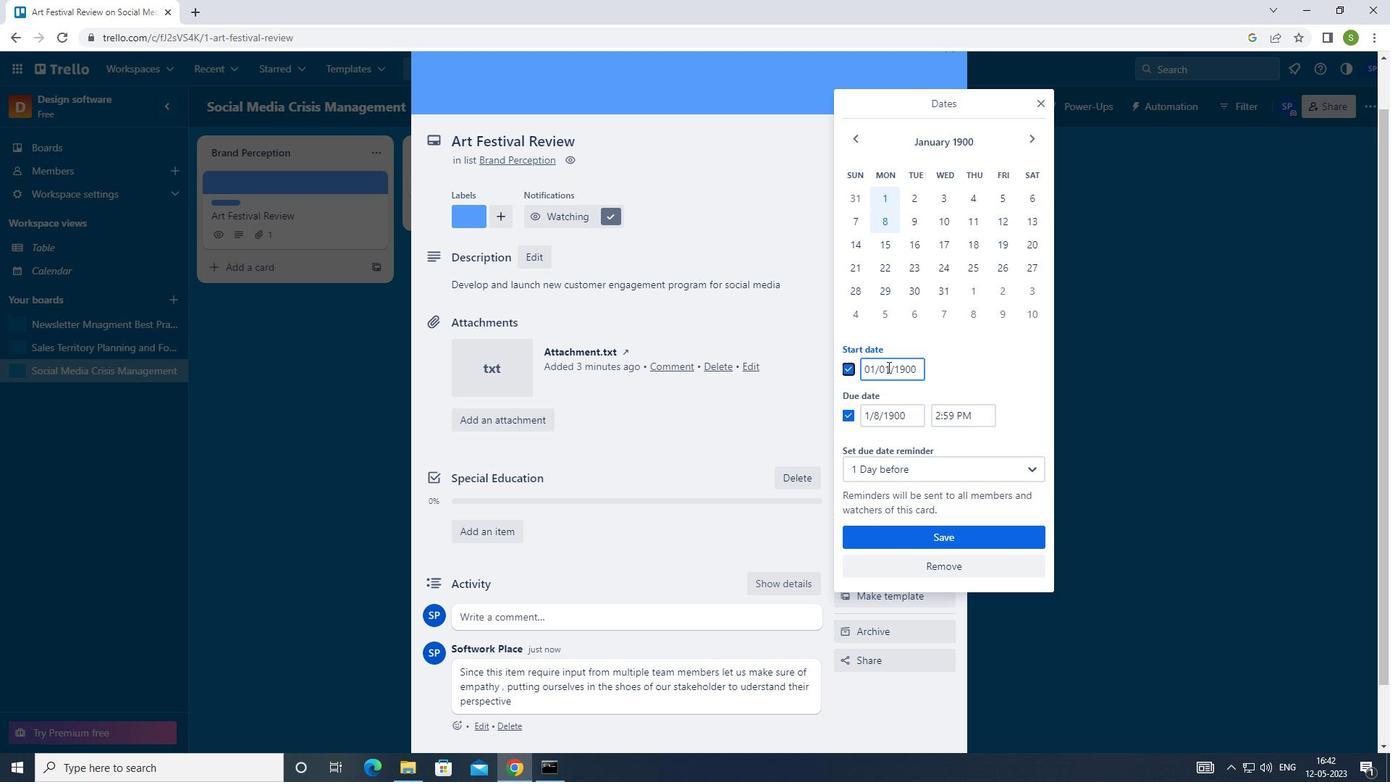 
Action: Mouse moved to (878, 368)
Screenshot: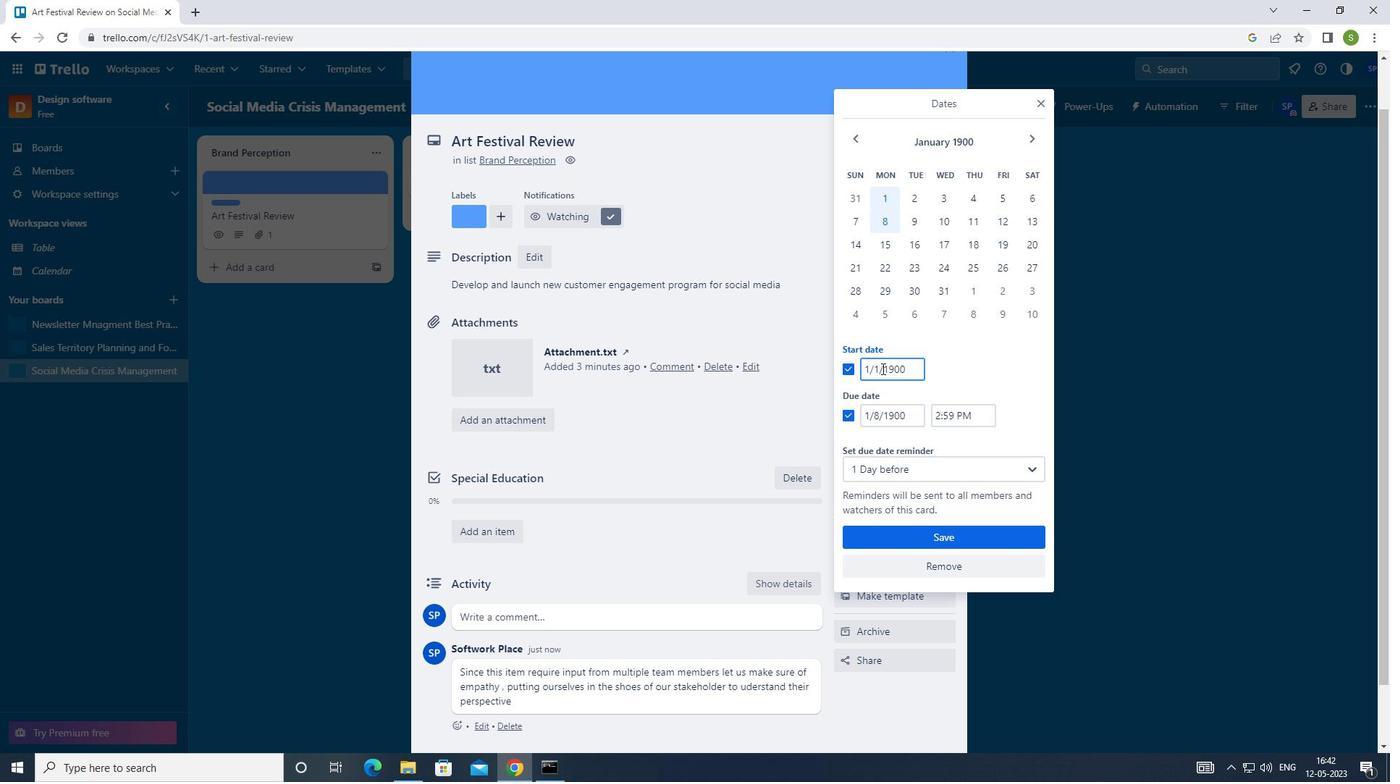 
Action: Mouse pressed left at (878, 368)
Screenshot: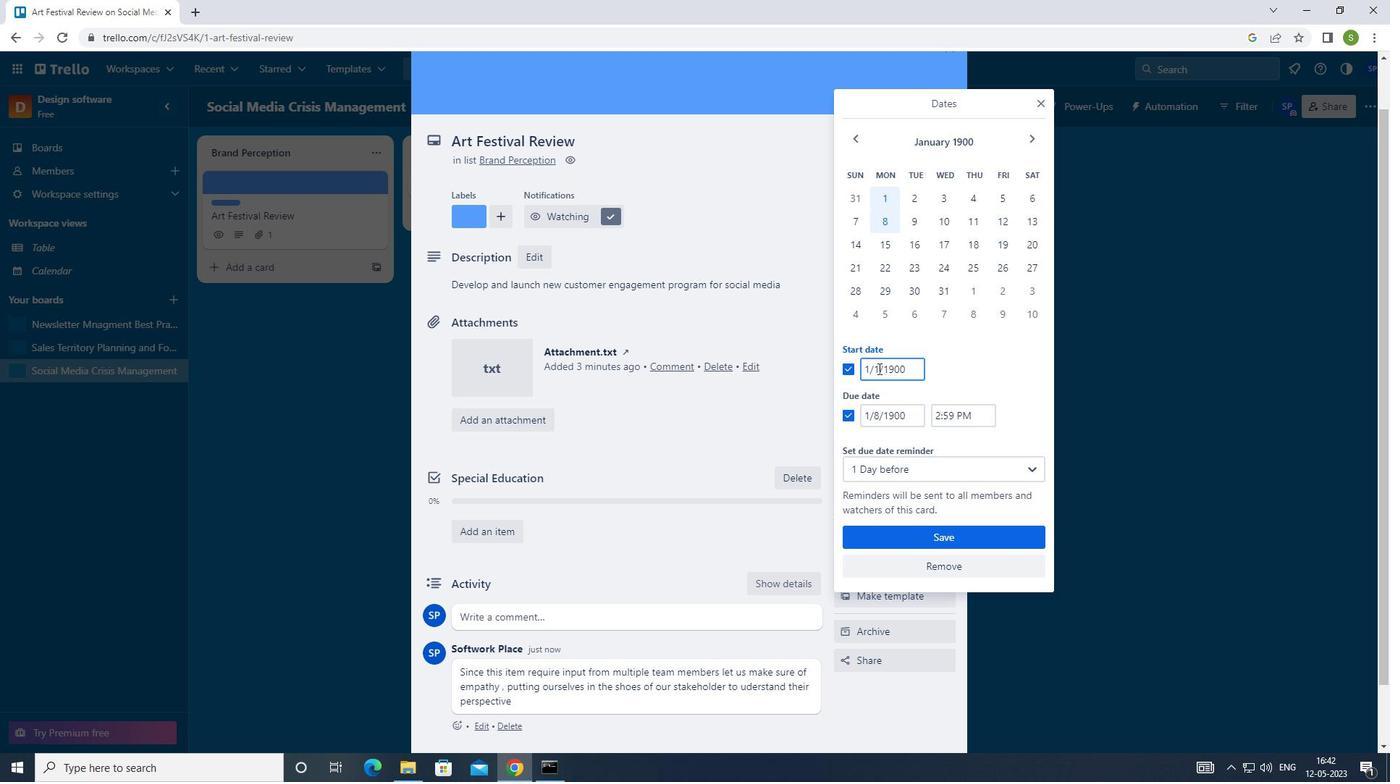 
Action: Mouse moved to (880, 372)
Screenshot: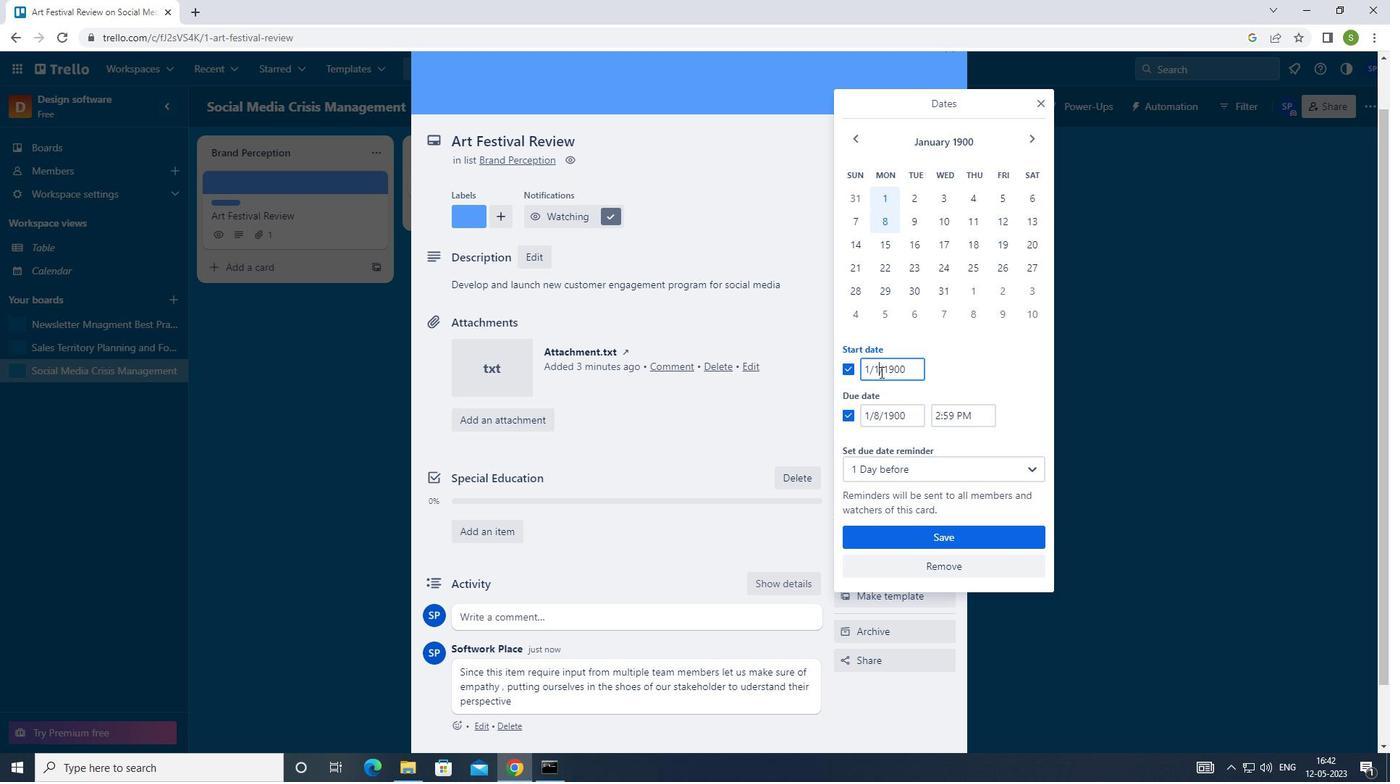 
Action: Key pressed <Key.backspace>
Screenshot: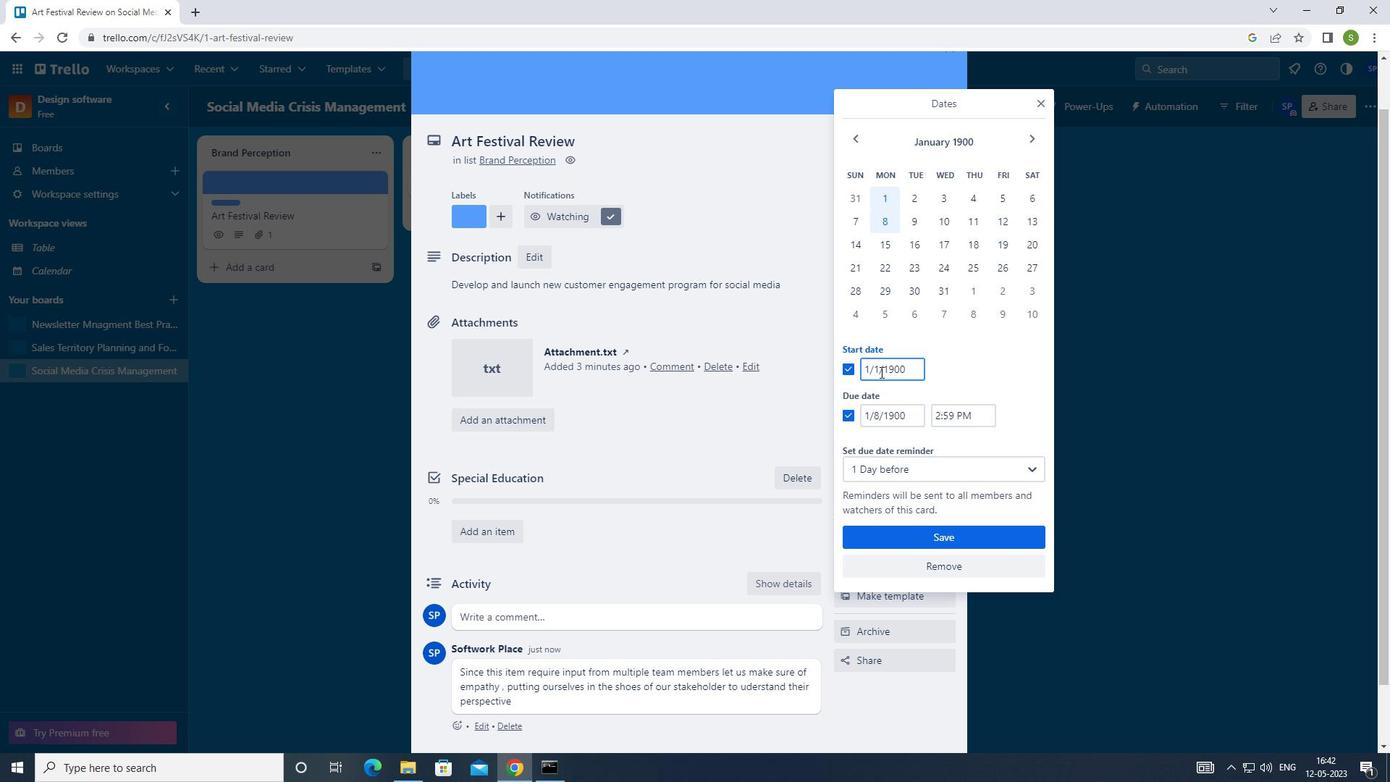 
Action: Mouse moved to (879, 368)
Screenshot: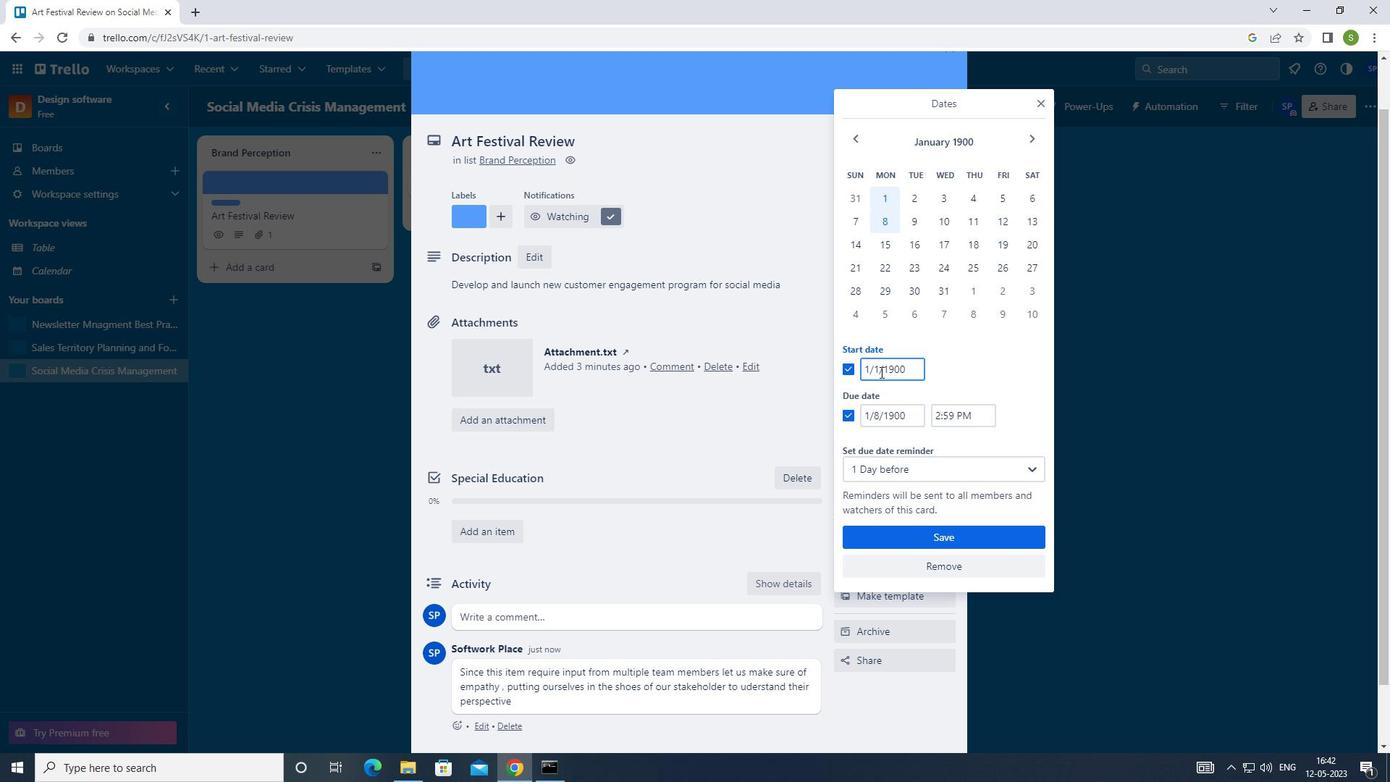 
Action: Key pressed 2
Screenshot: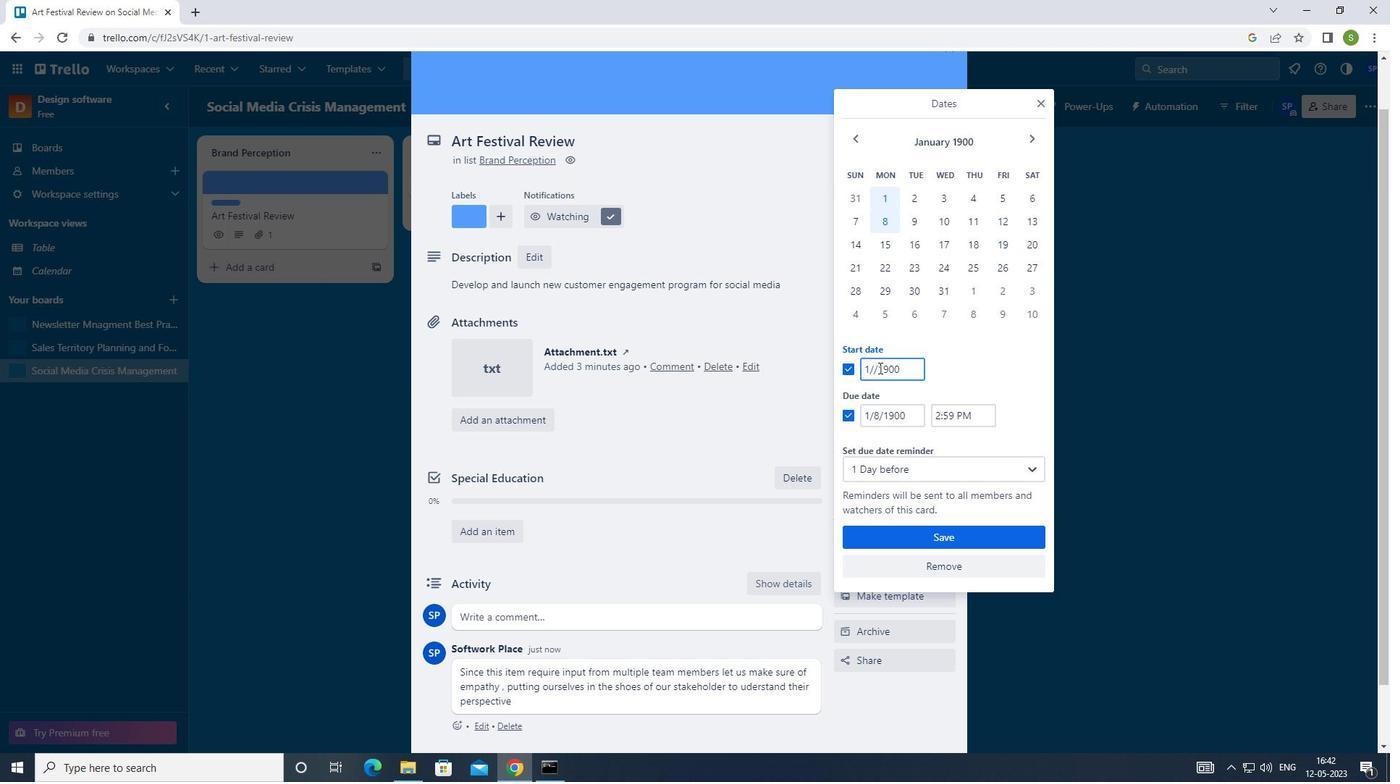 
Action: Mouse moved to (881, 415)
Screenshot: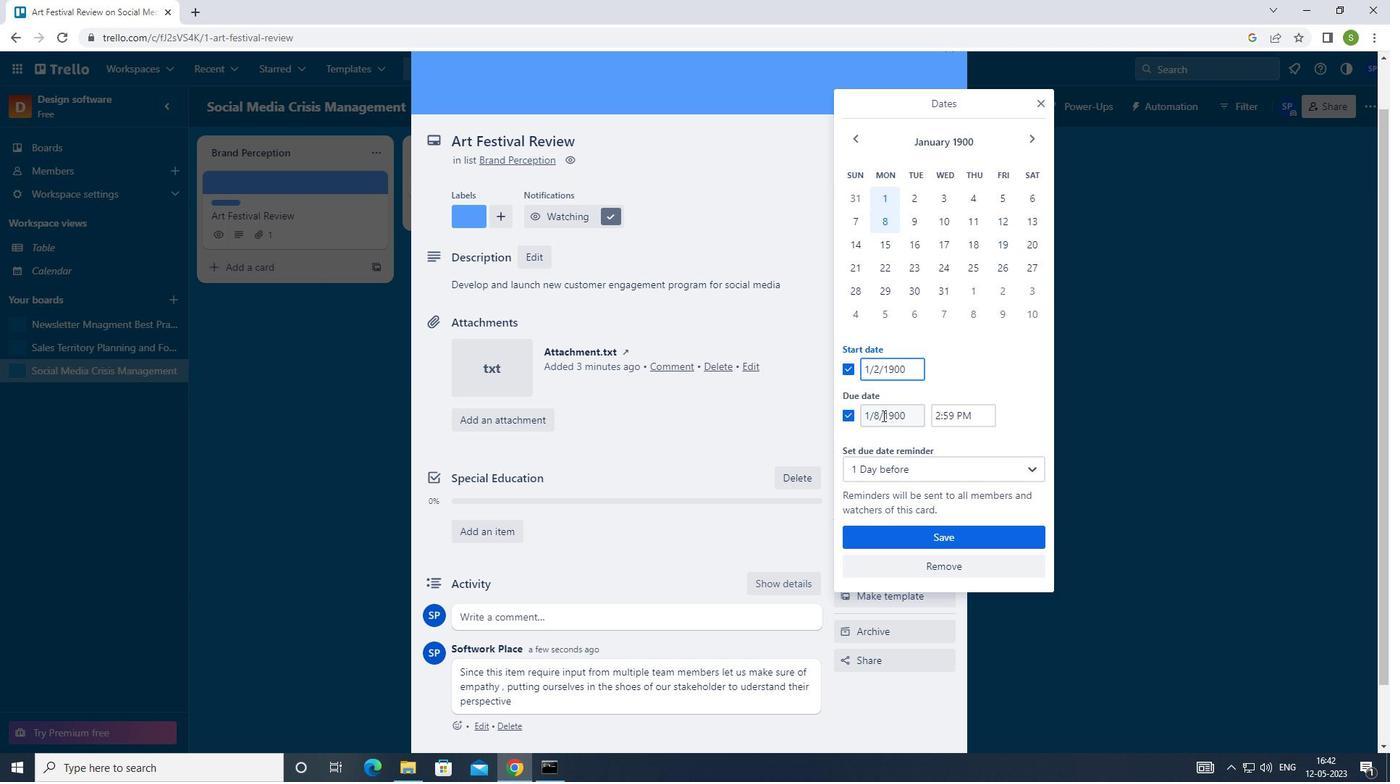 
Action: Mouse pressed left at (881, 415)
Screenshot: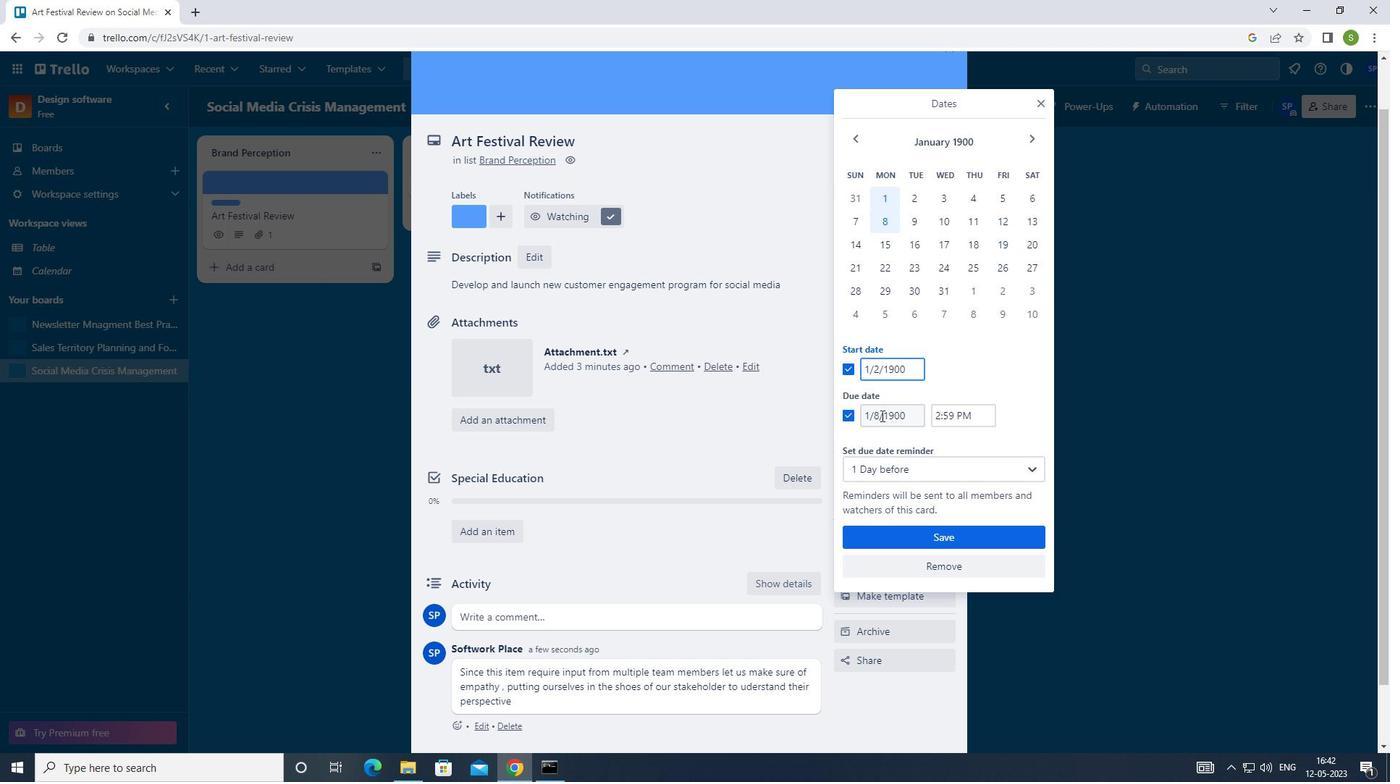 
Action: Mouse moved to (882, 415)
Screenshot: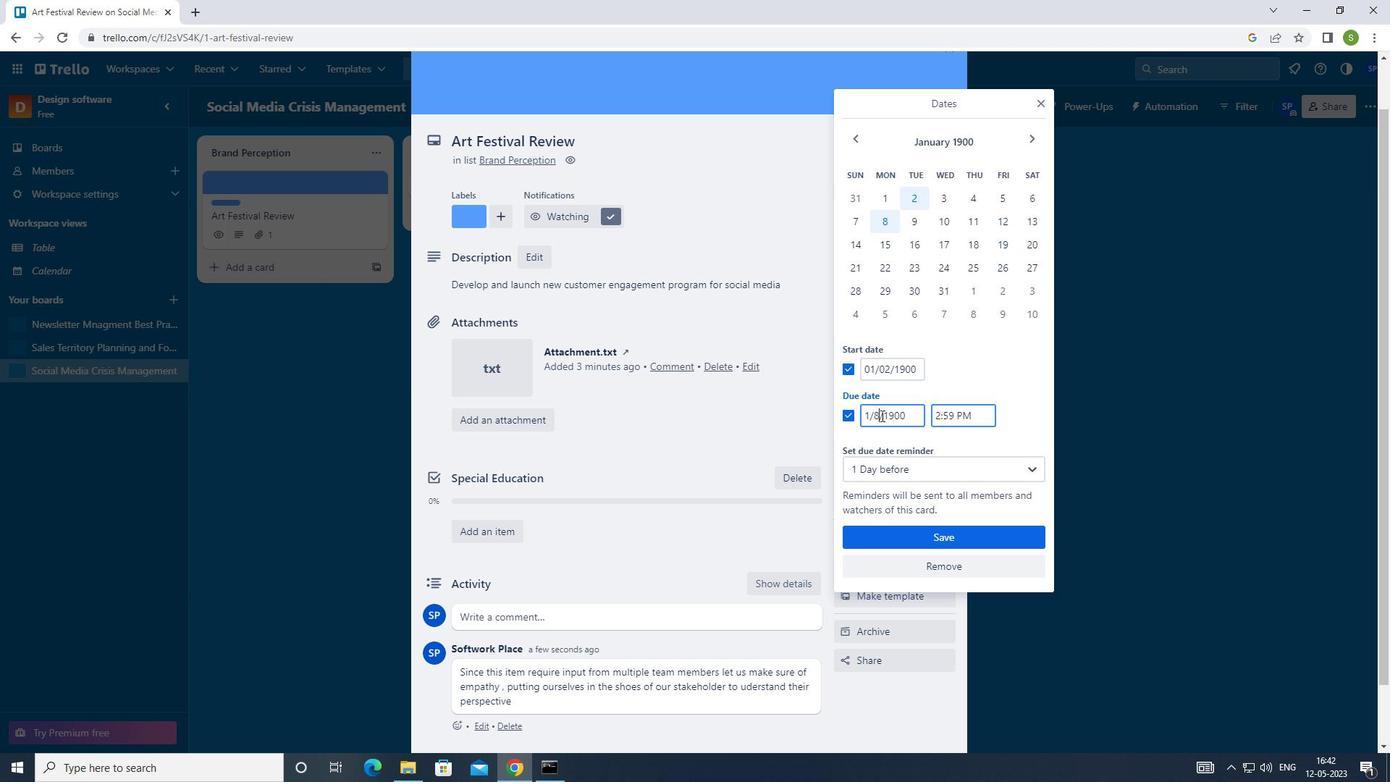 
Action: Key pressed <Key.backspace>9<Key.enter>
Screenshot: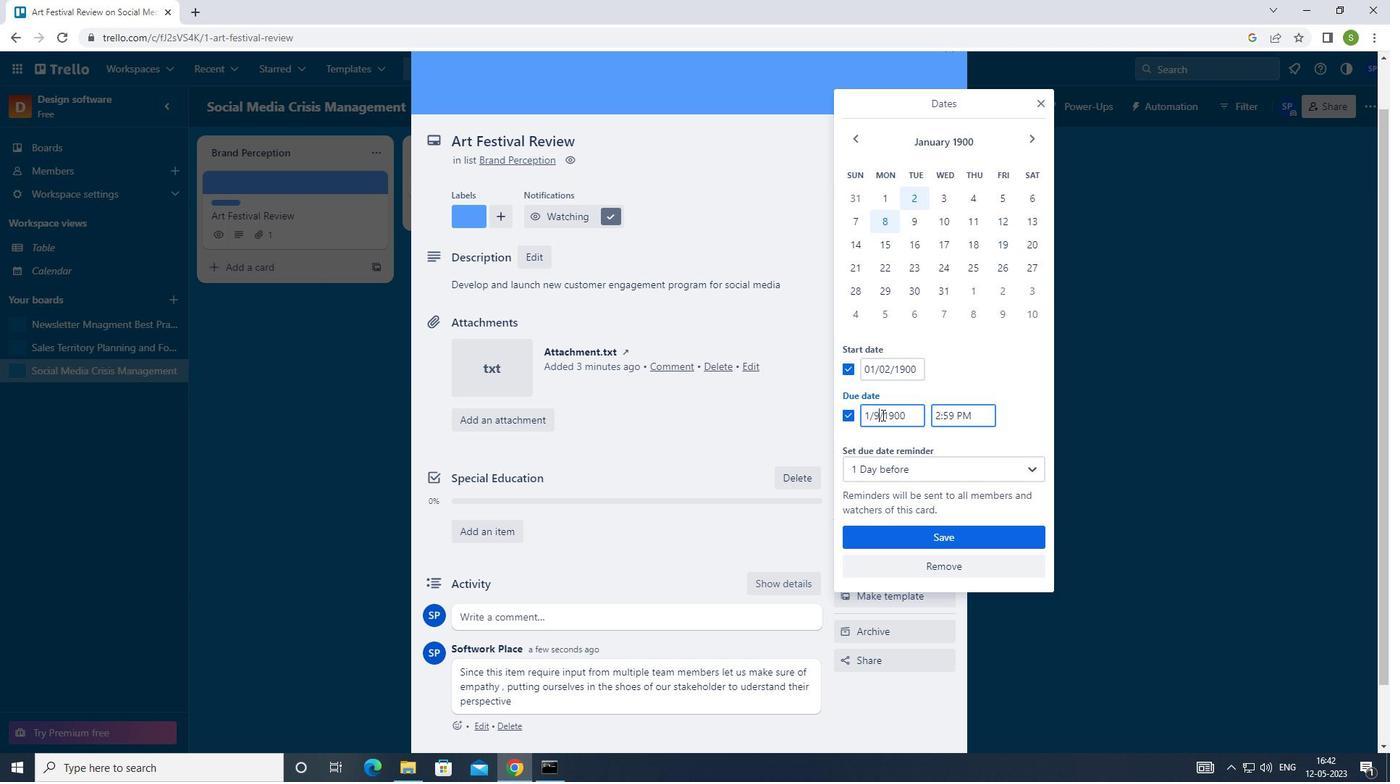 
Action: Mouse moved to (883, 396)
Screenshot: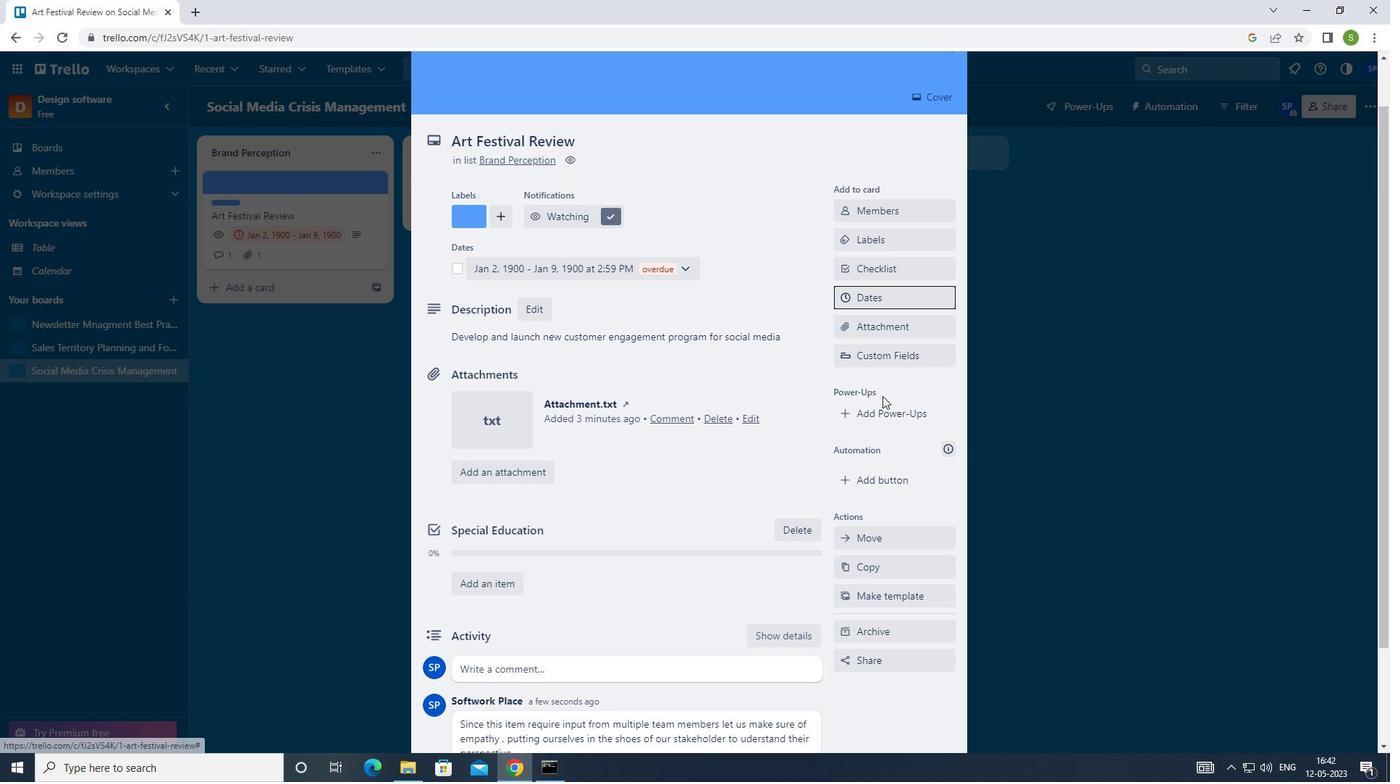 
Action: Key pressed <Key.f8>
Screenshot: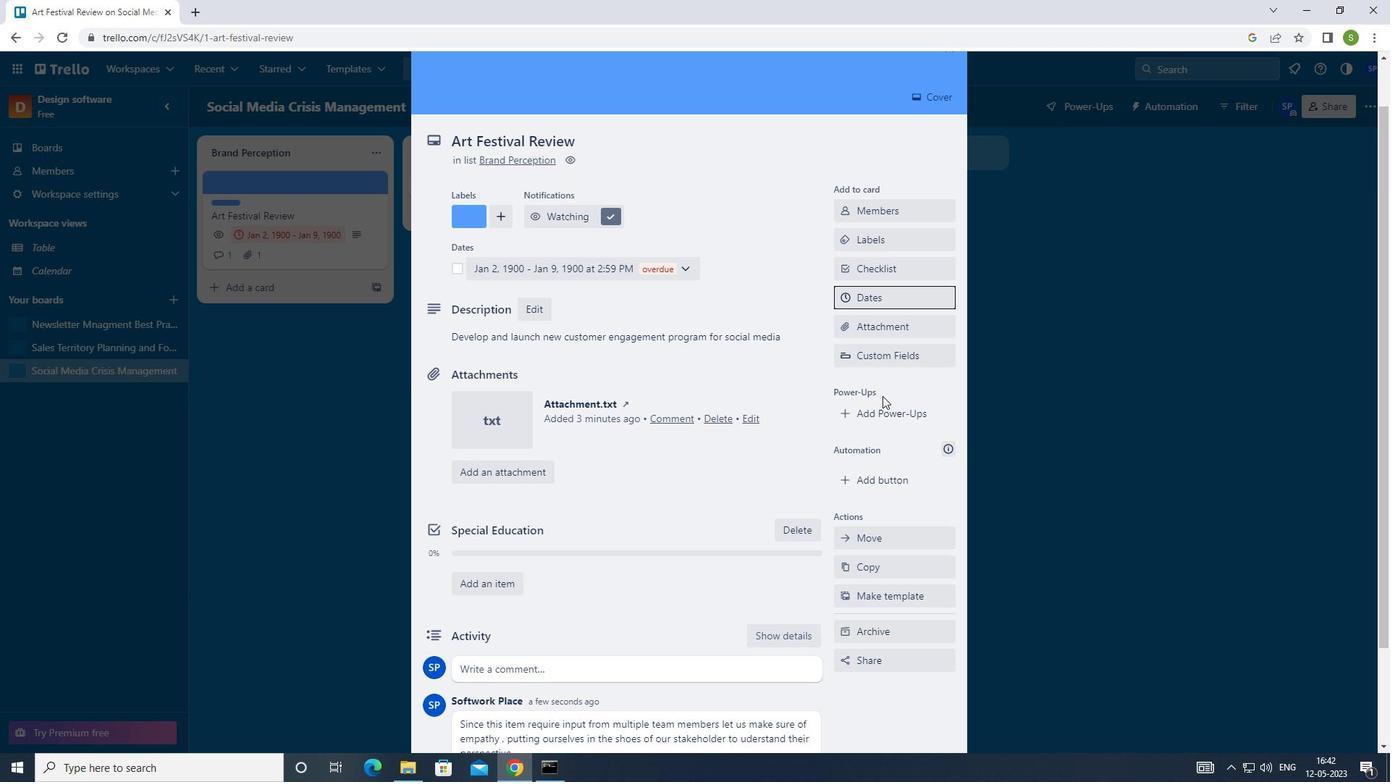 
